 Task: Find connections with filter location Girón with filter topic #Inspirationwith filter profile language German with filter current company Engineering Brasil with filter school Sandip University with filter industry Cosmetology and Barber Schools with filter service category Mobile Marketing with filter keywords title Customer Service
Action: Mouse moved to (171, 264)
Screenshot: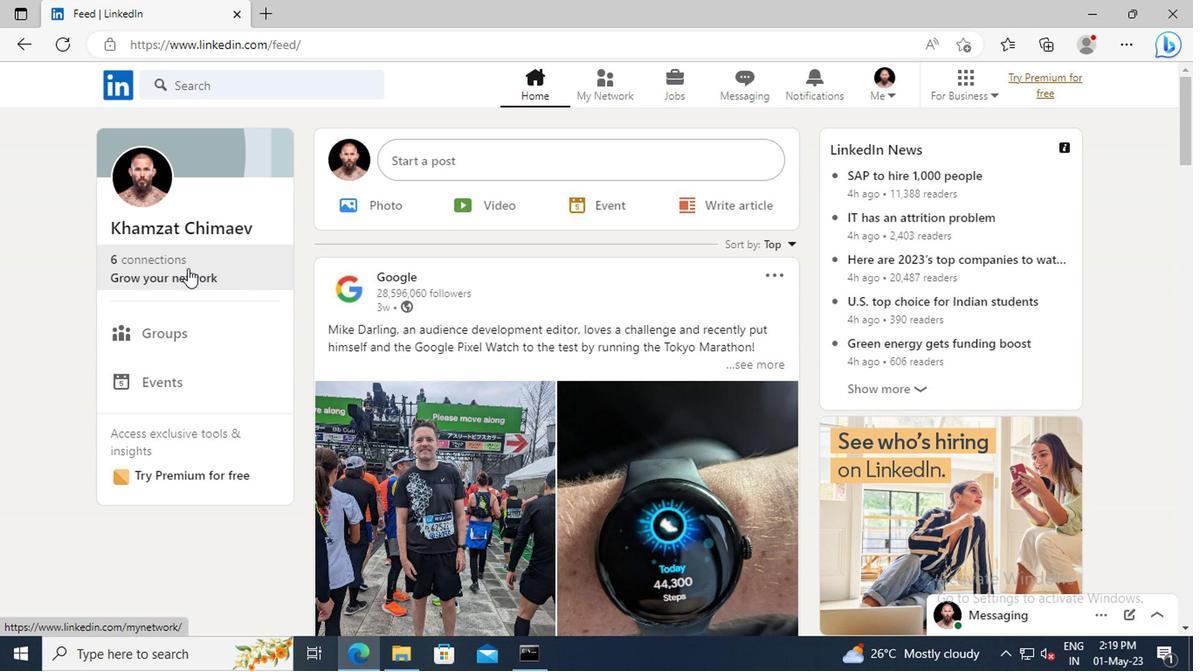 
Action: Mouse pressed left at (171, 264)
Screenshot: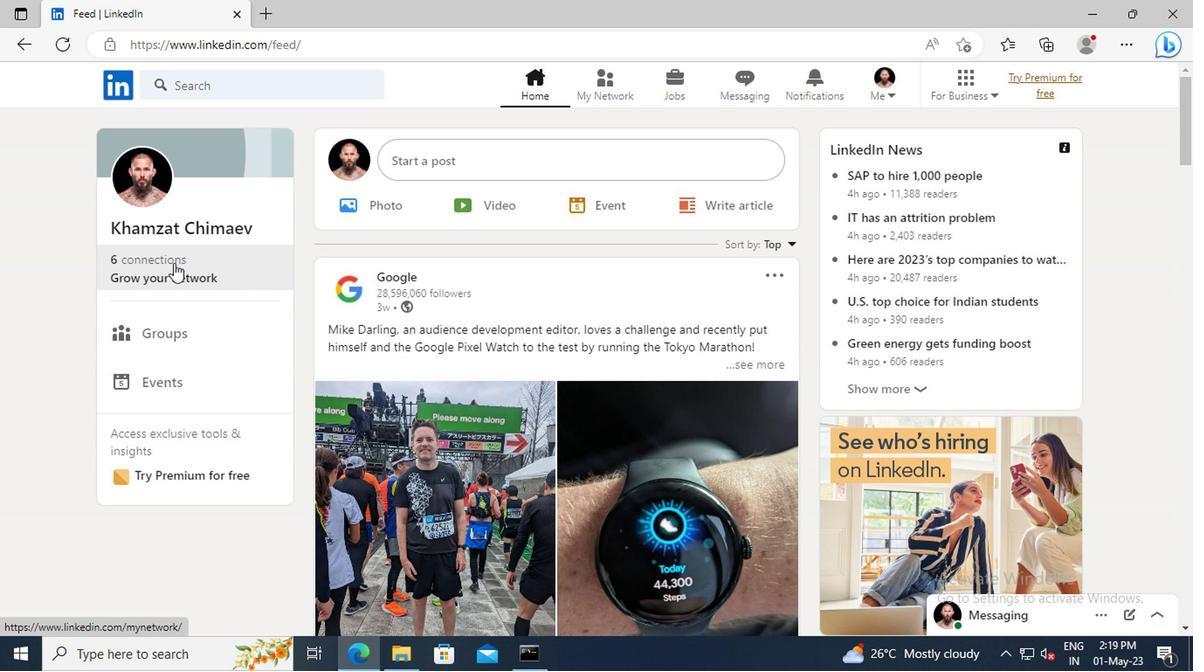 
Action: Mouse moved to (172, 182)
Screenshot: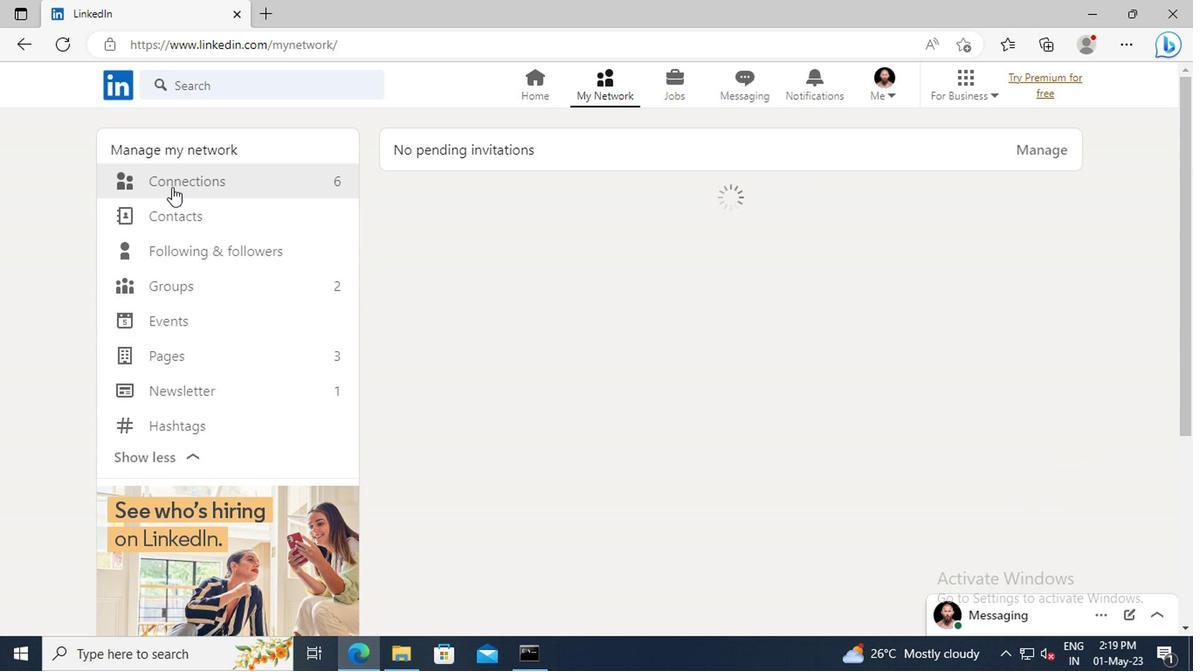 
Action: Mouse pressed left at (172, 182)
Screenshot: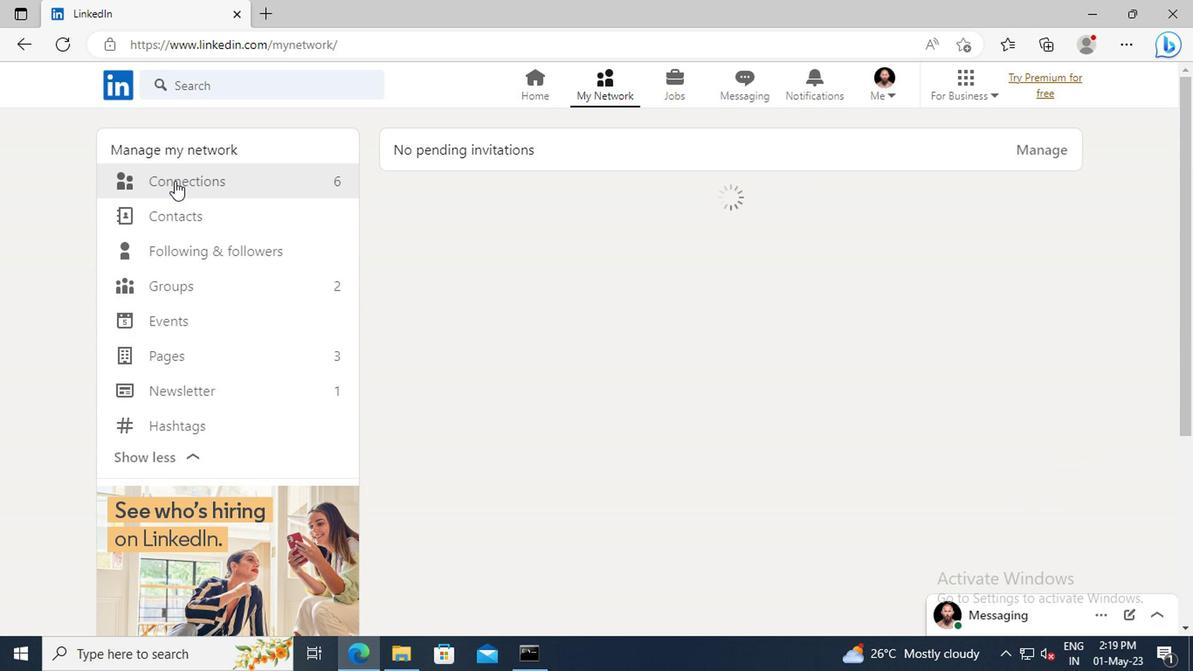 
Action: Mouse moved to (713, 187)
Screenshot: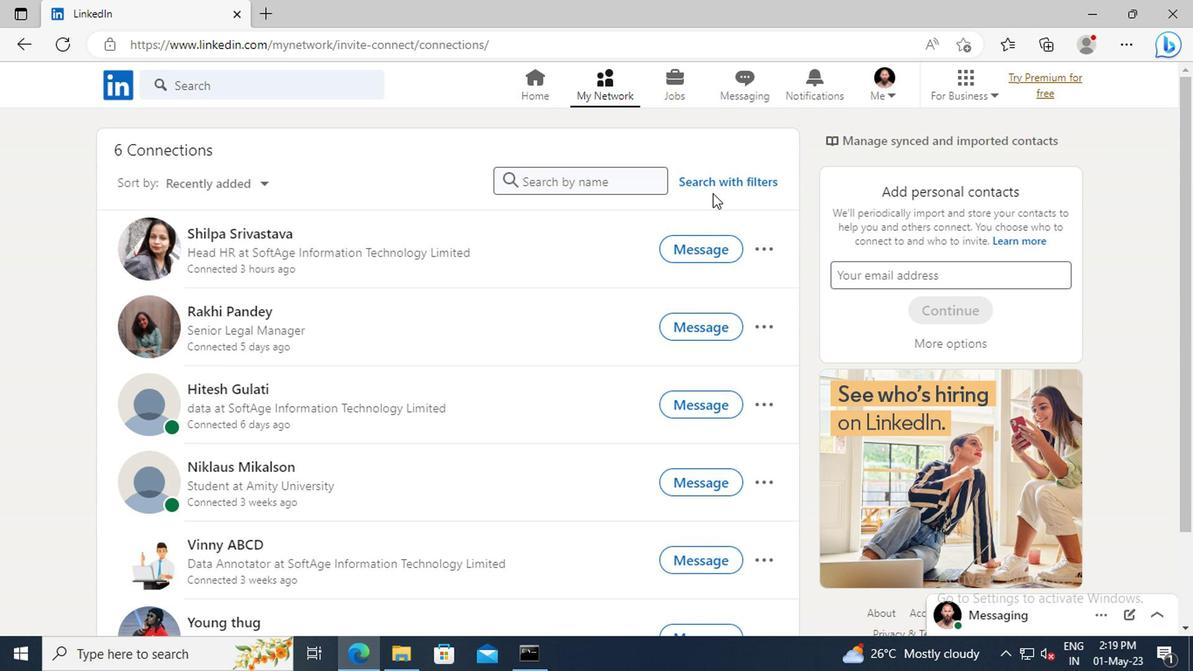 
Action: Mouse pressed left at (713, 187)
Screenshot: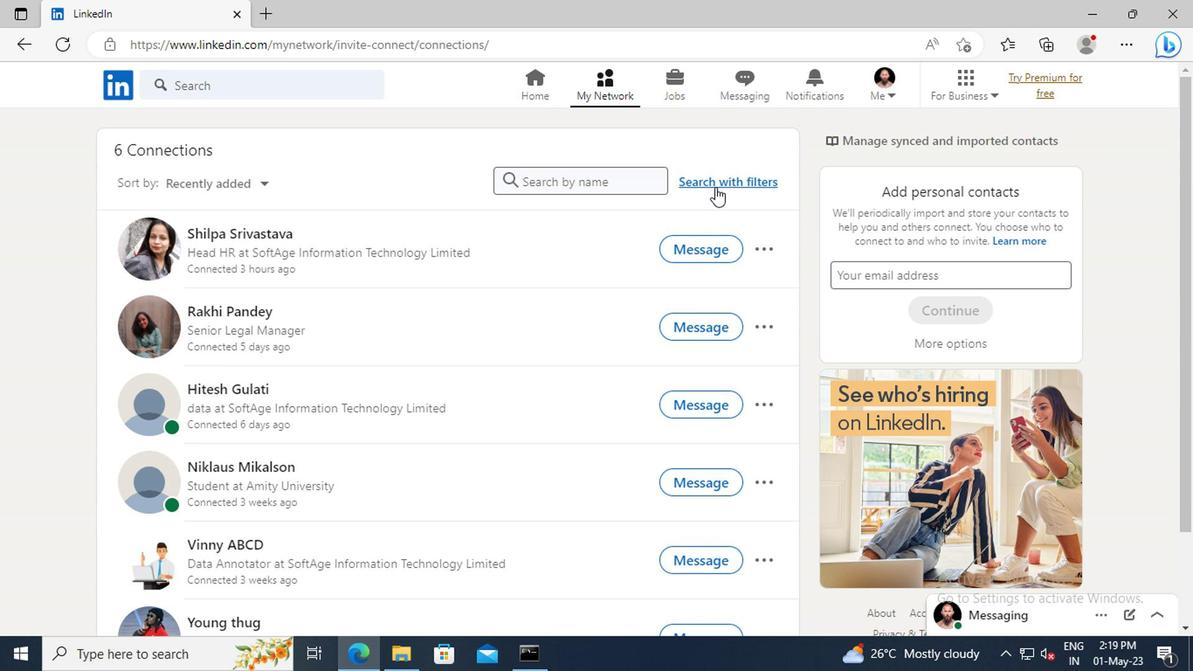 
Action: Mouse moved to (655, 138)
Screenshot: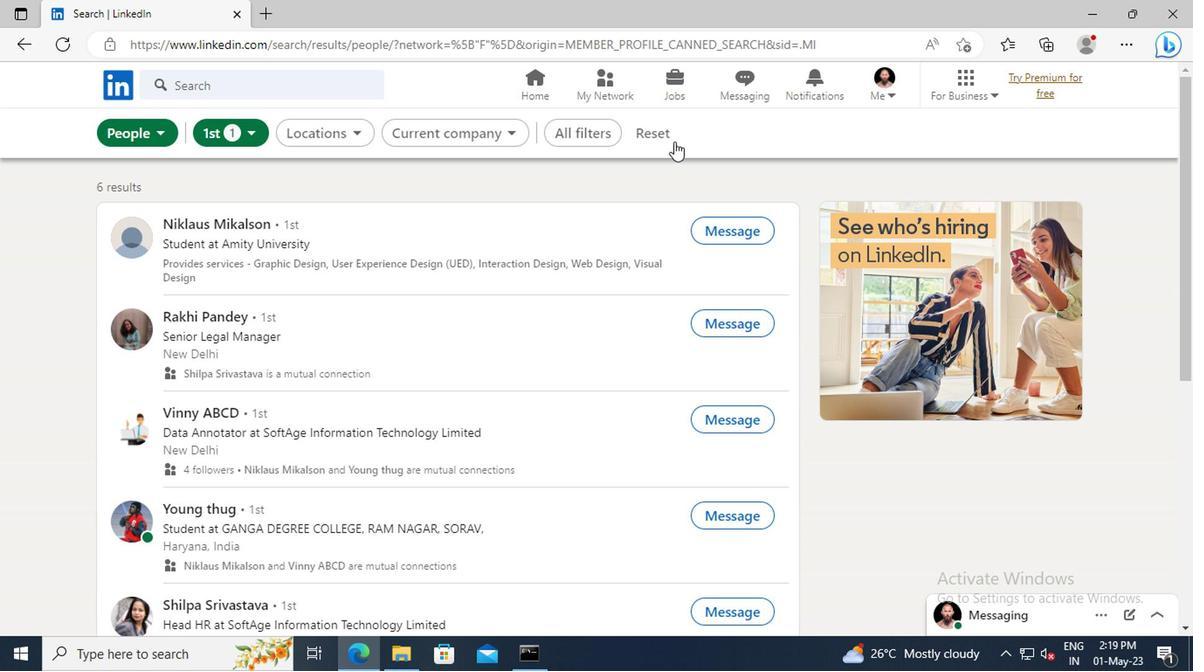 
Action: Mouse pressed left at (655, 138)
Screenshot: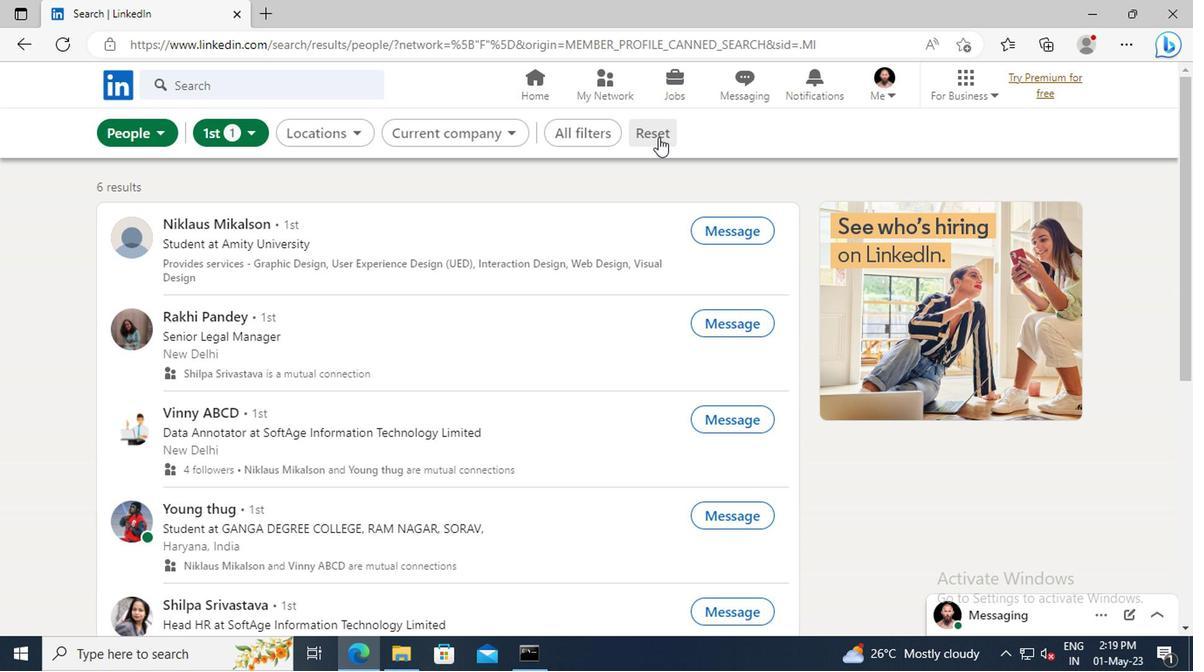 
Action: Mouse moved to (622, 138)
Screenshot: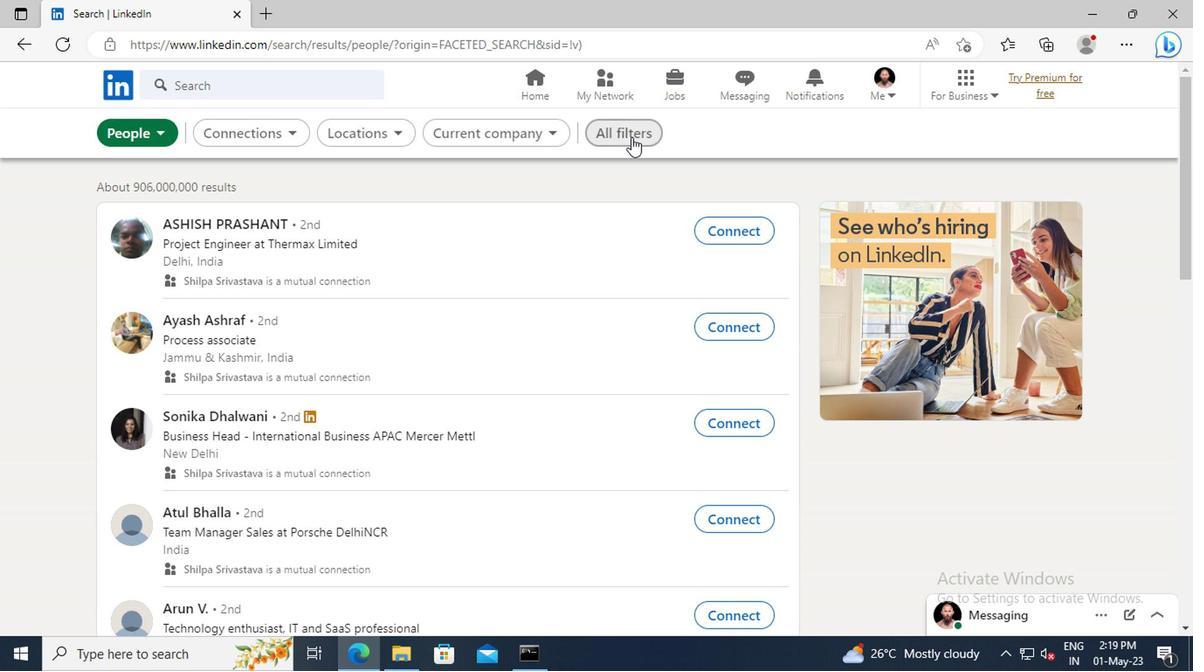
Action: Mouse pressed left at (622, 138)
Screenshot: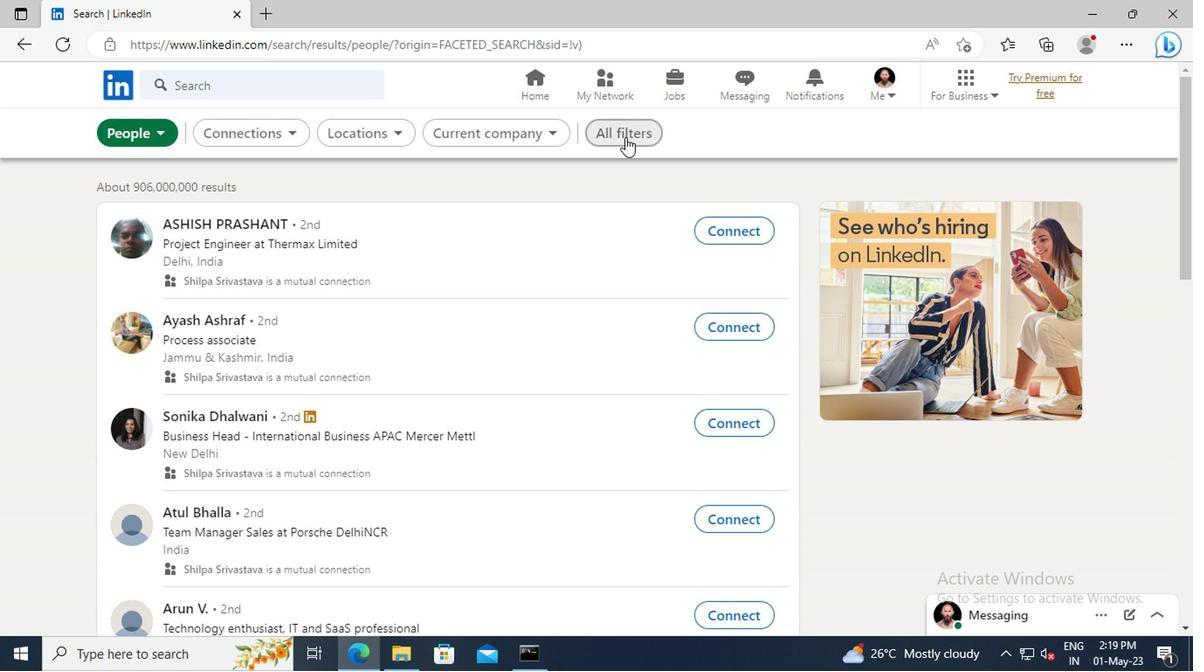 
Action: Mouse moved to (1020, 295)
Screenshot: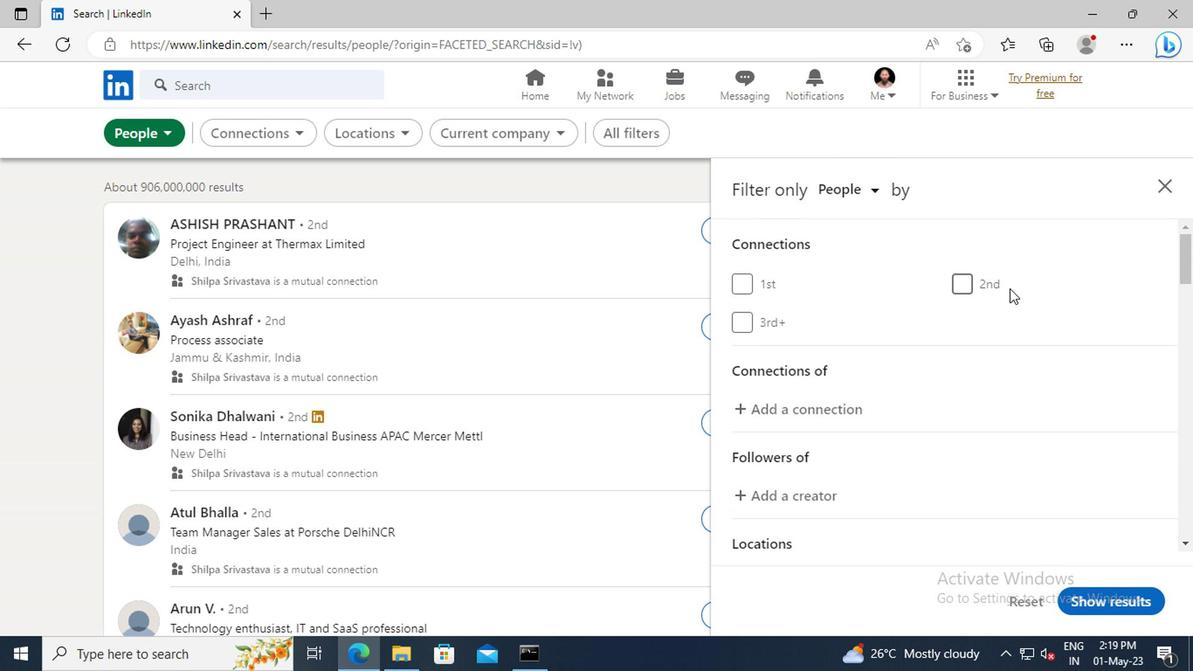 
Action: Mouse scrolled (1020, 294) with delta (0, 0)
Screenshot: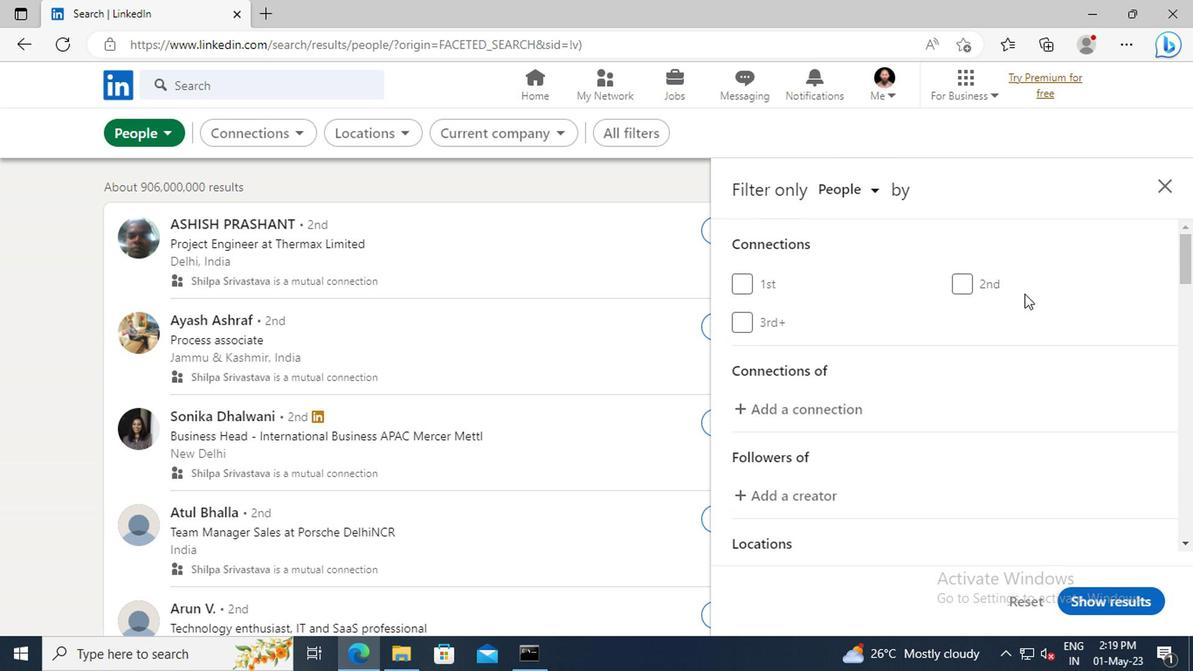 
Action: Mouse scrolled (1020, 294) with delta (0, 0)
Screenshot: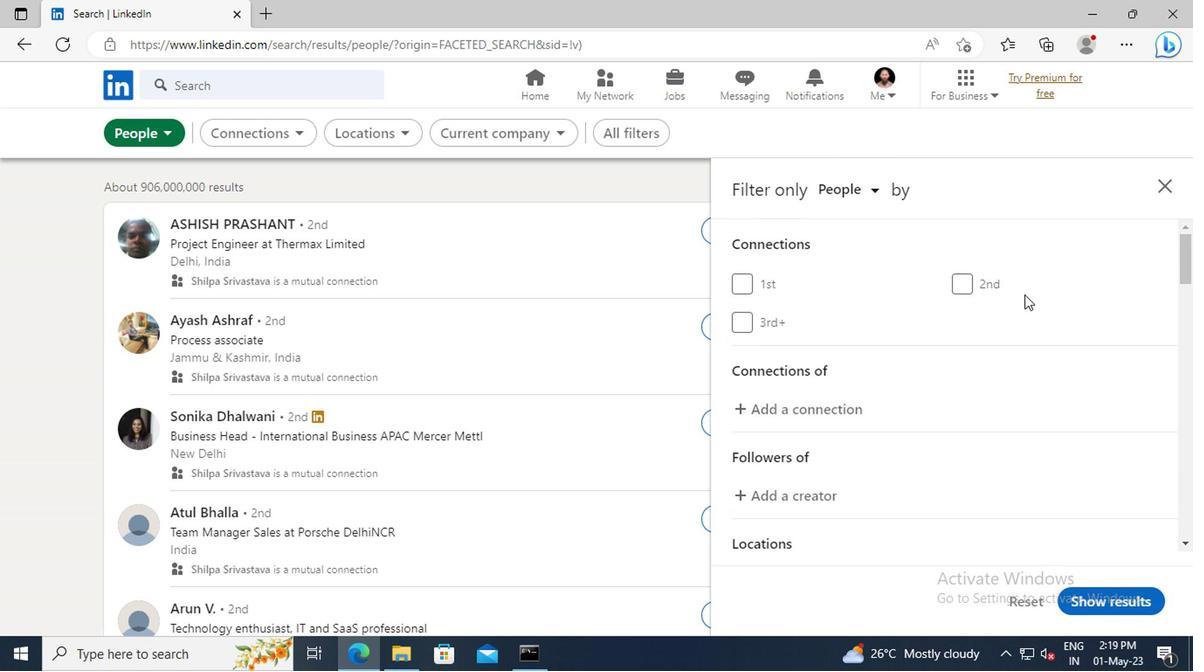 
Action: Mouse scrolled (1020, 294) with delta (0, 0)
Screenshot: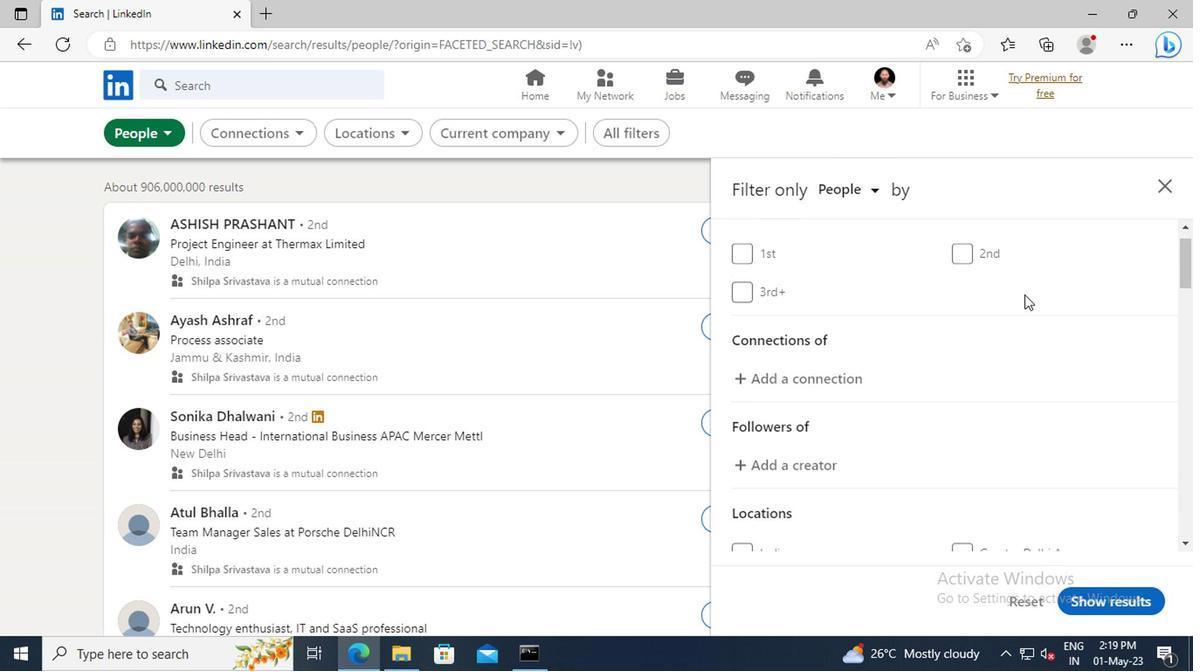 
Action: Mouse scrolled (1020, 294) with delta (0, 0)
Screenshot: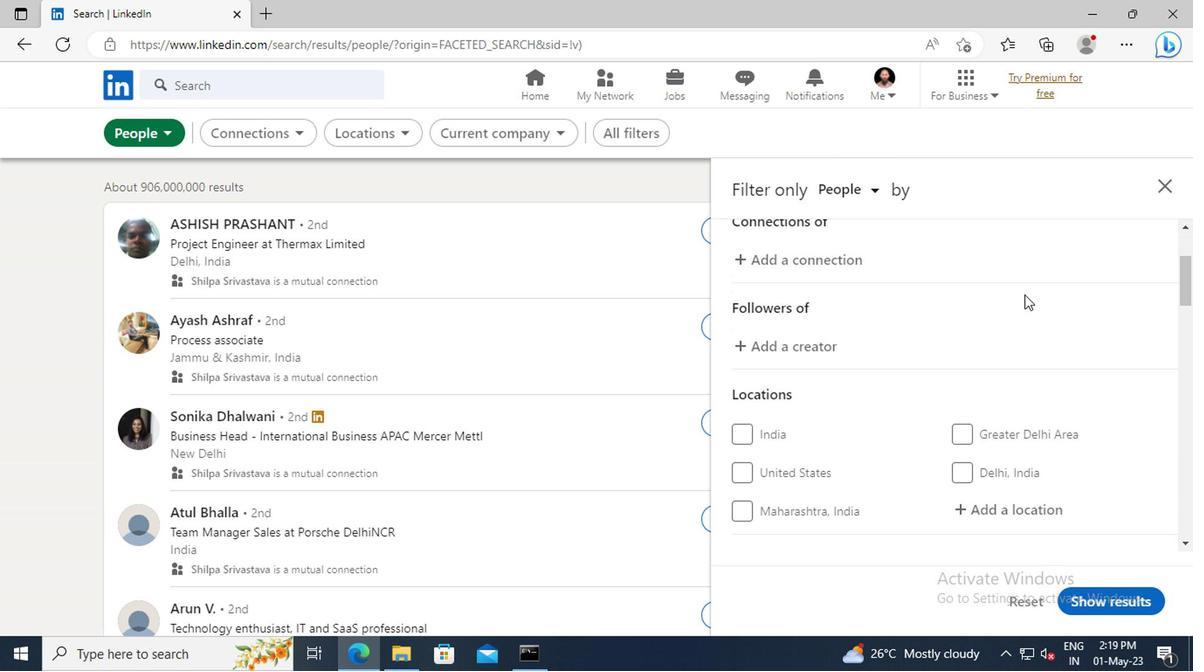 
Action: Mouse scrolled (1020, 294) with delta (0, 0)
Screenshot: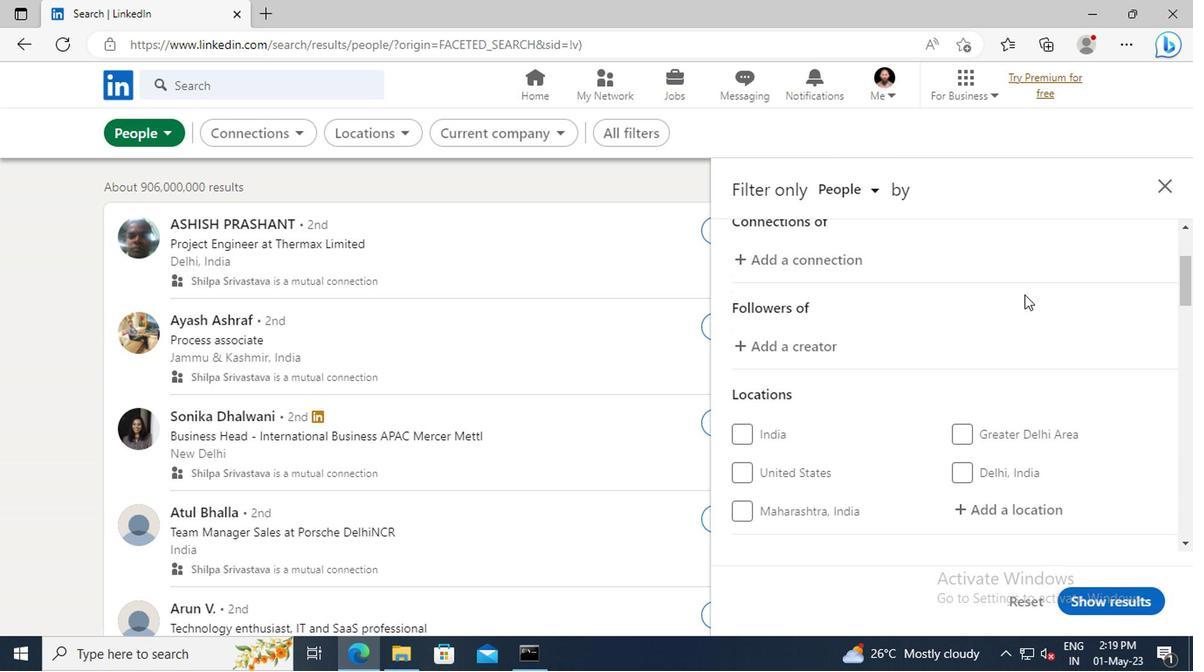 
Action: Mouse scrolled (1020, 294) with delta (0, 0)
Screenshot: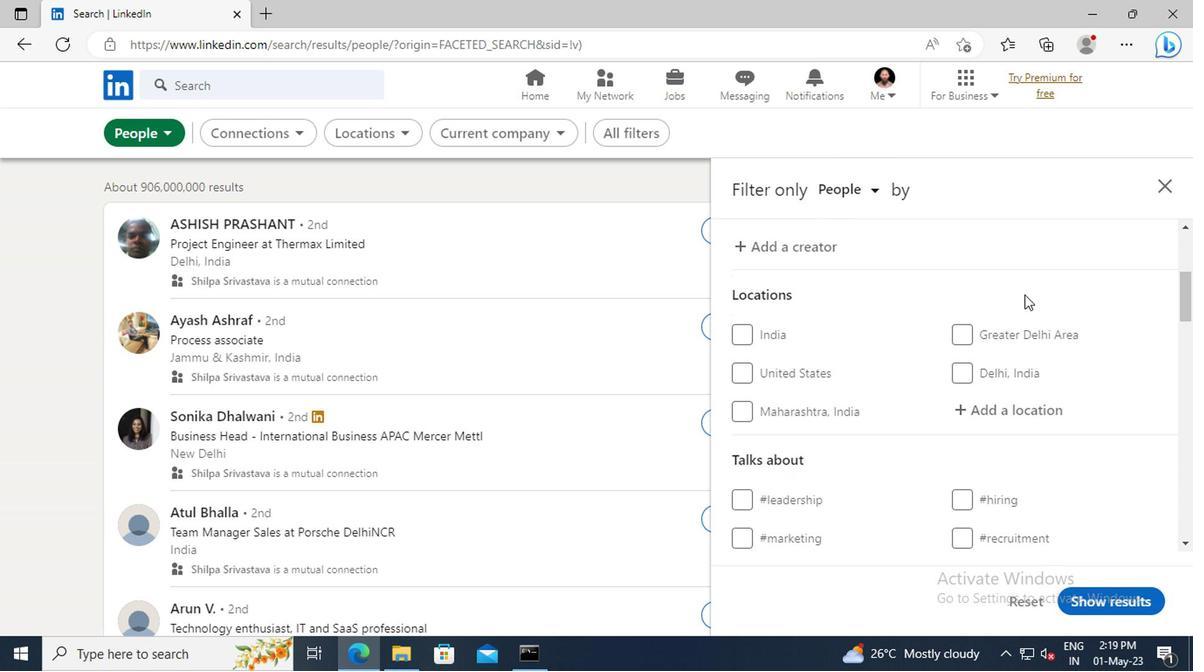 
Action: Mouse moved to (996, 356)
Screenshot: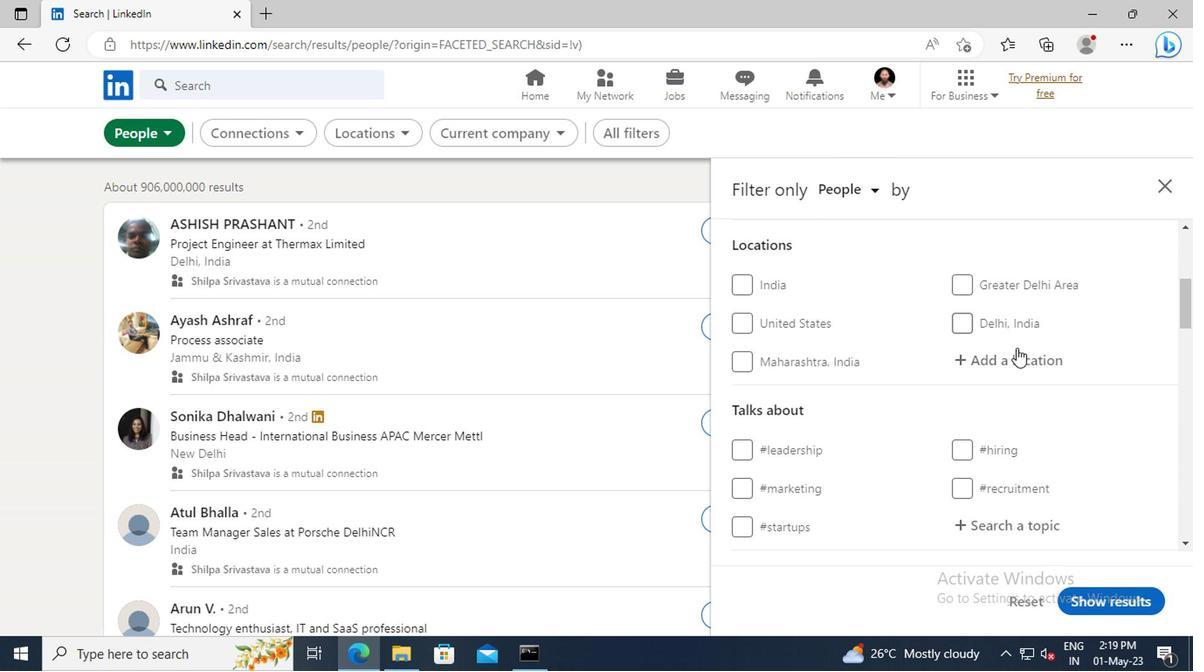 
Action: Mouse pressed left at (996, 356)
Screenshot: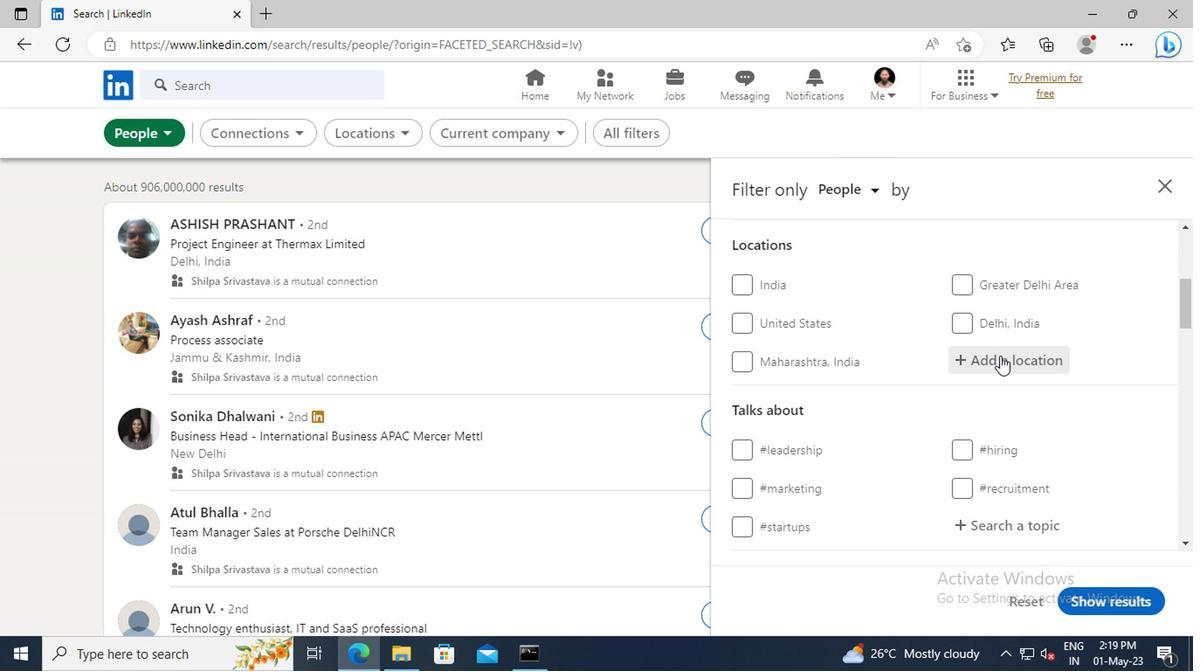 
Action: Key pressed <Key.shift>GIRON
Screenshot: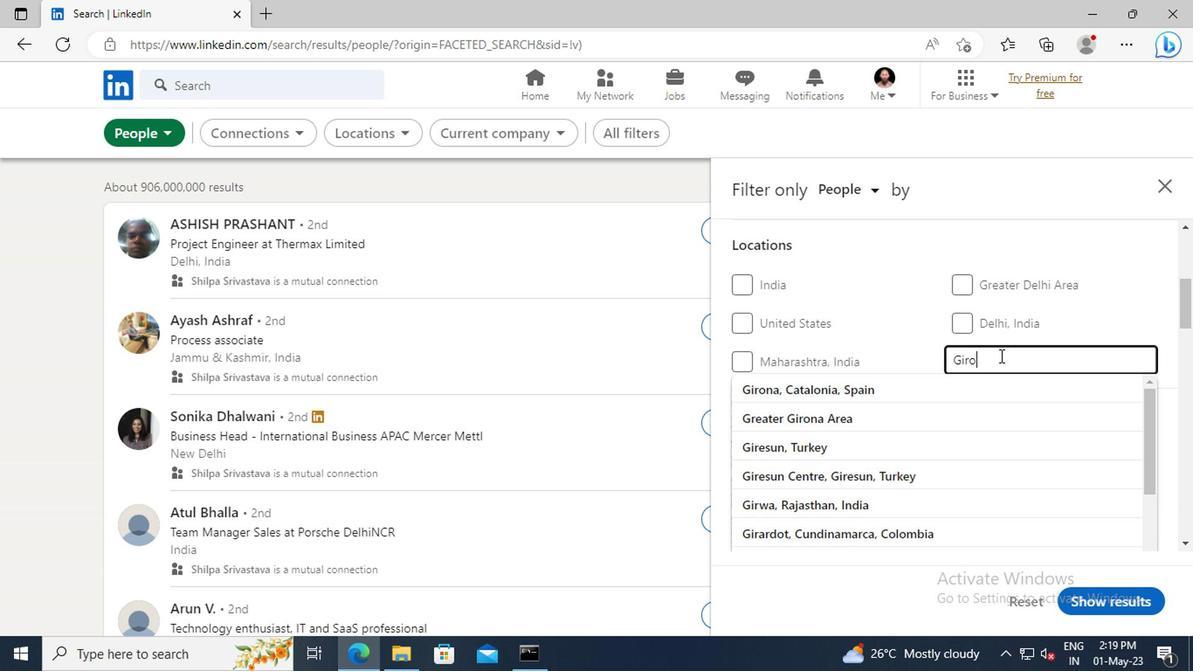
Action: Mouse moved to (991, 441)
Screenshot: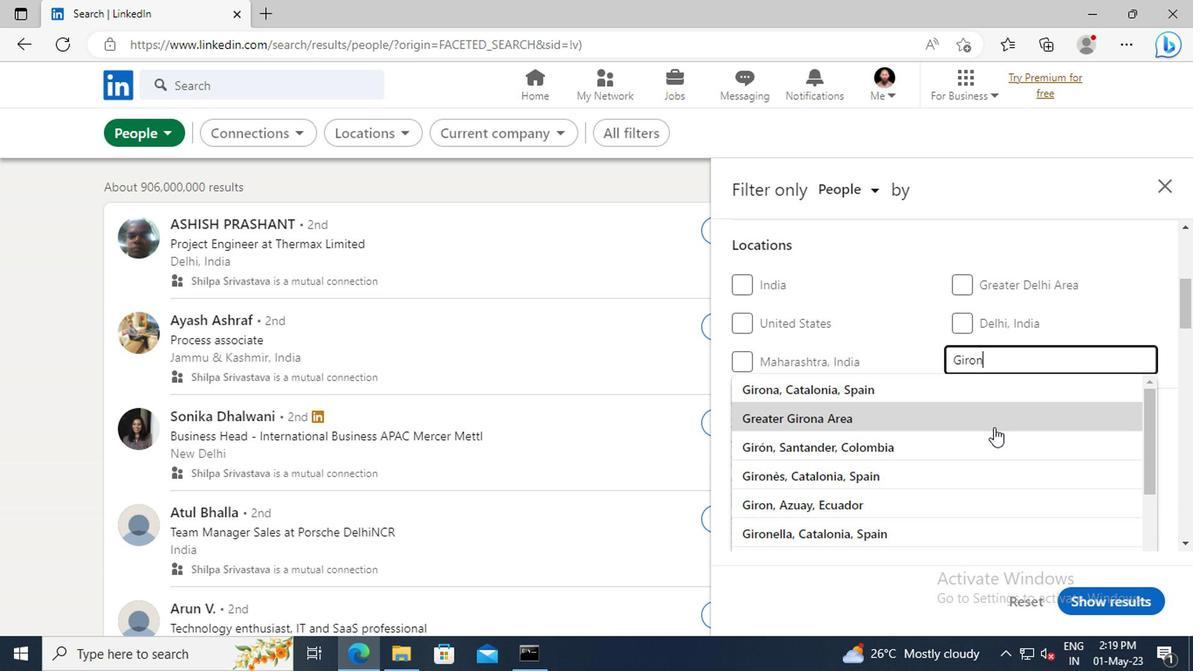 
Action: Mouse pressed left at (991, 441)
Screenshot: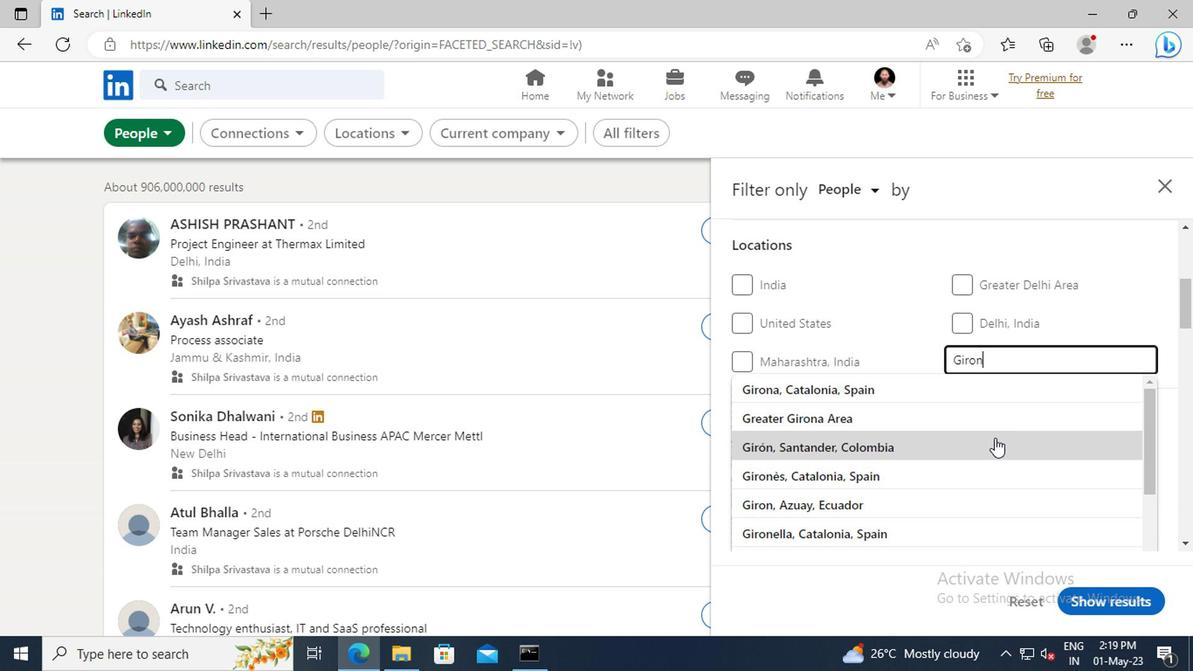 
Action: Mouse scrolled (991, 440) with delta (0, 0)
Screenshot: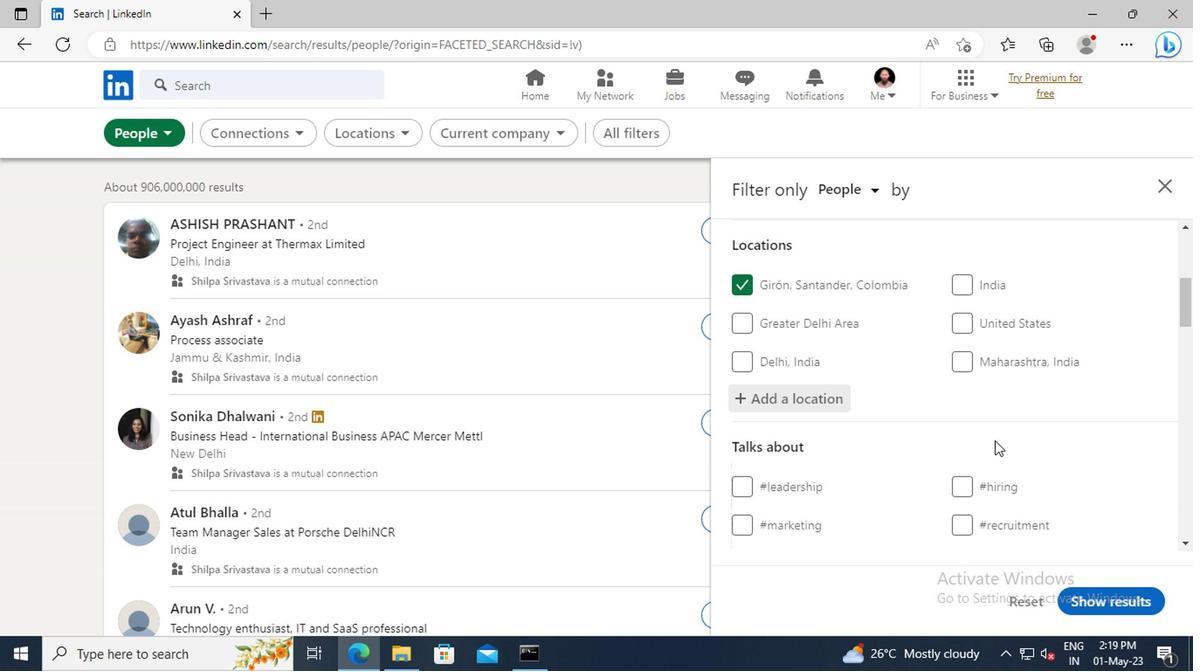 
Action: Mouse moved to (988, 397)
Screenshot: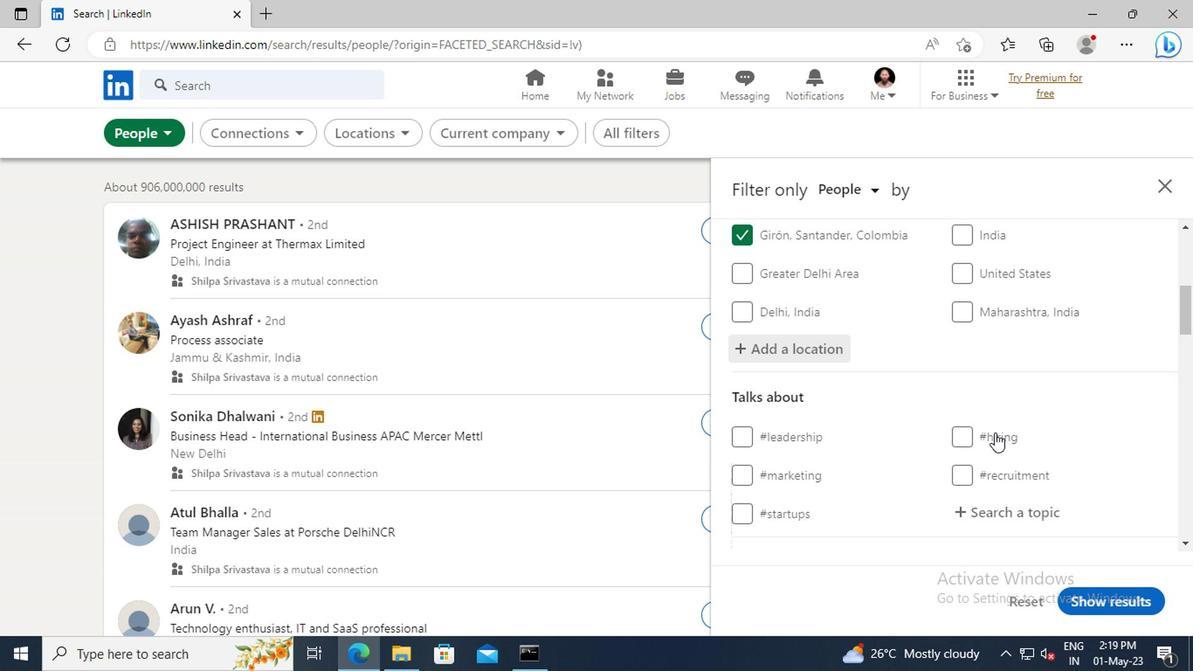 
Action: Mouse scrolled (988, 396) with delta (0, -1)
Screenshot: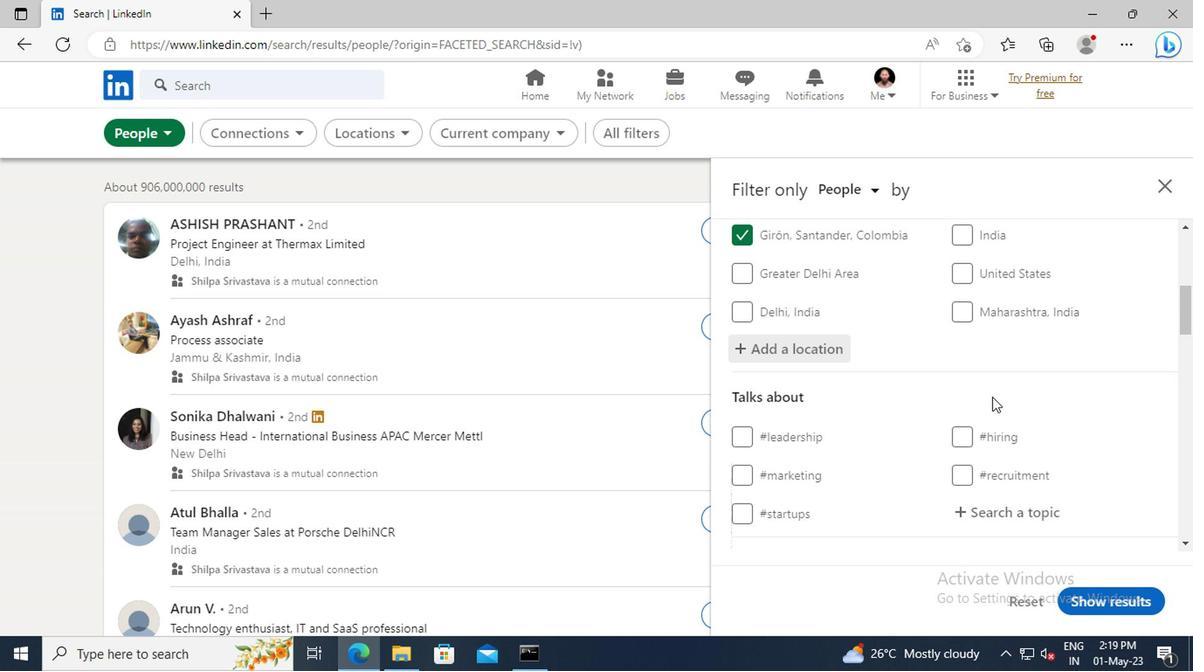
Action: Mouse scrolled (988, 396) with delta (0, -1)
Screenshot: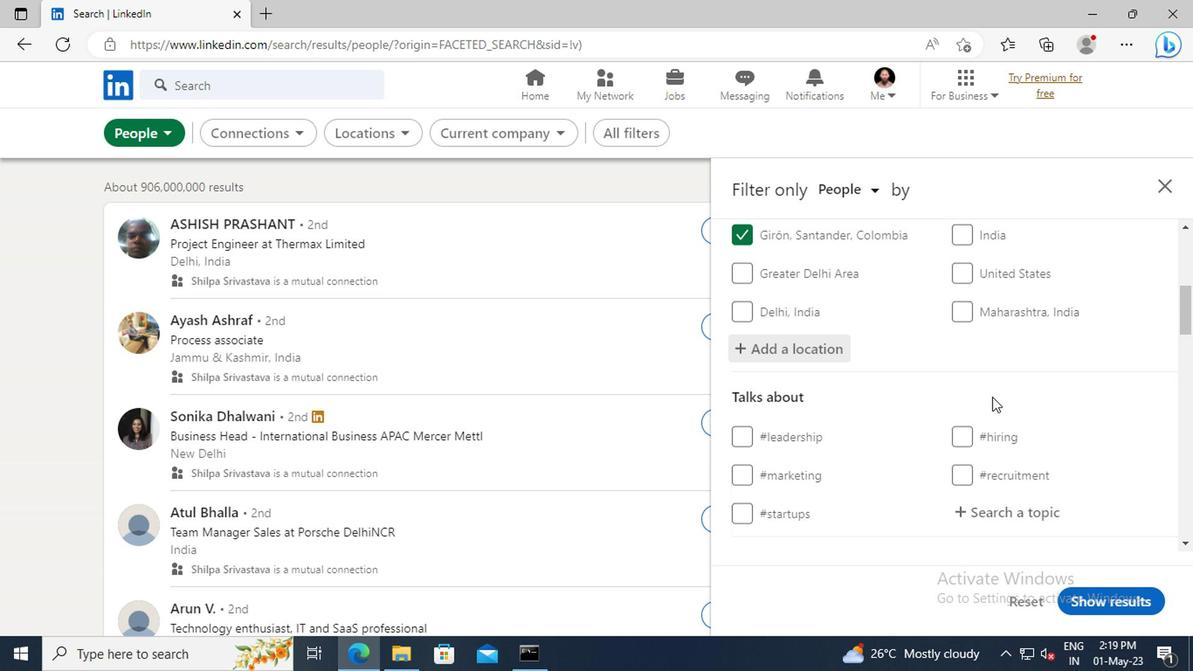 
Action: Mouse moved to (990, 411)
Screenshot: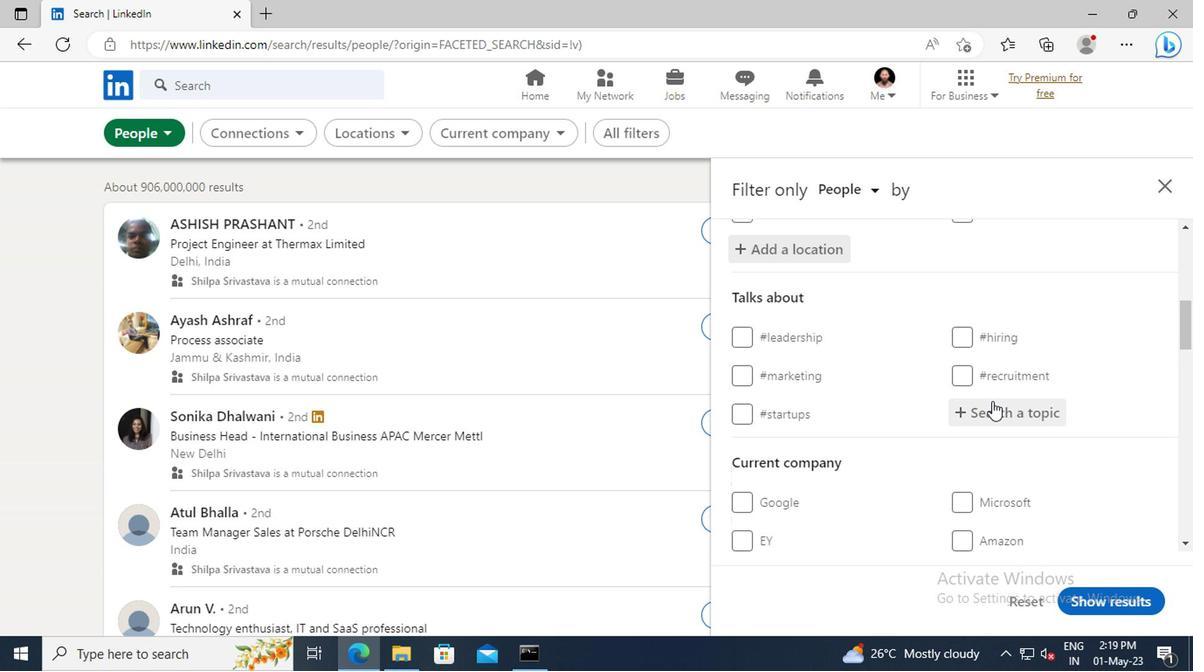 
Action: Mouse pressed left at (990, 411)
Screenshot: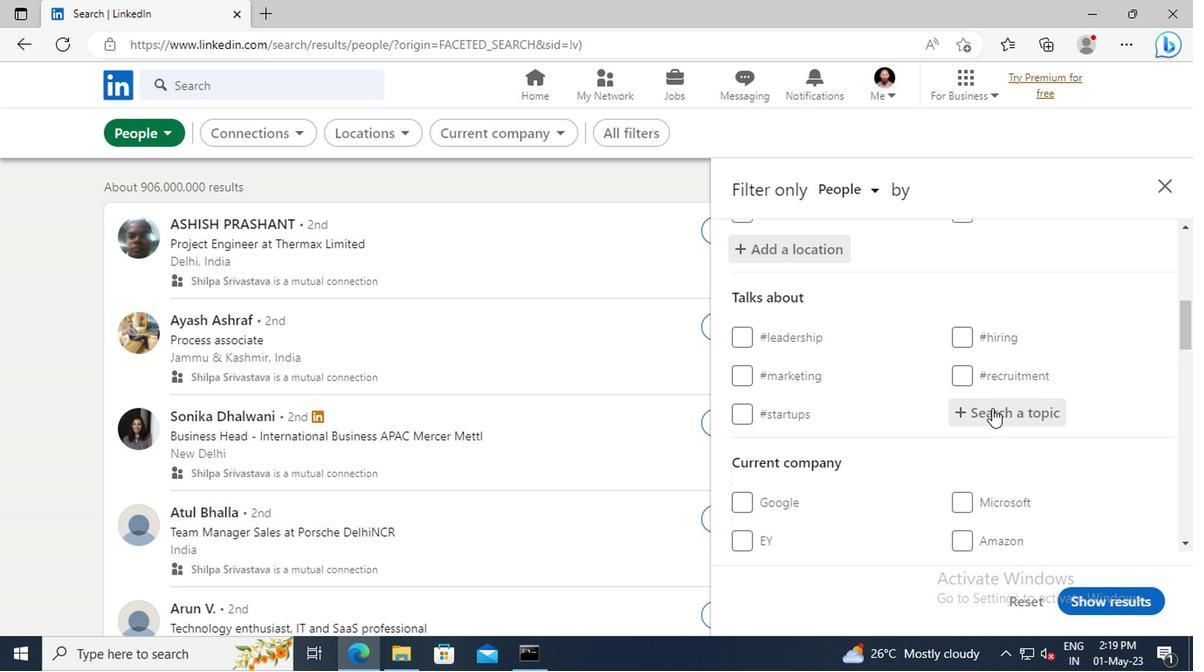 
Action: Key pressed <Key.shift>INSPIRATION
Screenshot: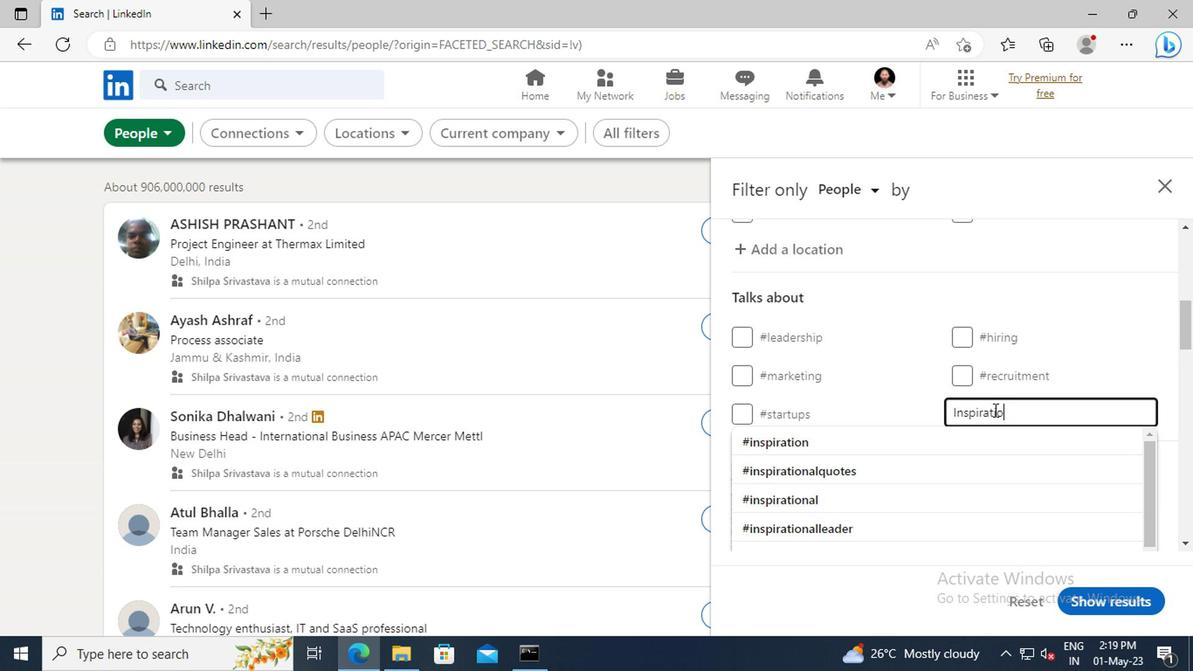 
Action: Mouse moved to (972, 440)
Screenshot: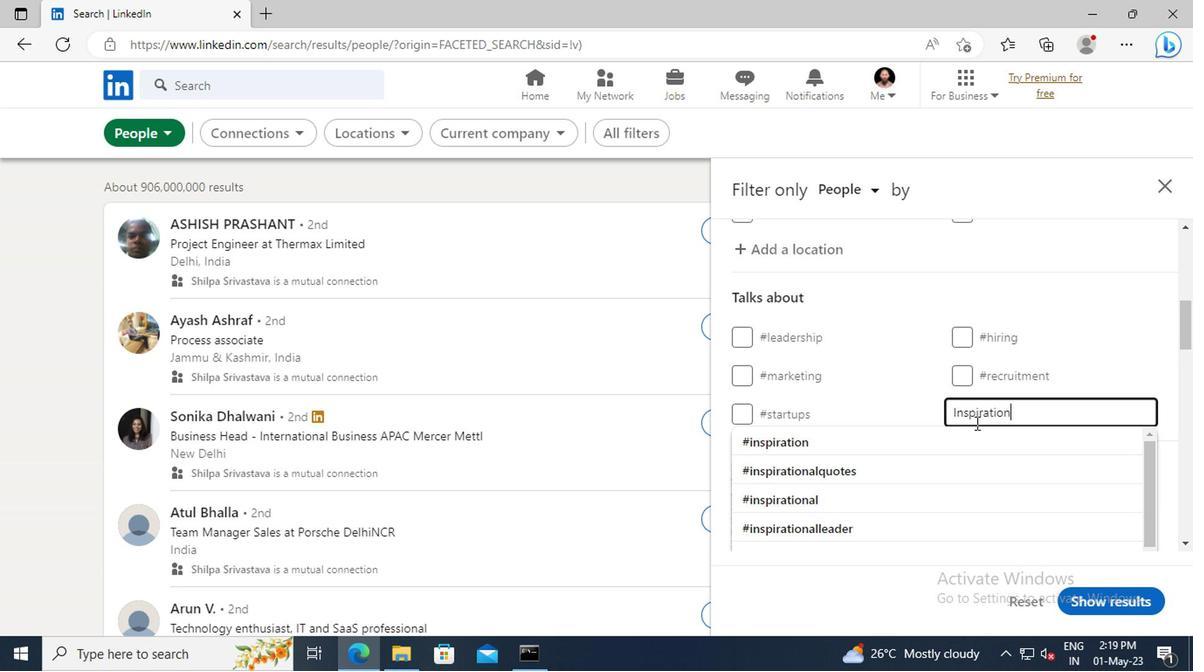 
Action: Mouse pressed left at (972, 440)
Screenshot: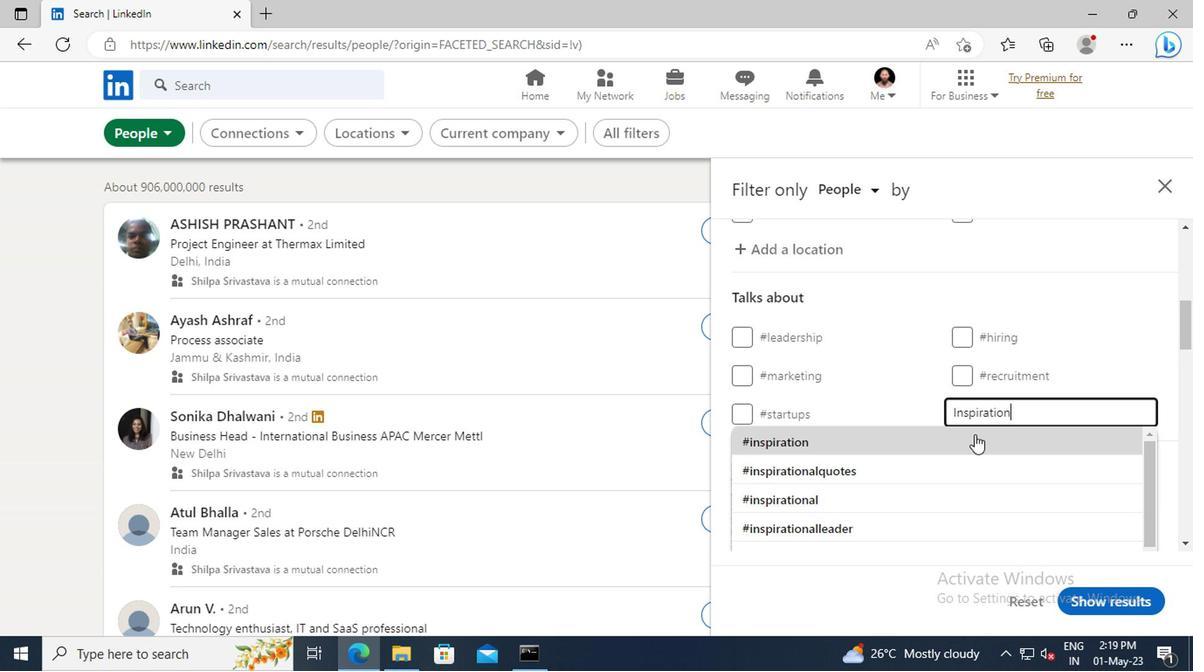 
Action: Mouse scrolled (972, 439) with delta (0, -1)
Screenshot: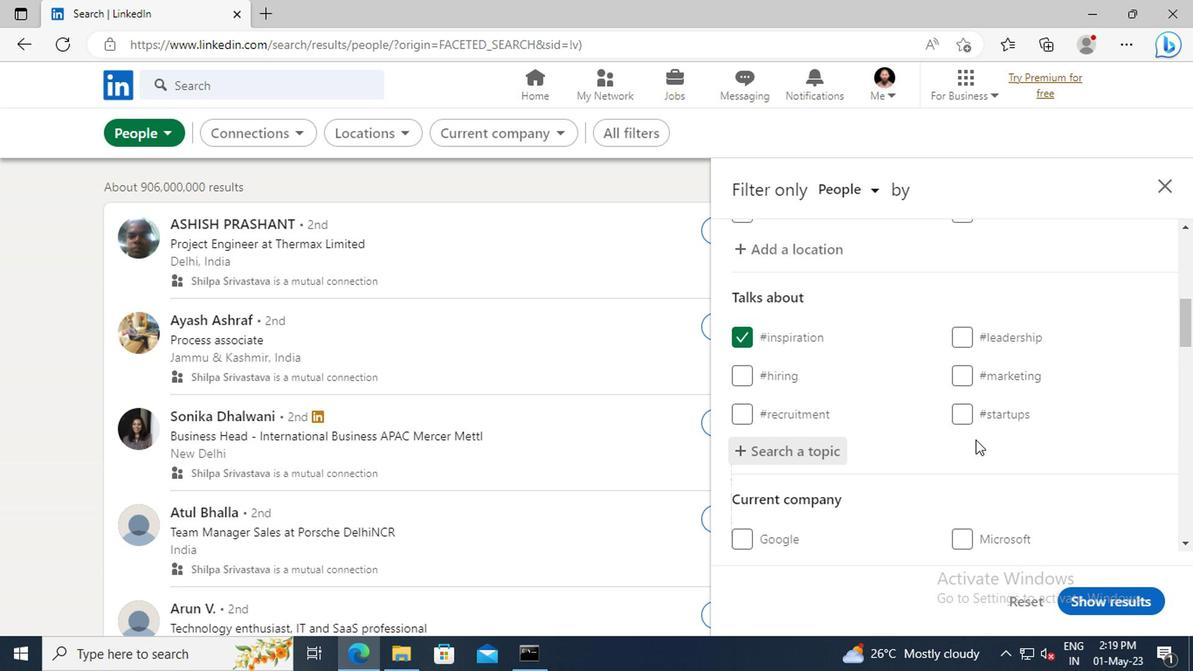 
Action: Mouse scrolled (972, 439) with delta (0, -1)
Screenshot: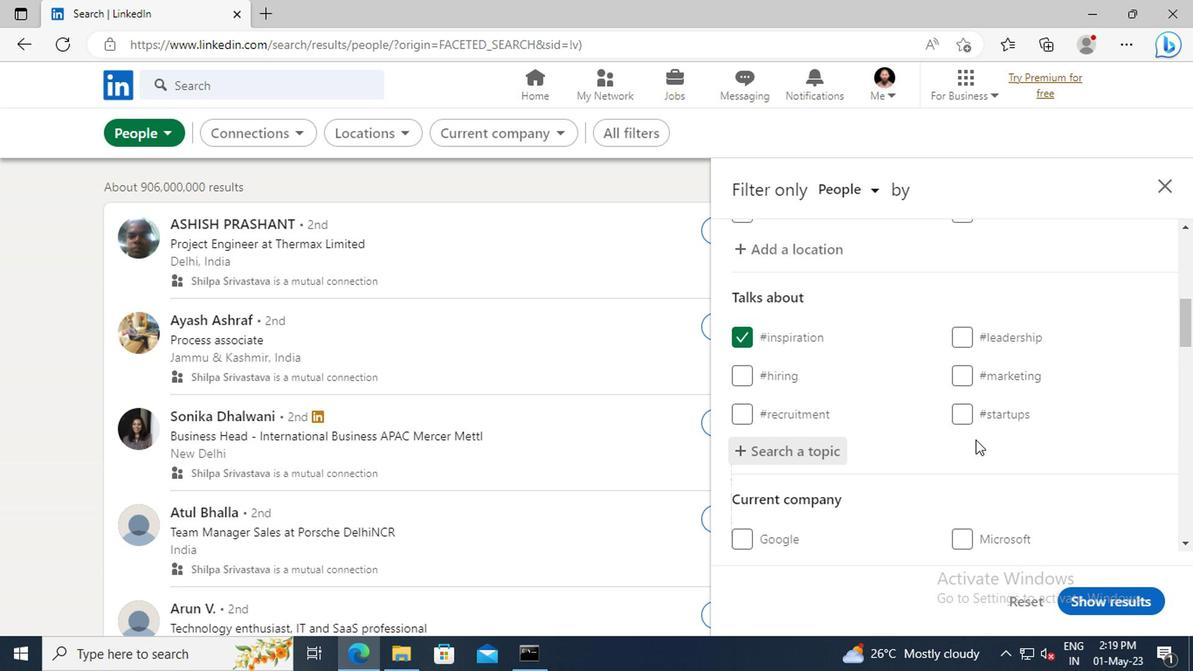 
Action: Mouse moved to (972, 439)
Screenshot: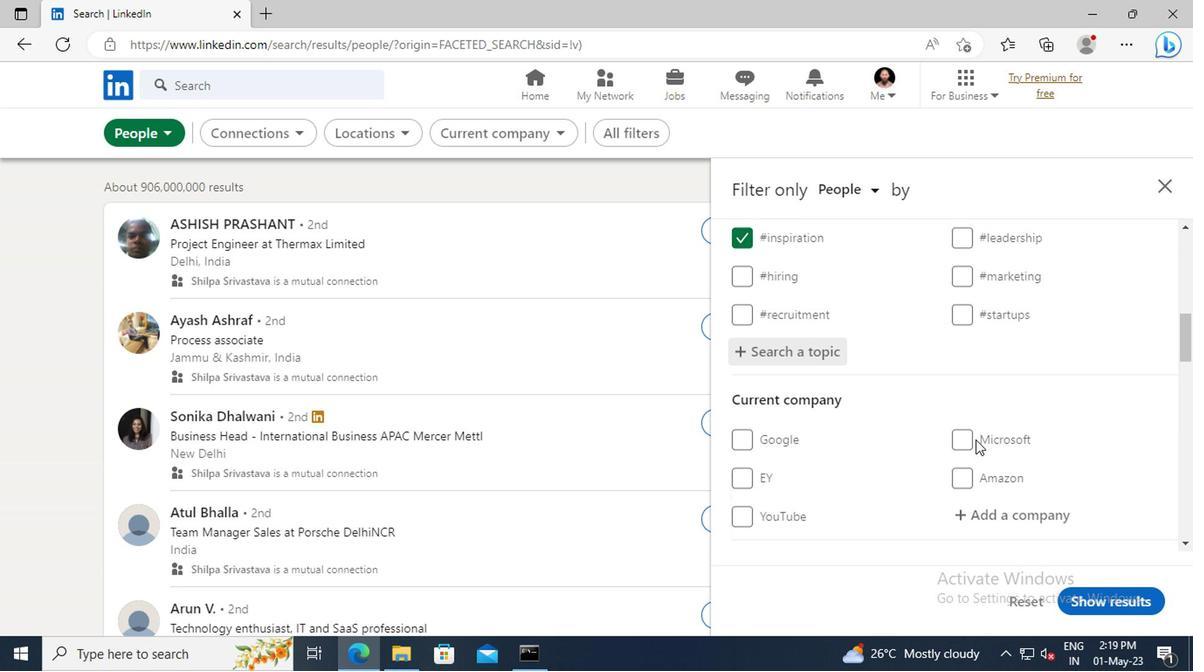 
Action: Mouse scrolled (972, 438) with delta (0, 0)
Screenshot: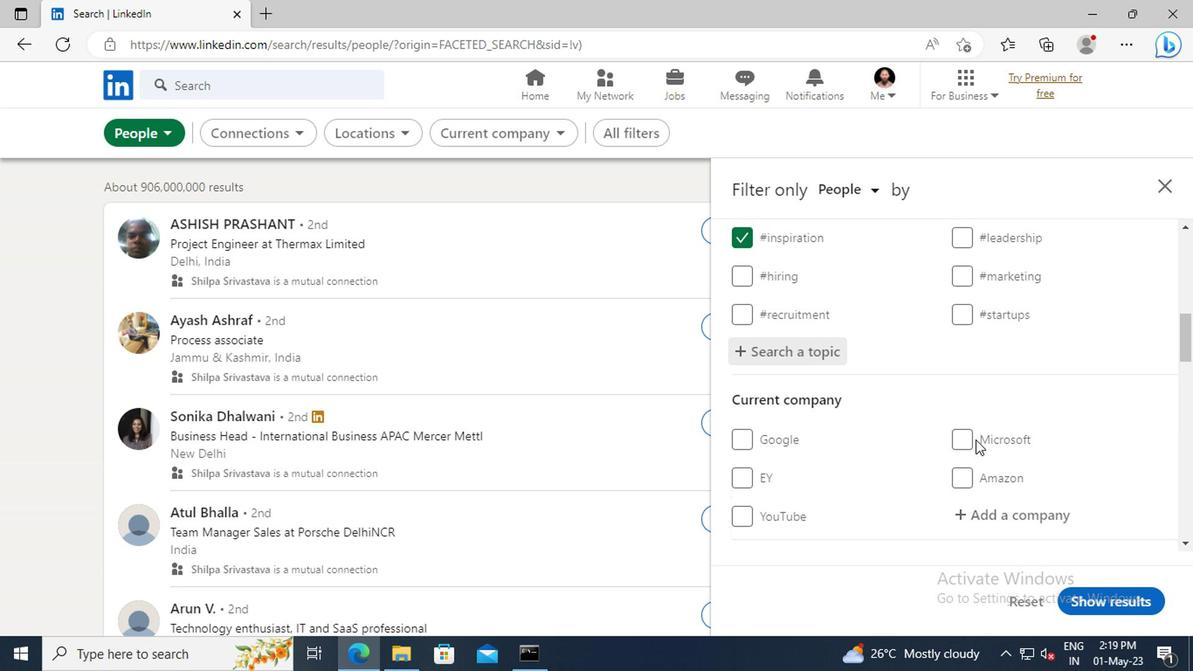 
Action: Mouse scrolled (972, 438) with delta (0, 0)
Screenshot: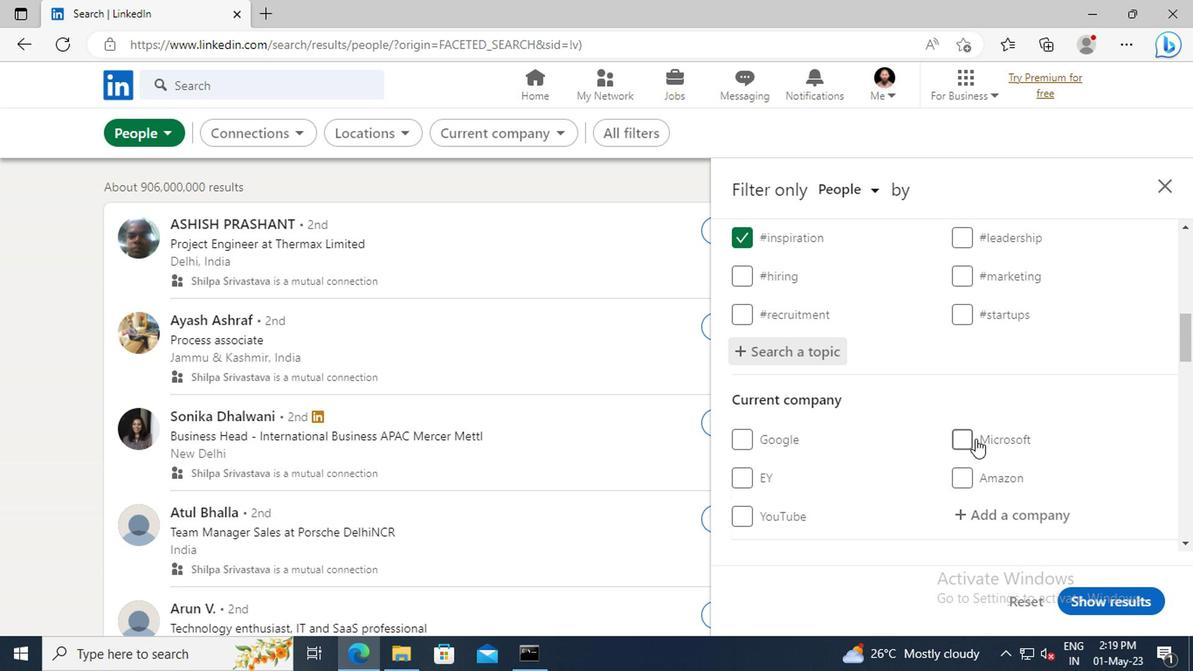 
Action: Mouse scrolled (972, 438) with delta (0, 0)
Screenshot: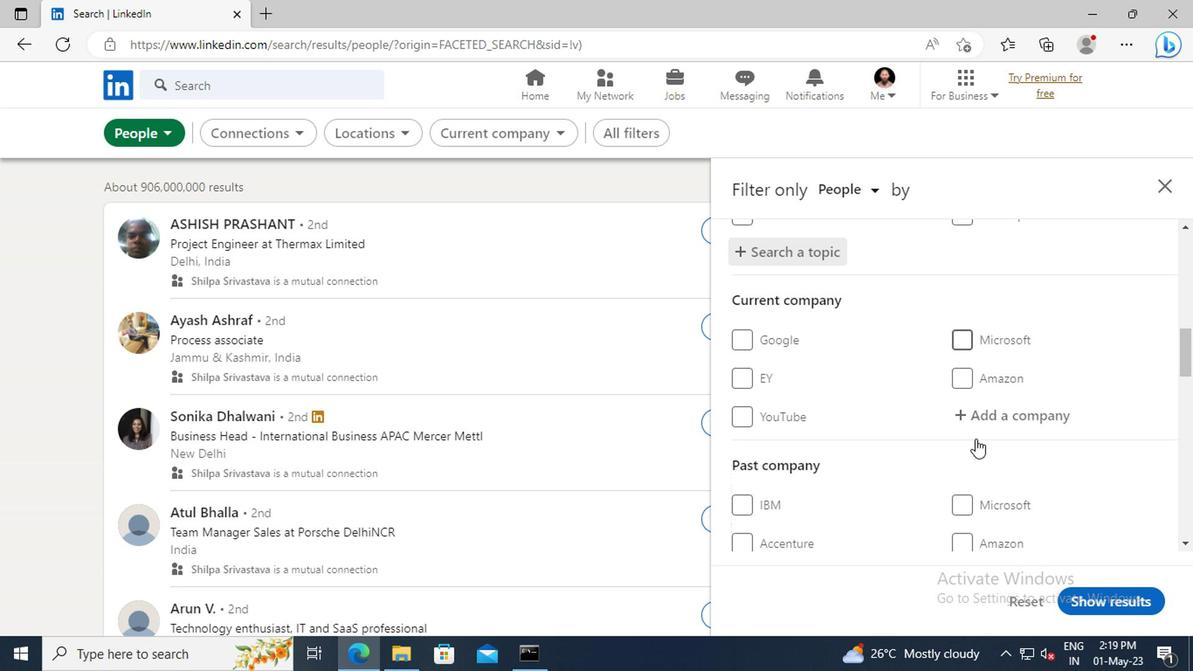 
Action: Mouse scrolled (972, 438) with delta (0, 0)
Screenshot: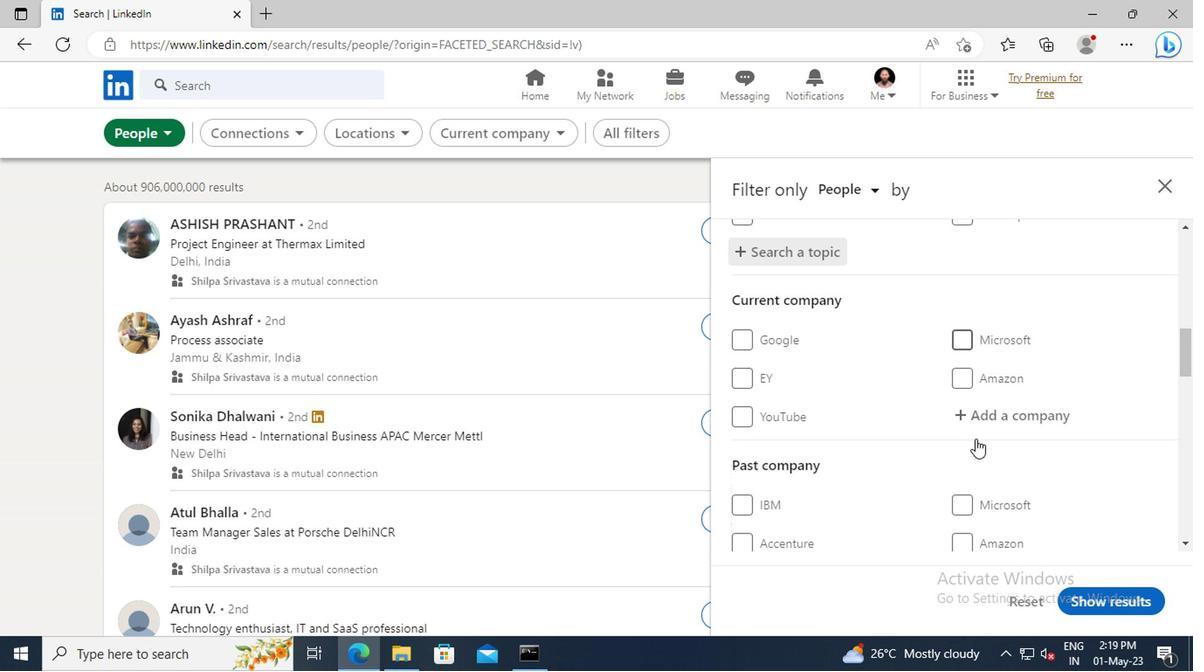 
Action: Mouse scrolled (972, 438) with delta (0, 0)
Screenshot: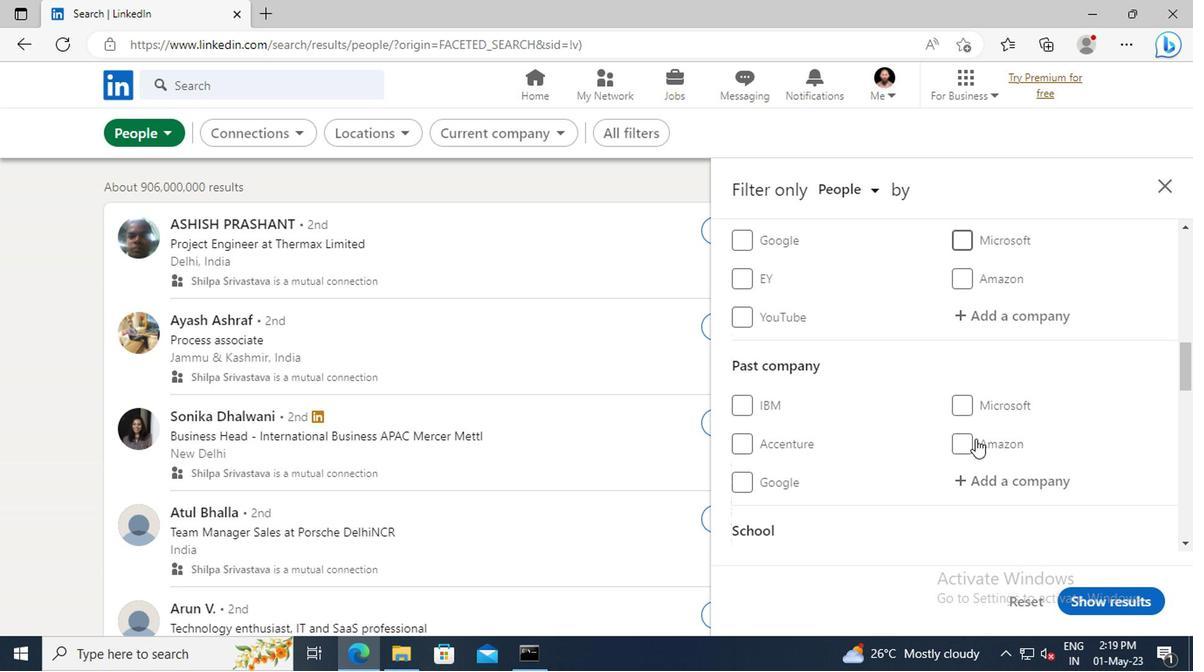 
Action: Mouse scrolled (972, 438) with delta (0, 0)
Screenshot: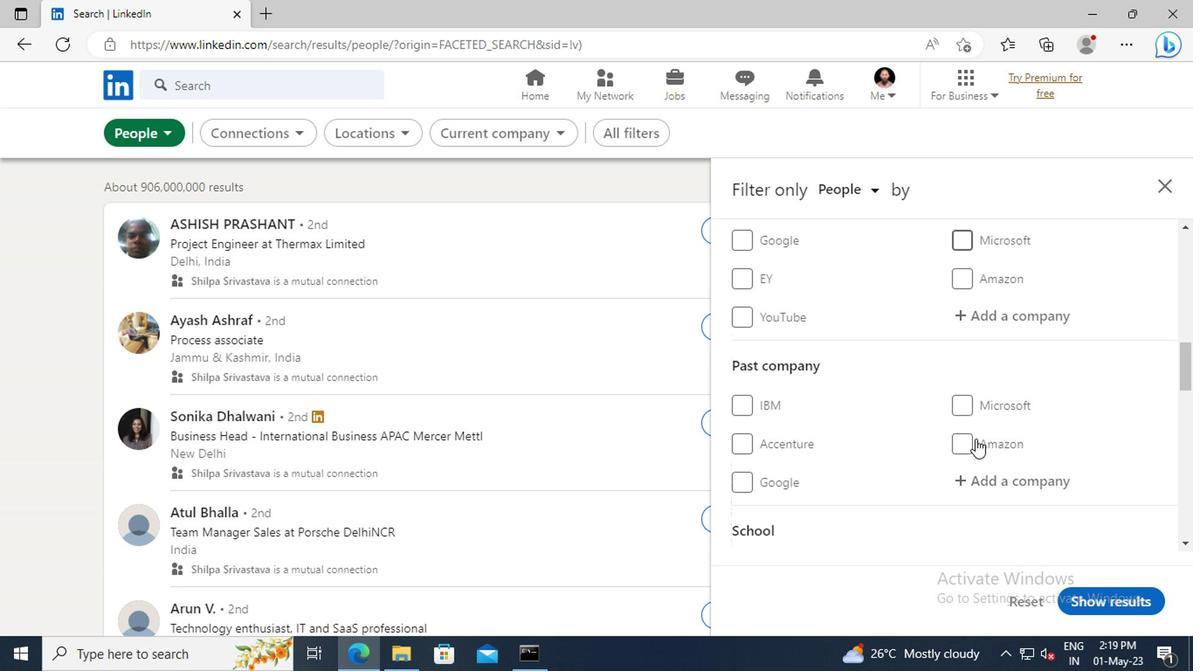 
Action: Mouse scrolled (972, 438) with delta (0, 0)
Screenshot: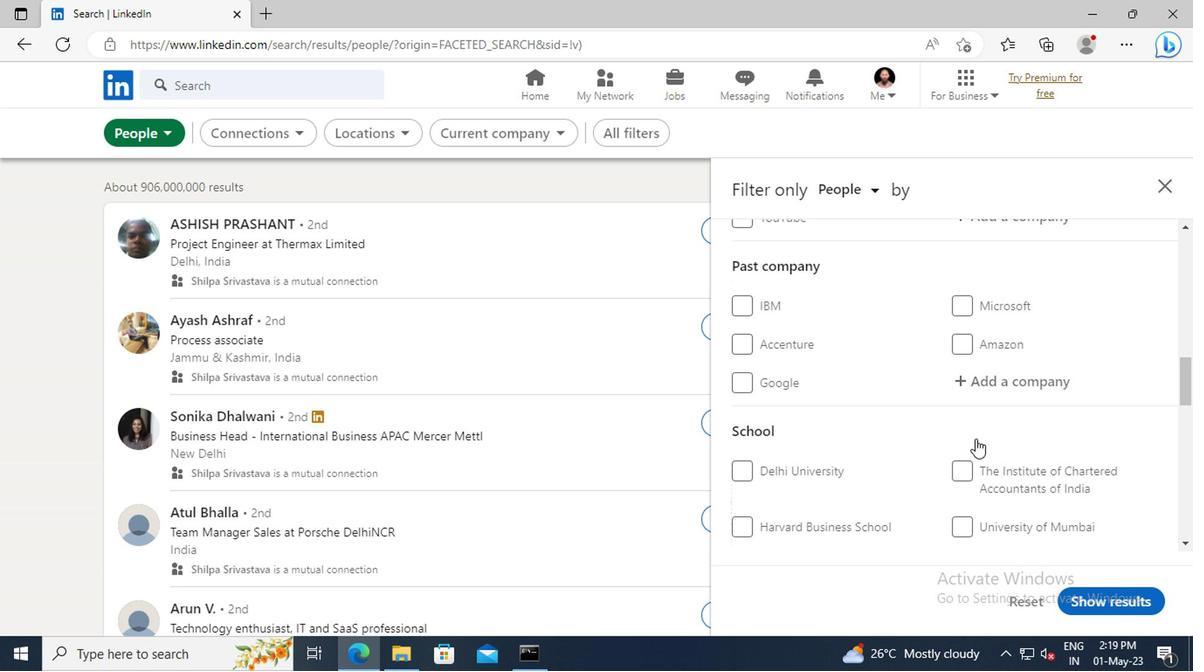 
Action: Mouse scrolled (972, 438) with delta (0, 0)
Screenshot: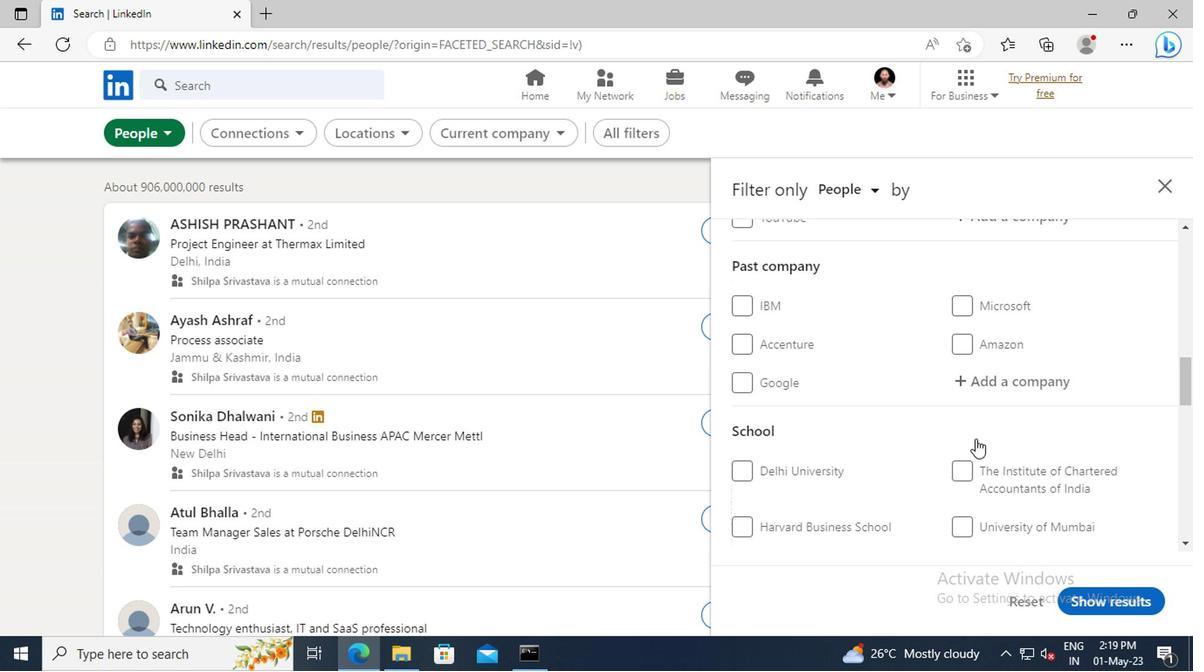 
Action: Mouse scrolled (972, 438) with delta (0, 0)
Screenshot: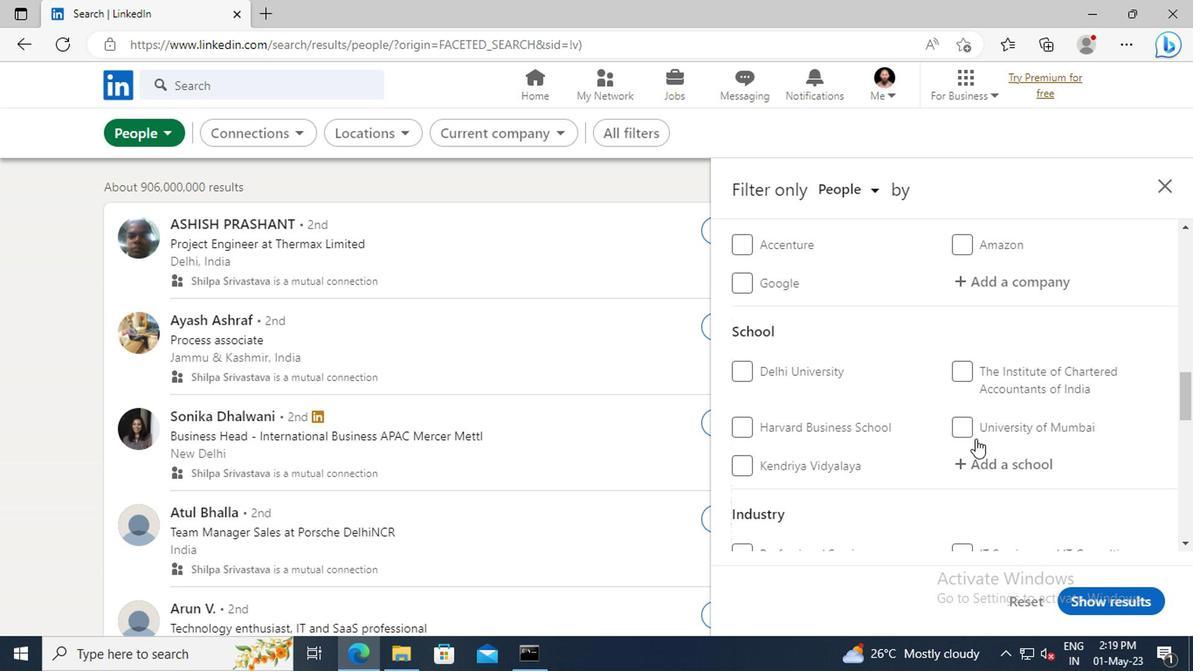 
Action: Mouse scrolled (972, 438) with delta (0, 0)
Screenshot: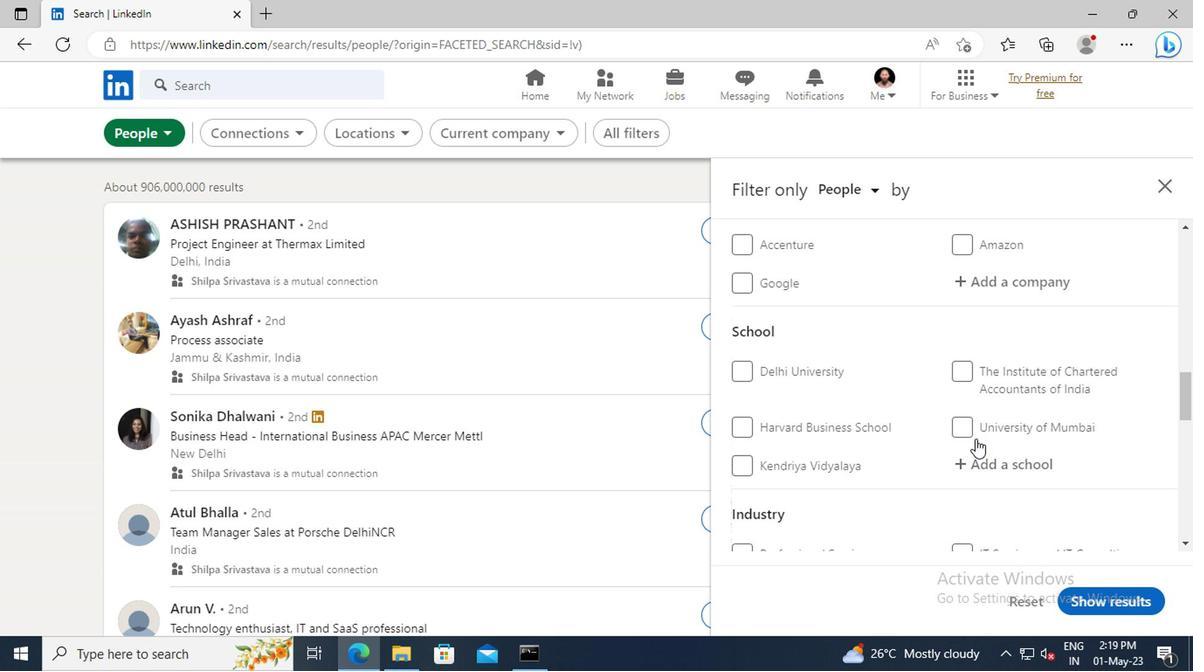 
Action: Mouse scrolled (972, 438) with delta (0, 0)
Screenshot: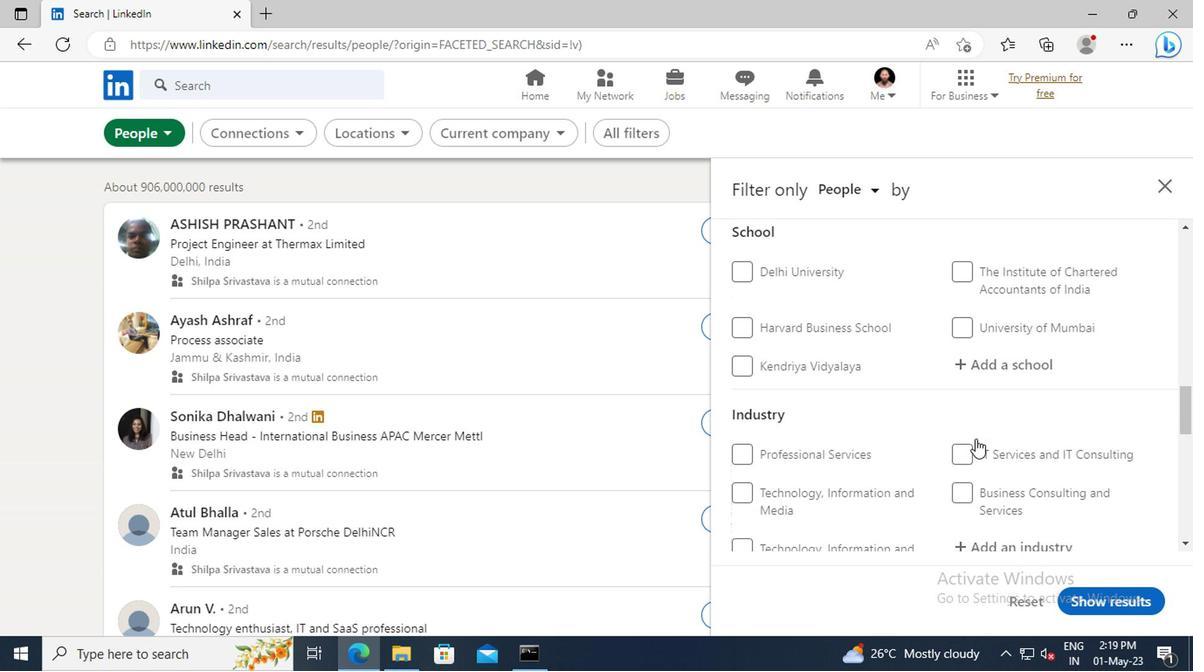 
Action: Mouse scrolled (972, 438) with delta (0, 0)
Screenshot: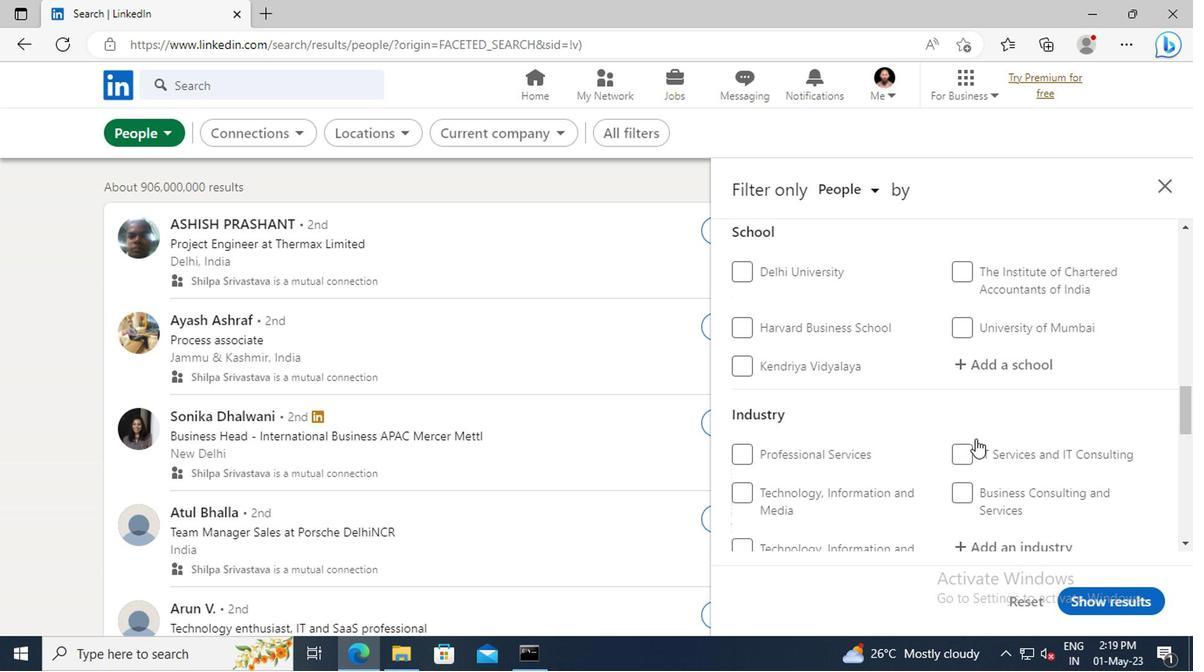 
Action: Mouse scrolled (972, 438) with delta (0, 0)
Screenshot: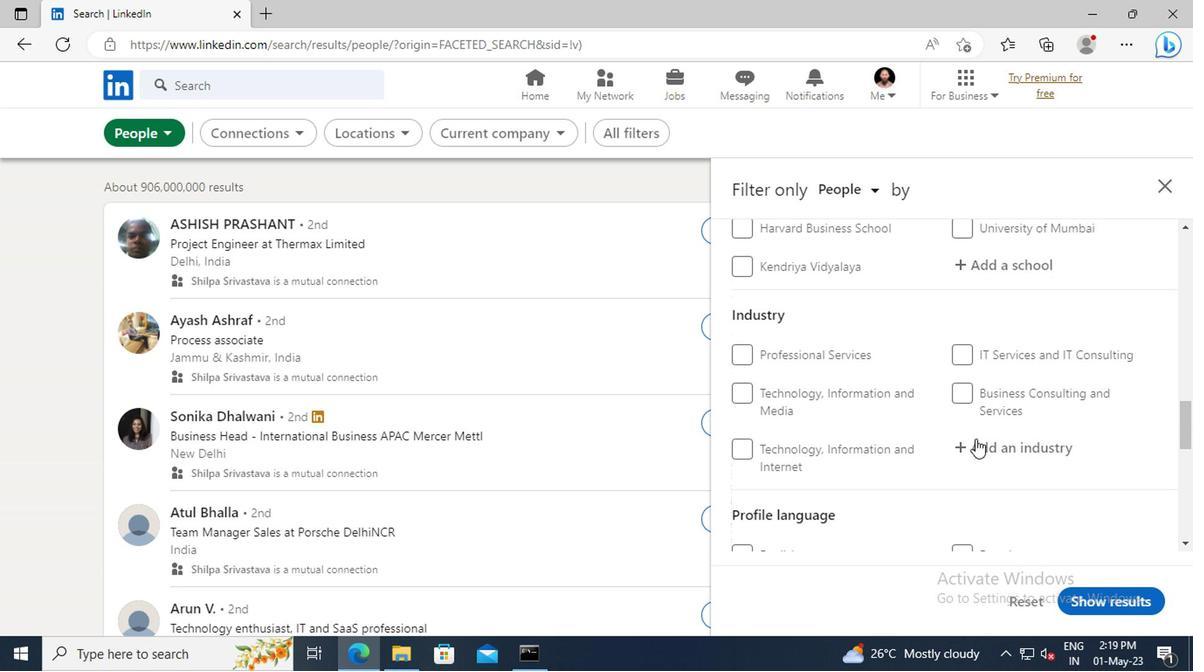 
Action: Mouse scrolled (972, 438) with delta (0, 0)
Screenshot: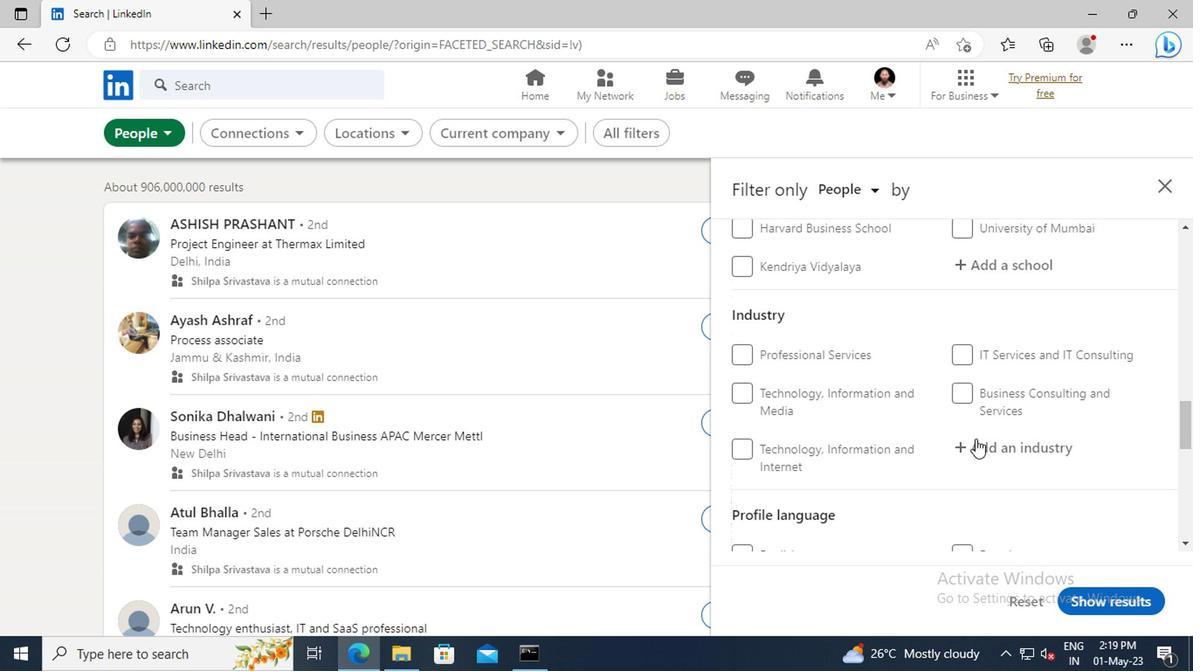 
Action: Mouse scrolled (972, 438) with delta (0, 0)
Screenshot: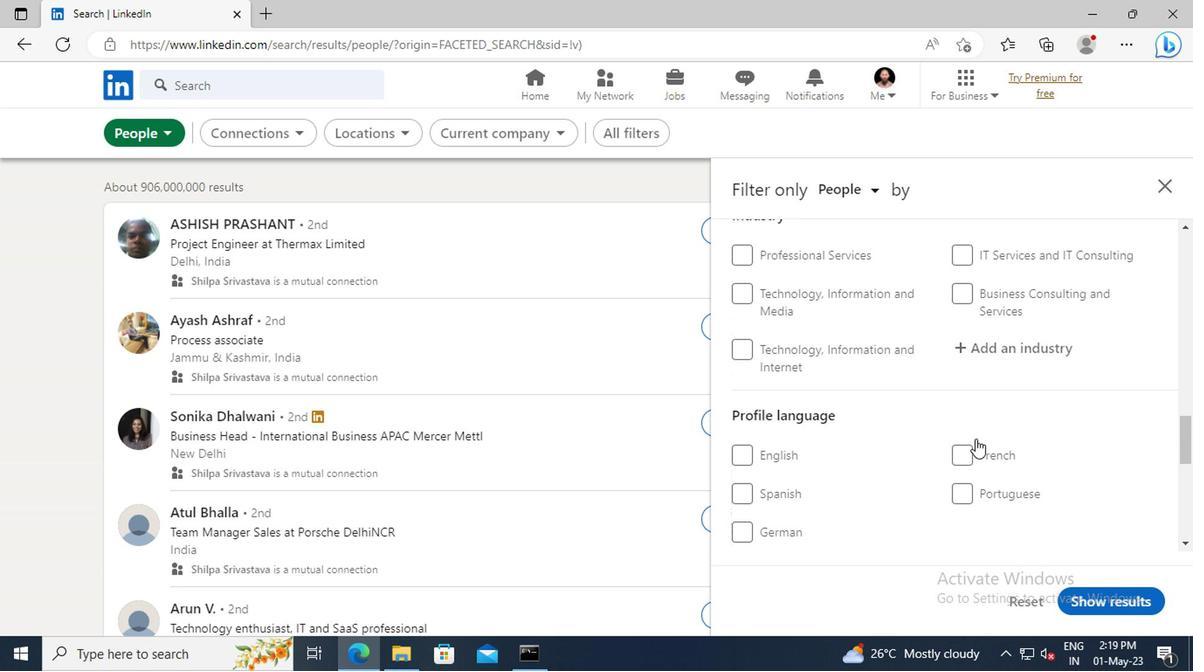 
Action: Mouse scrolled (972, 438) with delta (0, 0)
Screenshot: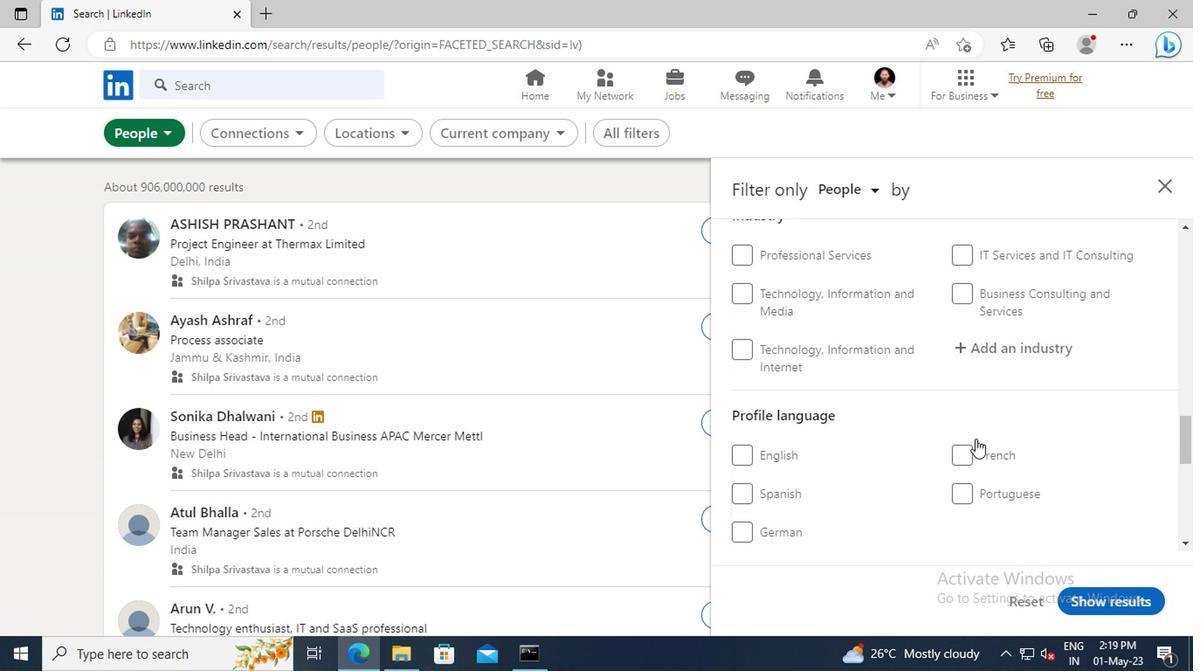 
Action: Mouse moved to (740, 433)
Screenshot: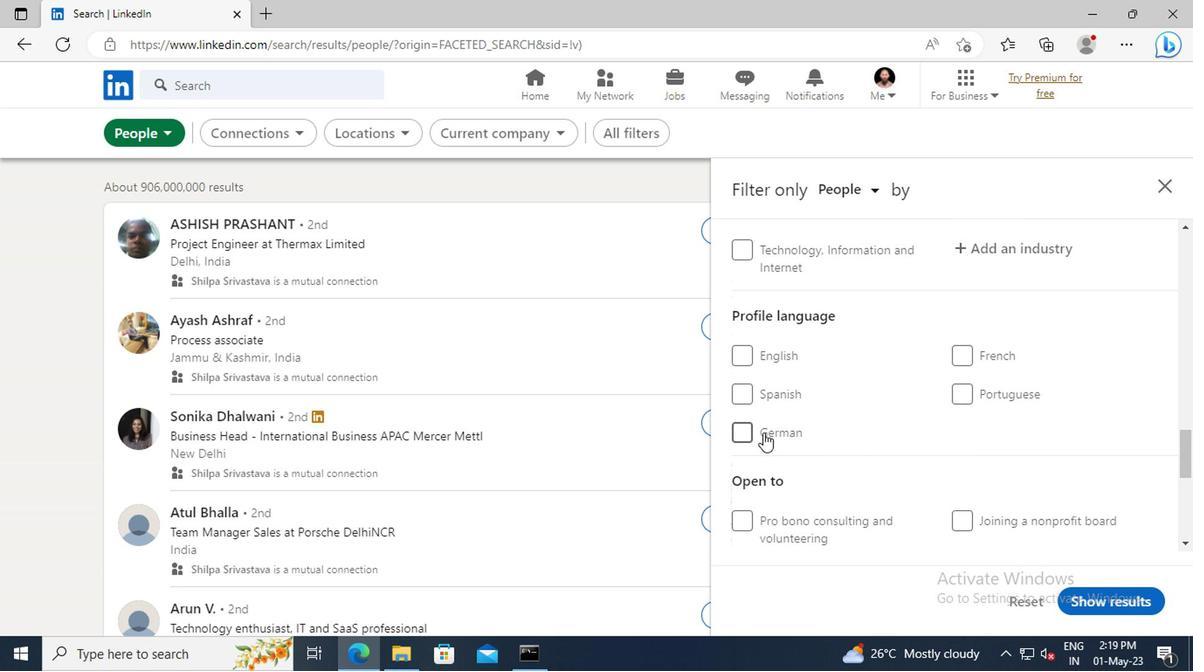 
Action: Mouse pressed left at (740, 433)
Screenshot: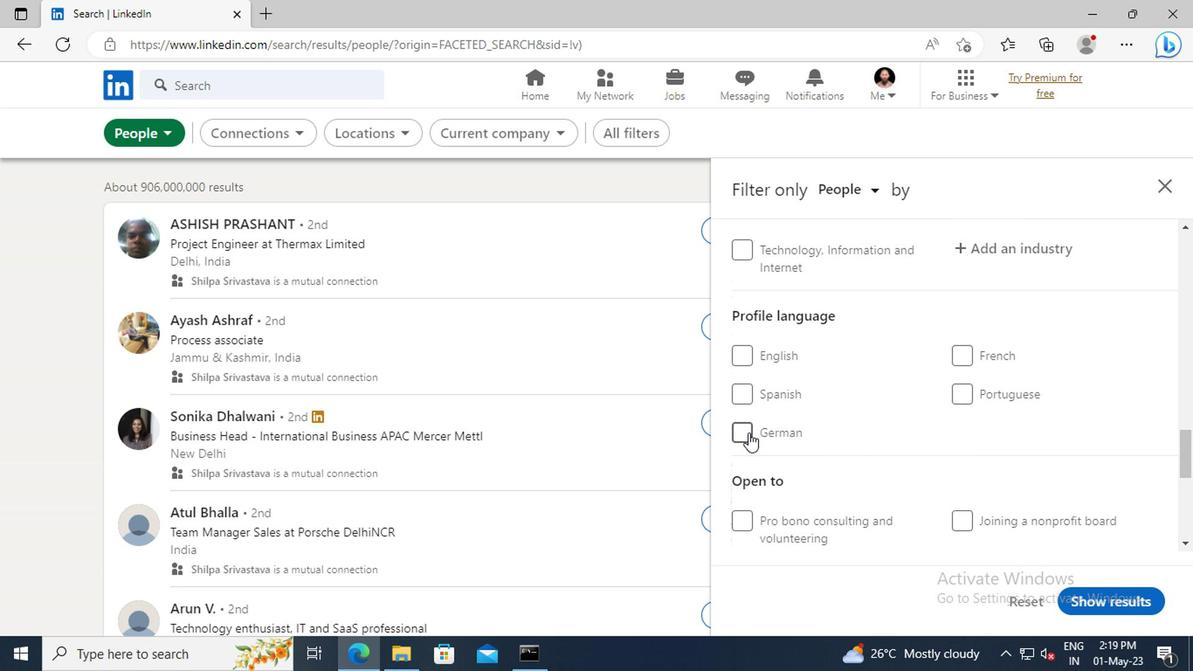 
Action: Mouse moved to (1020, 407)
Screenshot: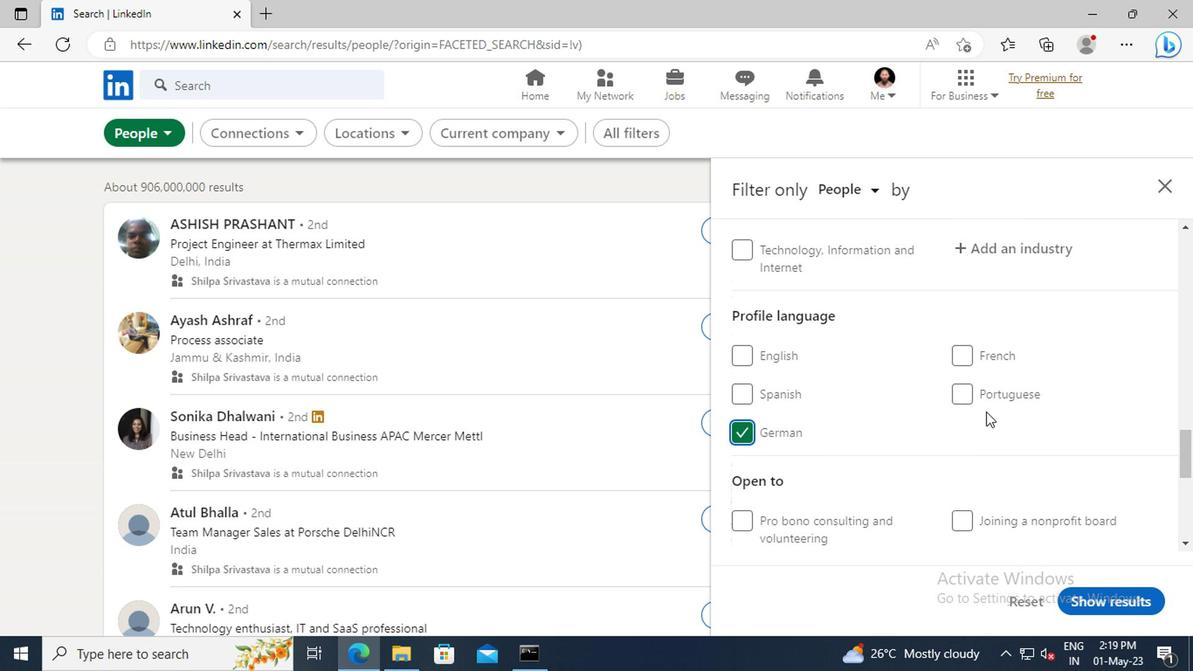 
Action: Mouse scrolled (1020, 408) with delta (0, 1)
Screenshot: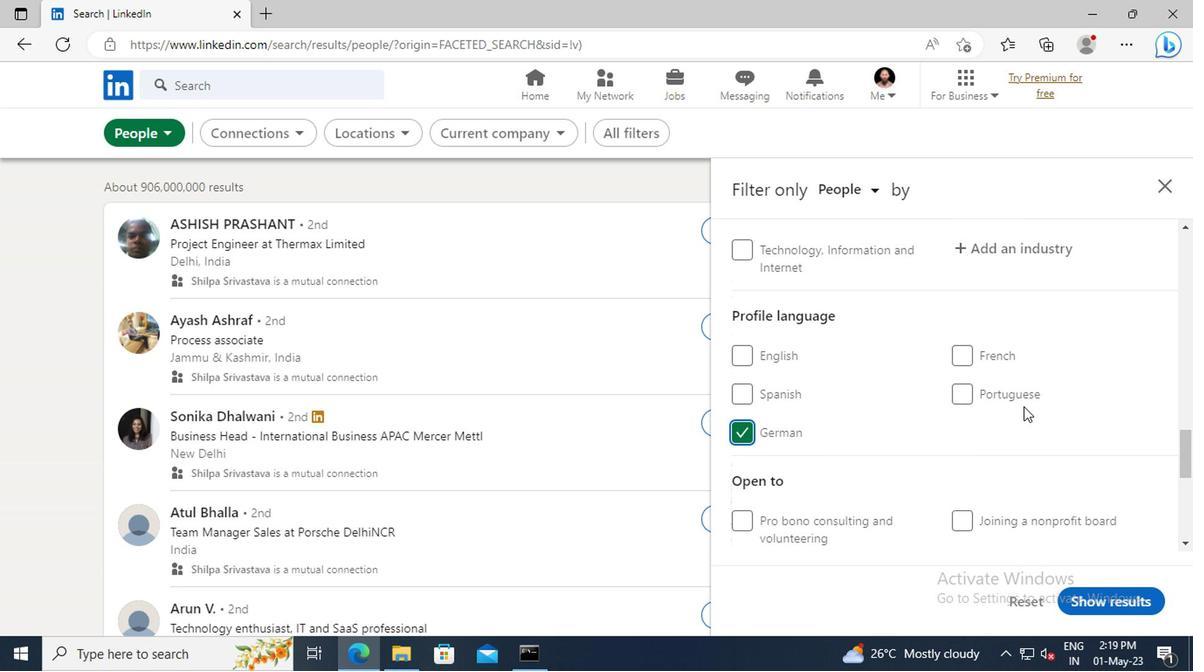 
Action: Mouse scrolled (1020, 408) with delta (0, 1)
Screenshot: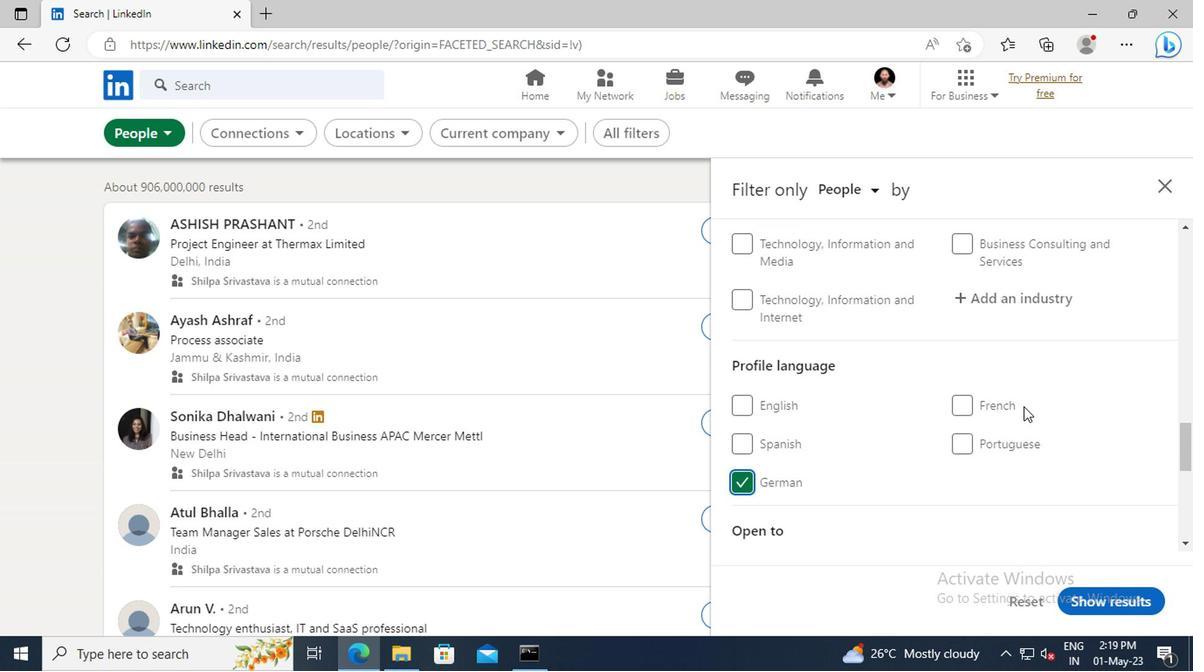 
Action: Mouse scrolled (1020, 408) with delta (0, 1)
Screenshot: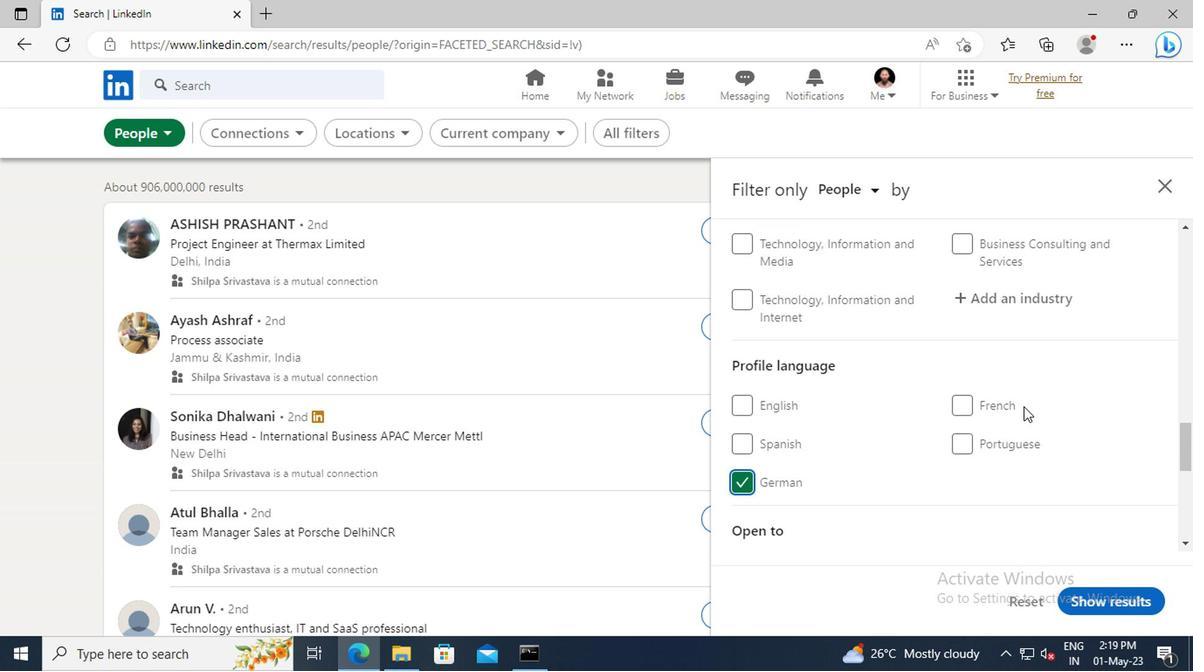 
Action: Mouse scrolled (1020, 408) with delta (0, 1)
Screenshot: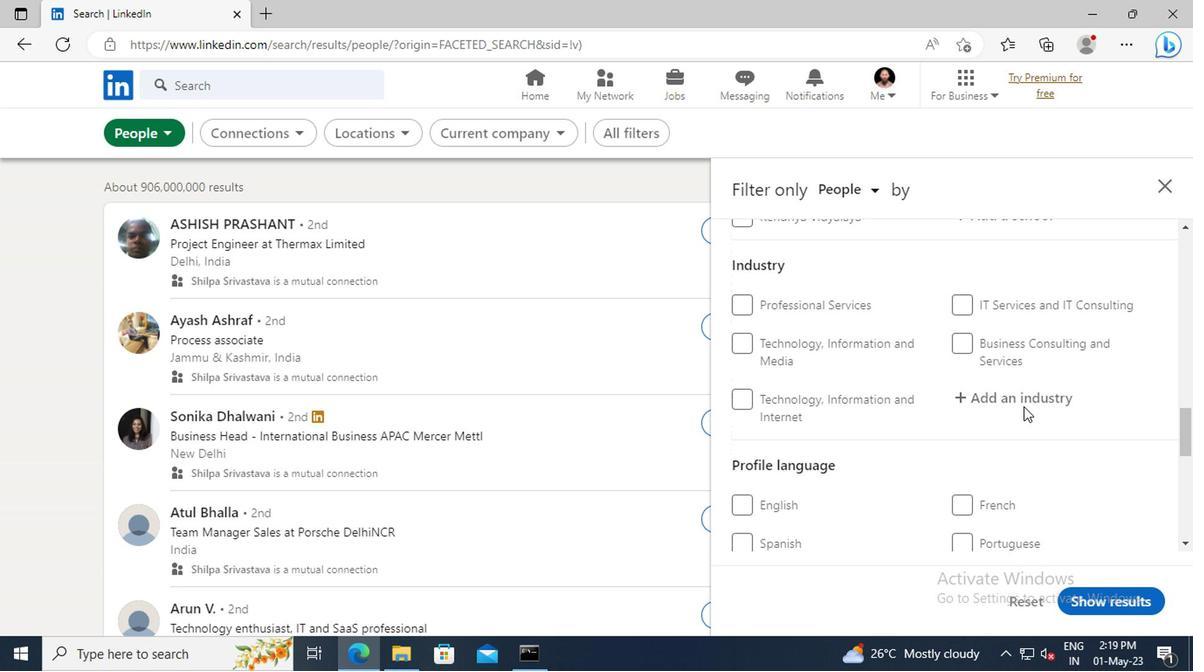 
Action: Mouse scrolled (1020, 408) with delta (0, 1)
Screenshot: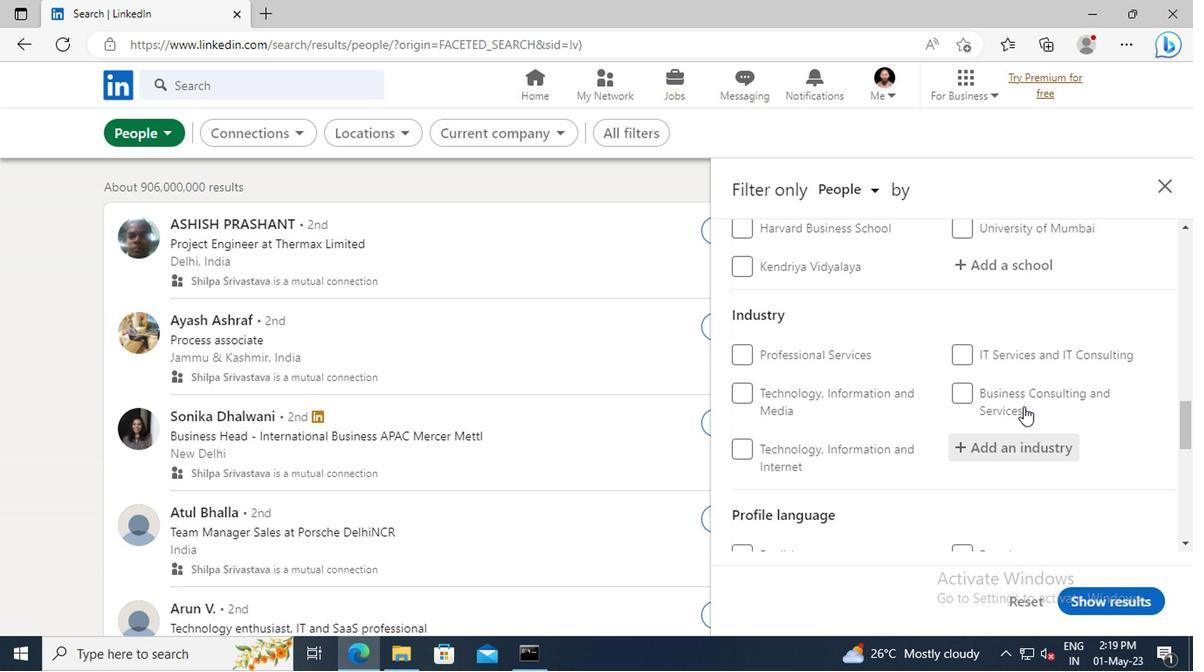 
Action: Mouse scrolled (1020, 408) with delta (0, 1)
Screenshot: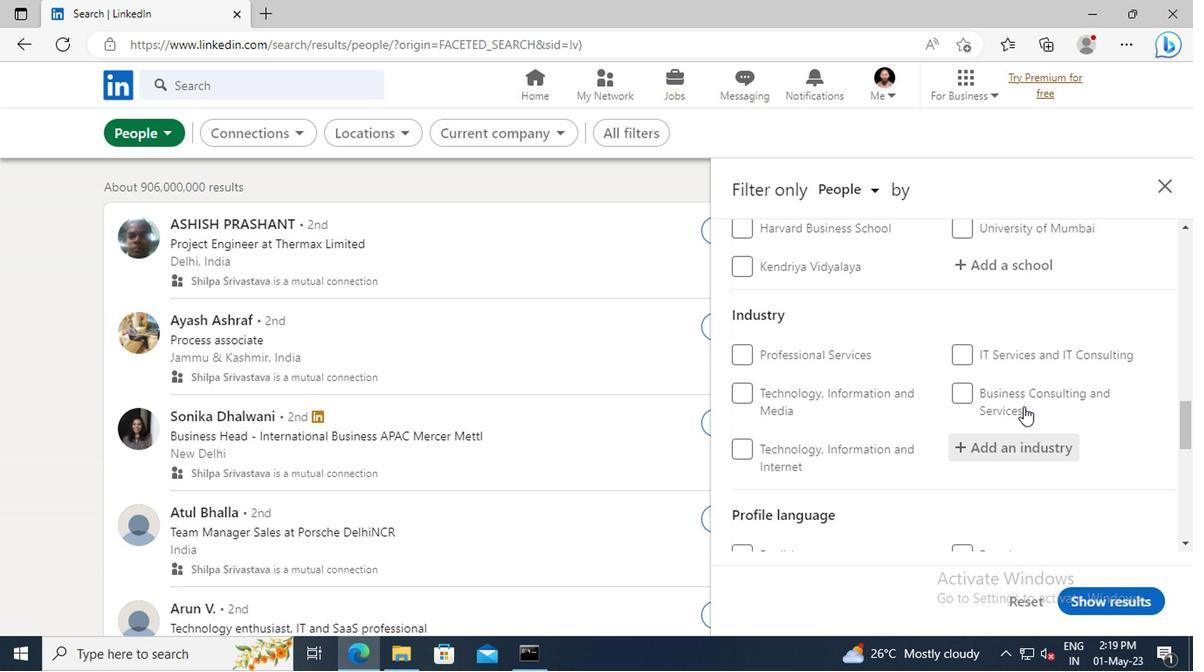 
Action: Mouse scrolled (1020, 408) with delta (0, 1)
Screenshot: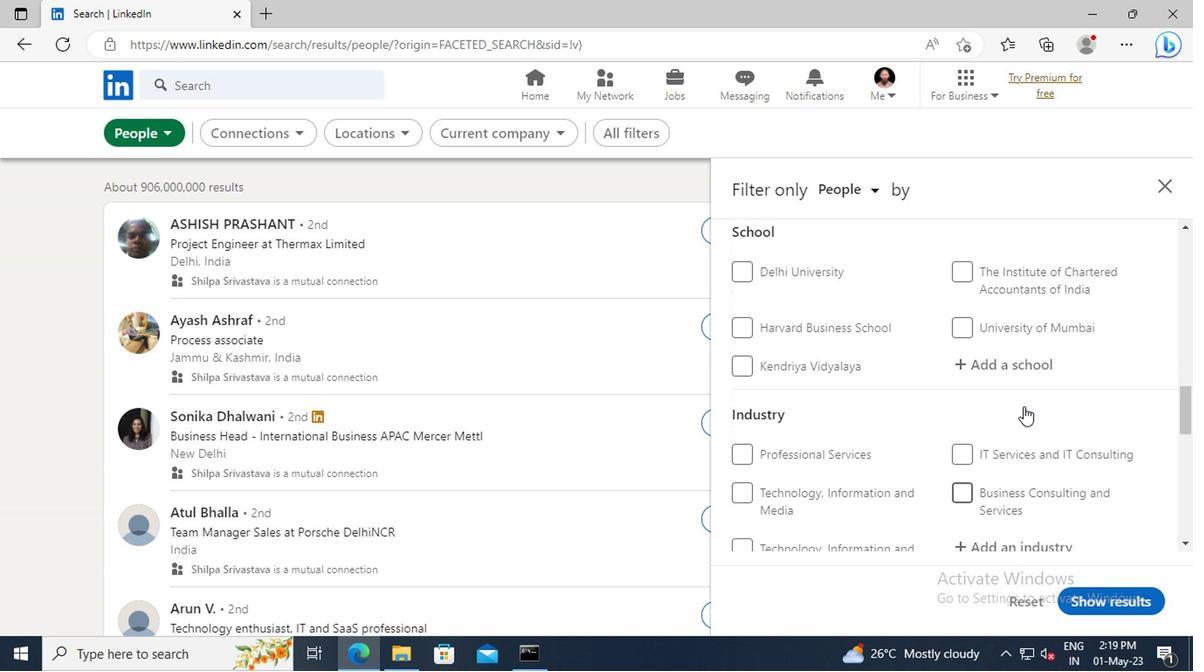 
Action: Mouse scrolled (1020, 408) with delta (0, 1)
Screenshot: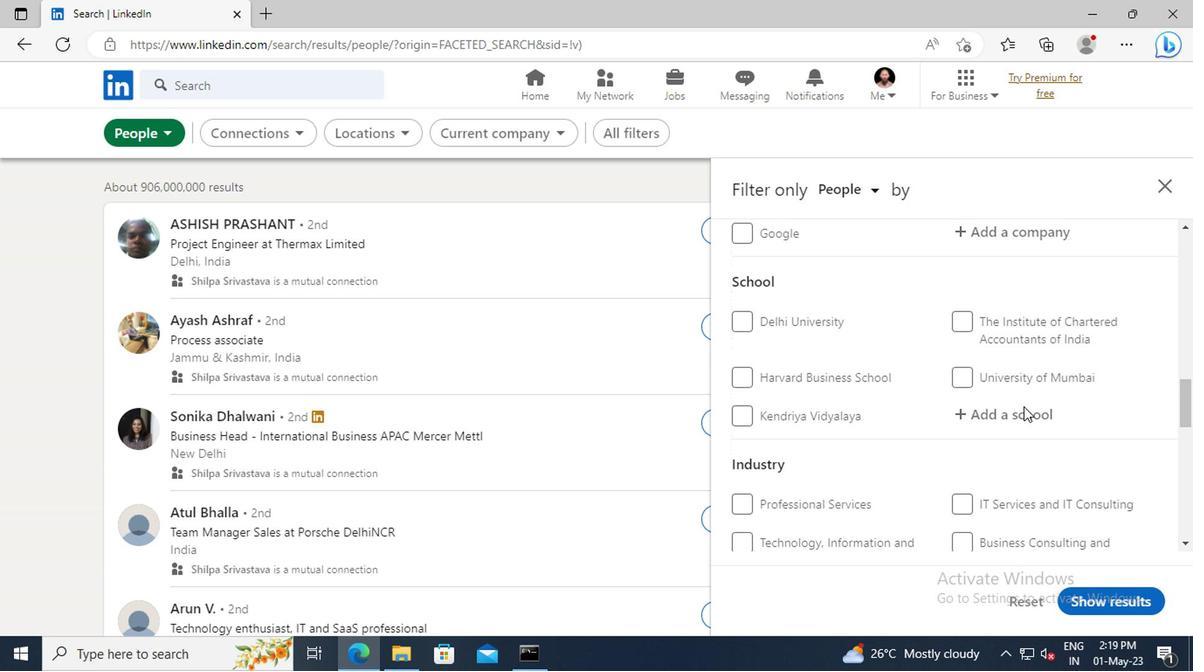 
Action: Mouse scrolled (1020, 408) with delta (0, 1)
Screenshot: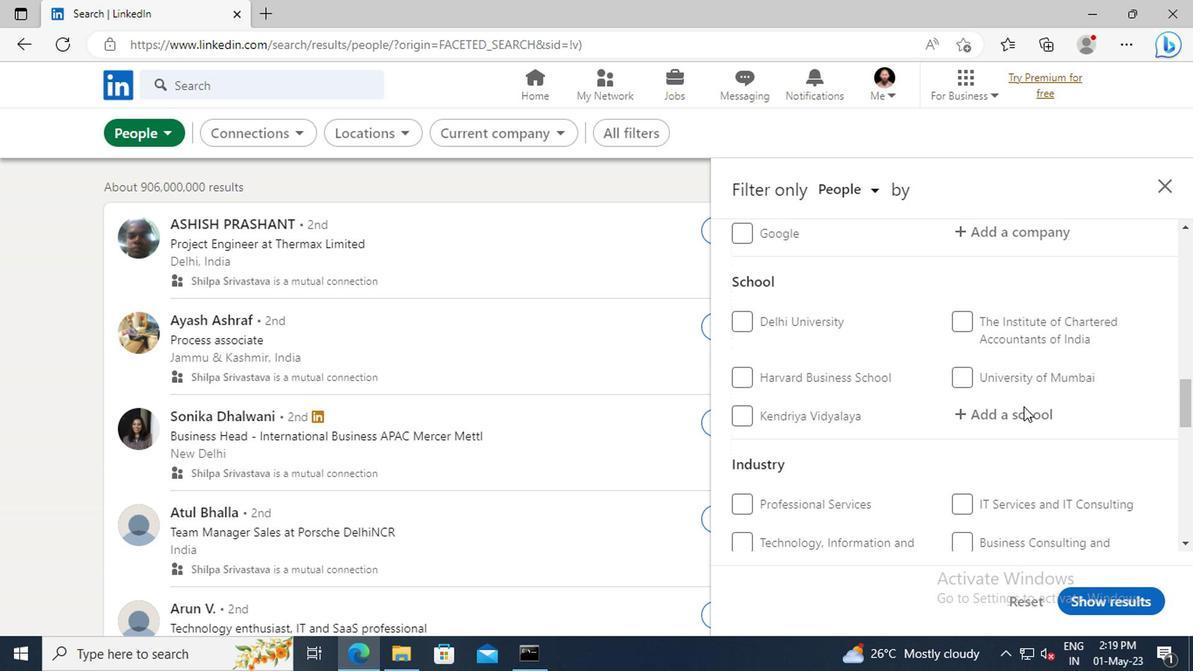 
Action: Mouse scrolled (1020, 408) with delta (0, 1)
Screenshot: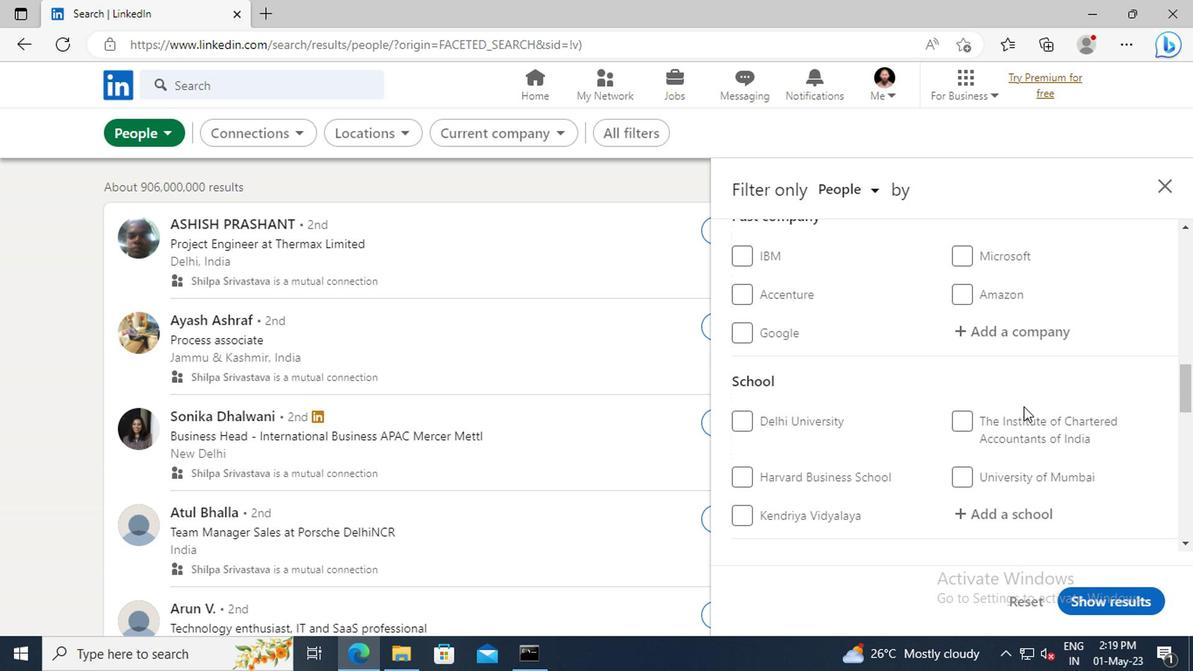 
Action: Mouse scrolled (1020, 408) with delta (0, 1)
Screenshot: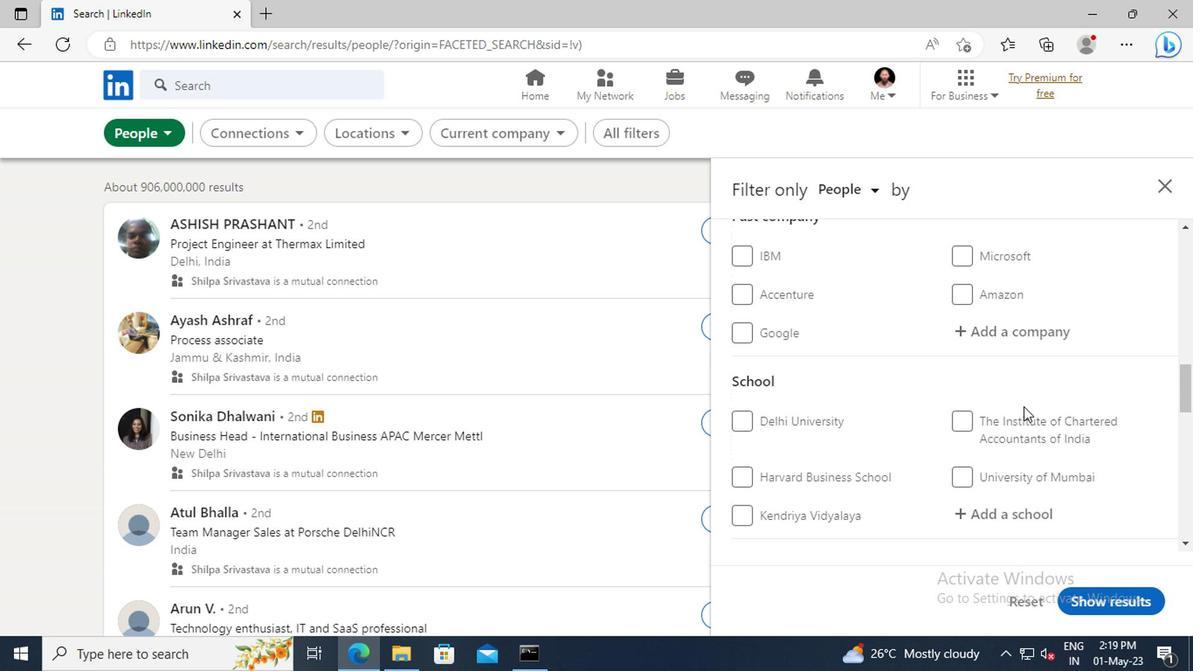
Action: Mouse scrolled (1020, 408) with delta (0, 1)
Screenshot: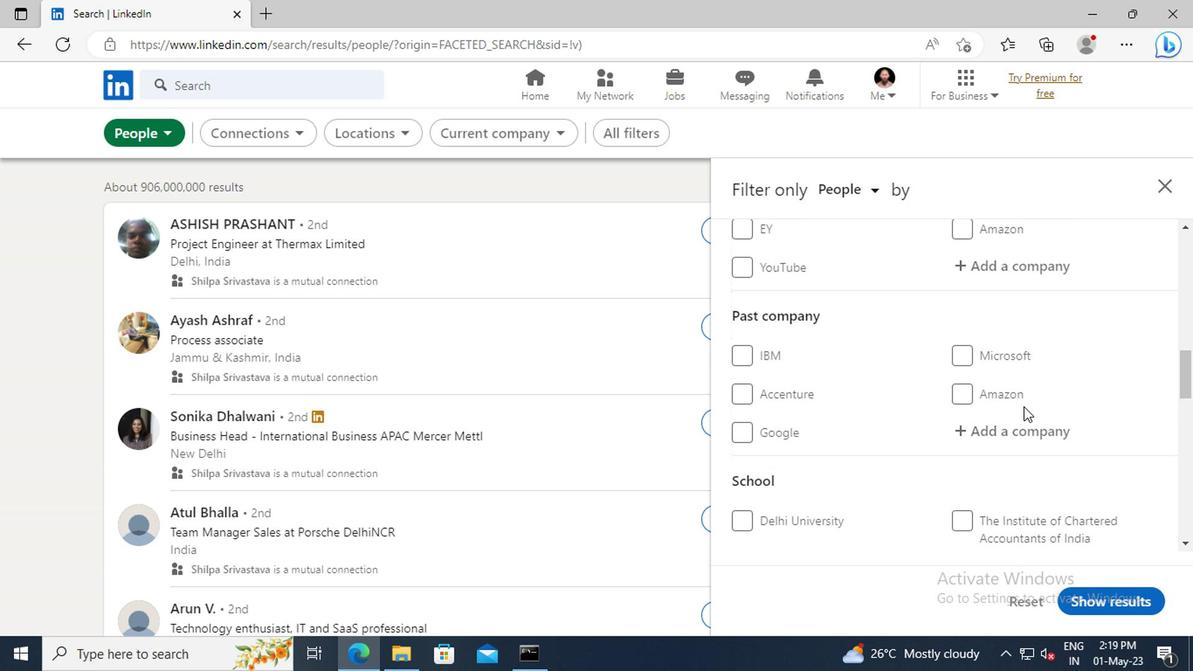 
Action: Mouse scrolled (1020, 408) with delta (0, 1)
Screenshot: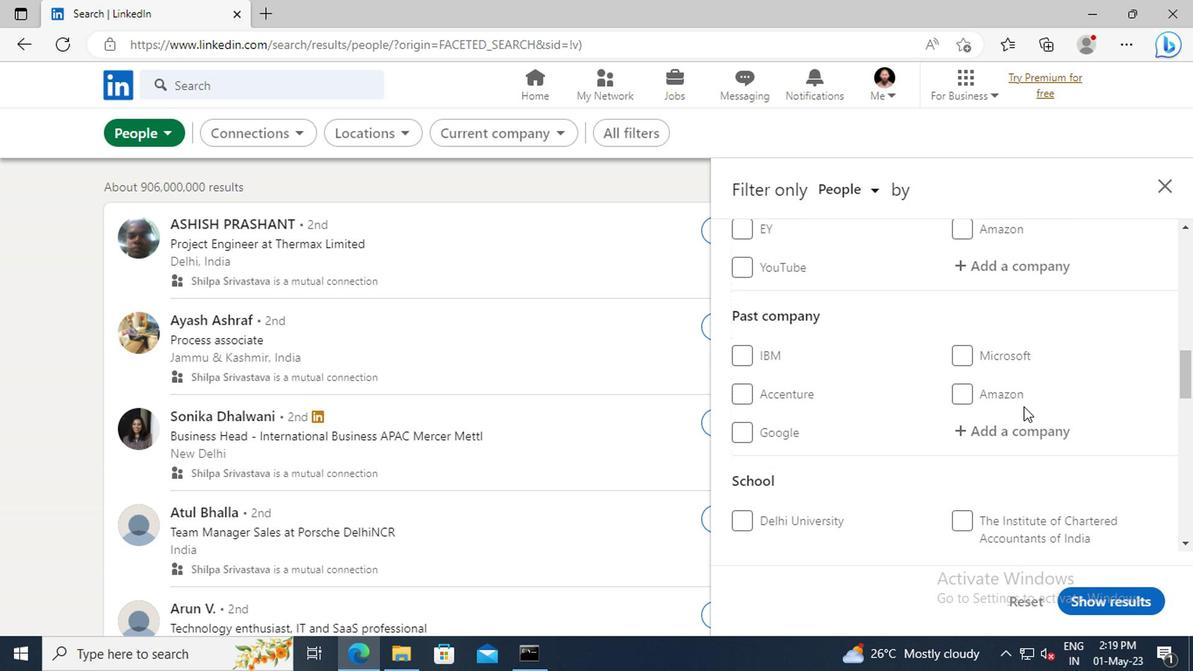 
Action: Mouse moved to (996, 372)
Screenshot: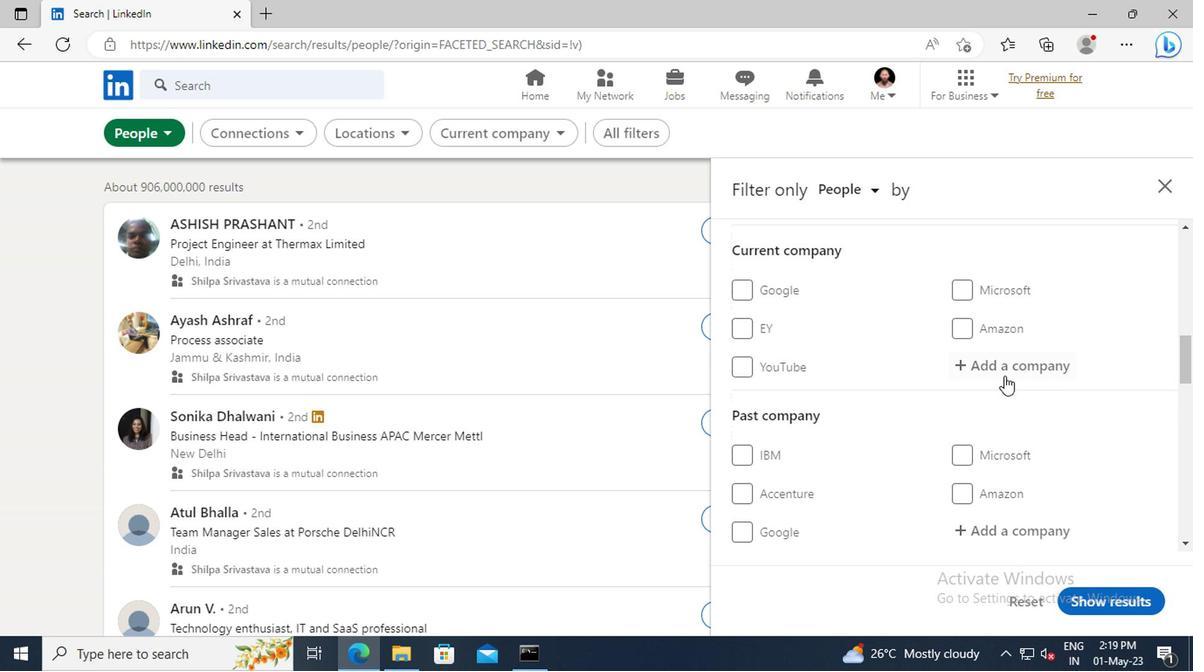 
Action: Mouse pressed left at (996, 372)
Screenshot: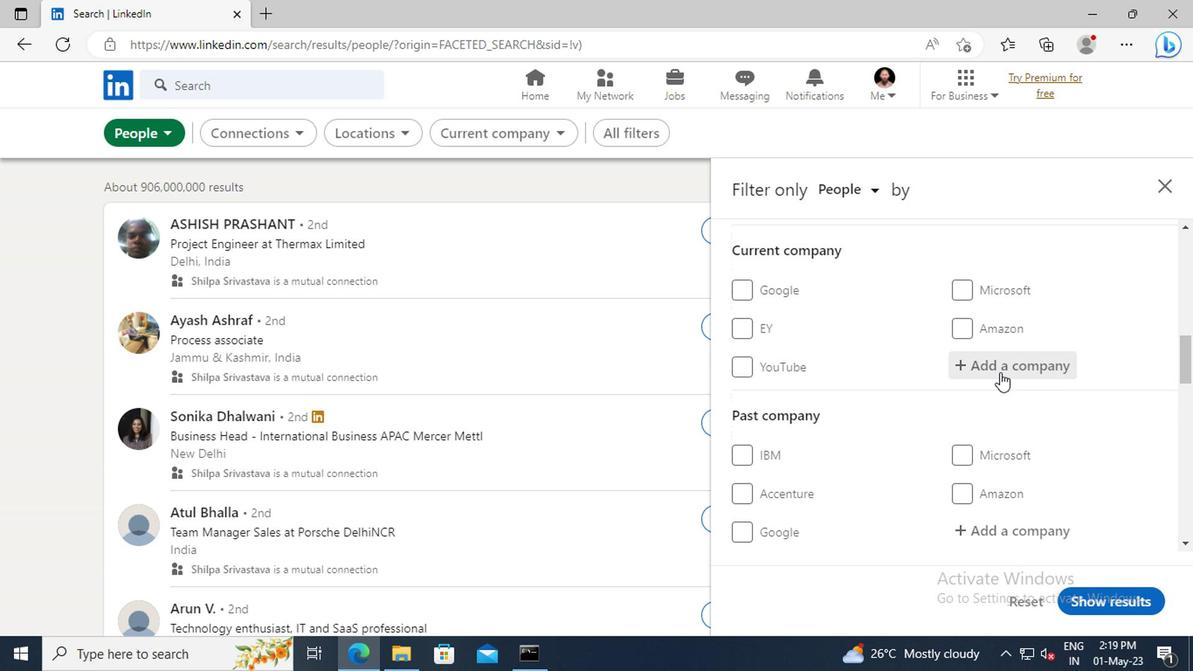 
Action: Key pressed <Key.shift>ENGINEERING<Key.space><Key.shift>BR
Screenshot: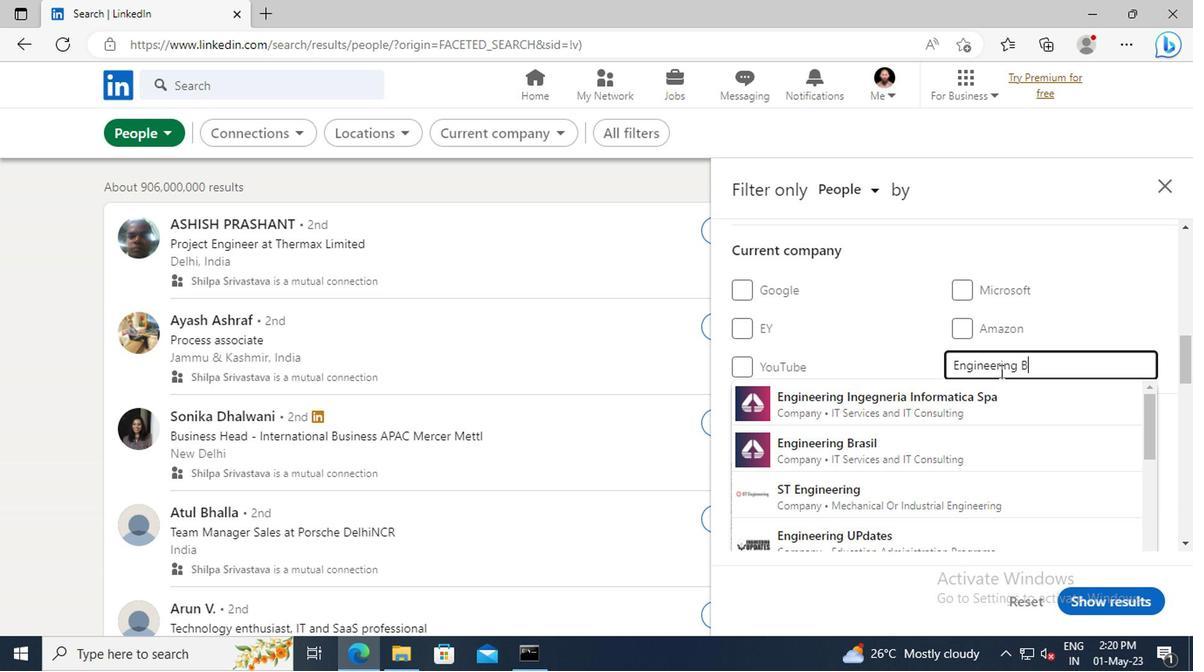 
Action: Mouse moved to (991, 404)
Screenshot: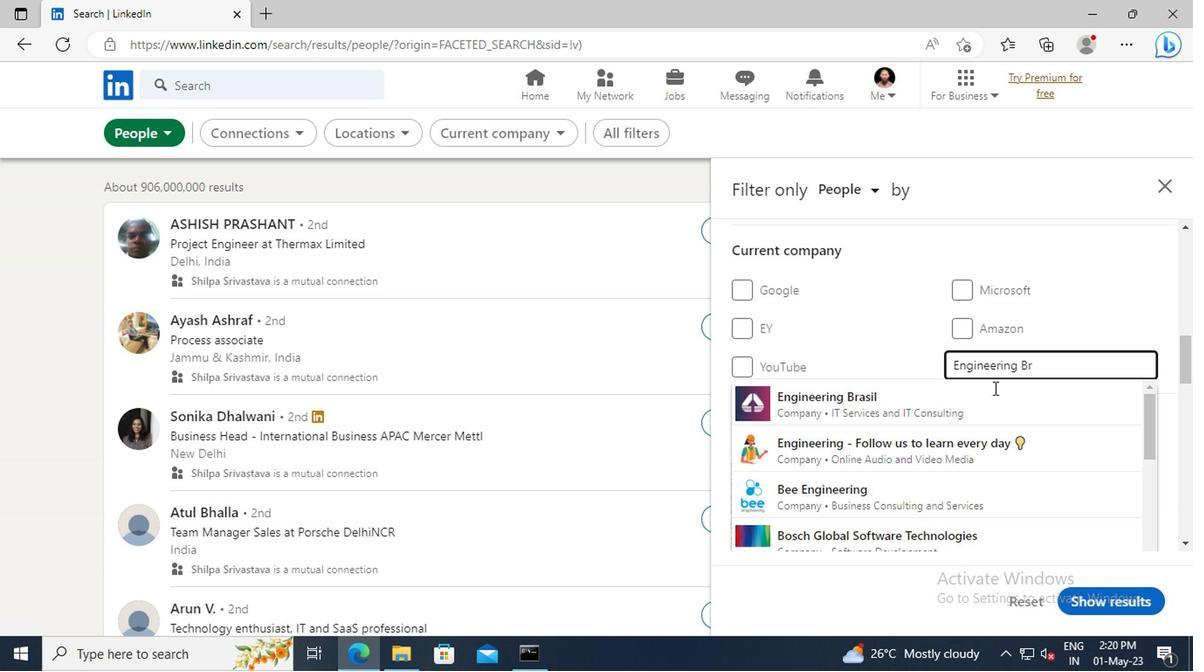 
Action: Mouse pressed left at (991, 404)
Screenshot: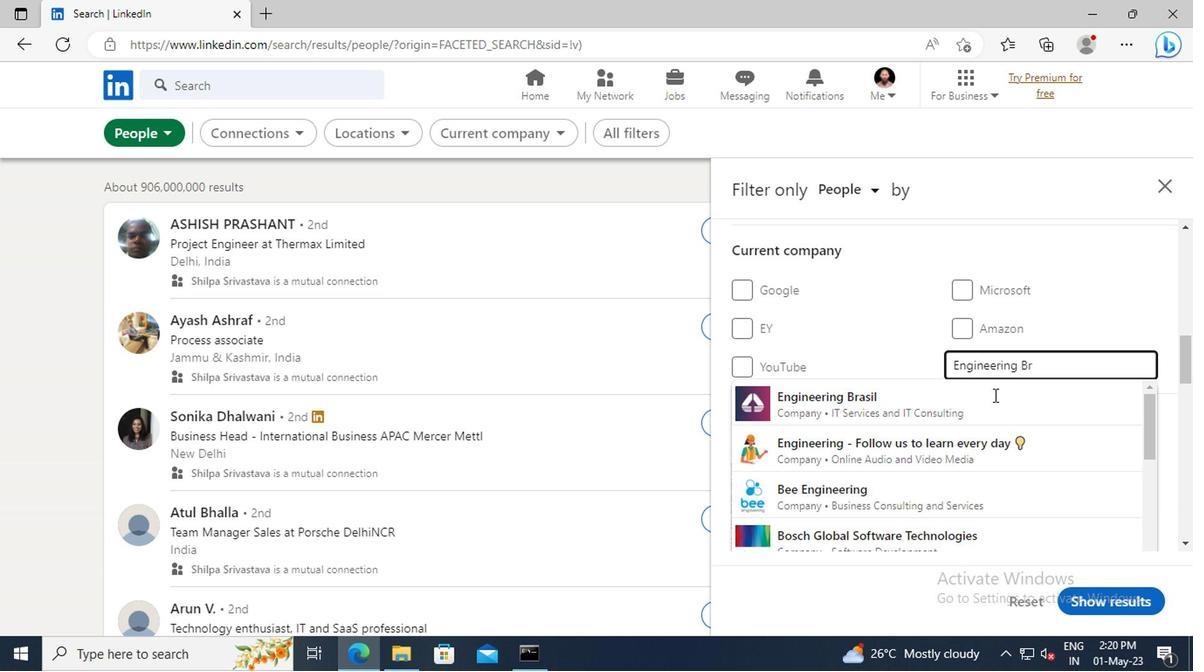 
Action: Mouse scrolled (991, 404) with delta (0, 0)
Screenshot: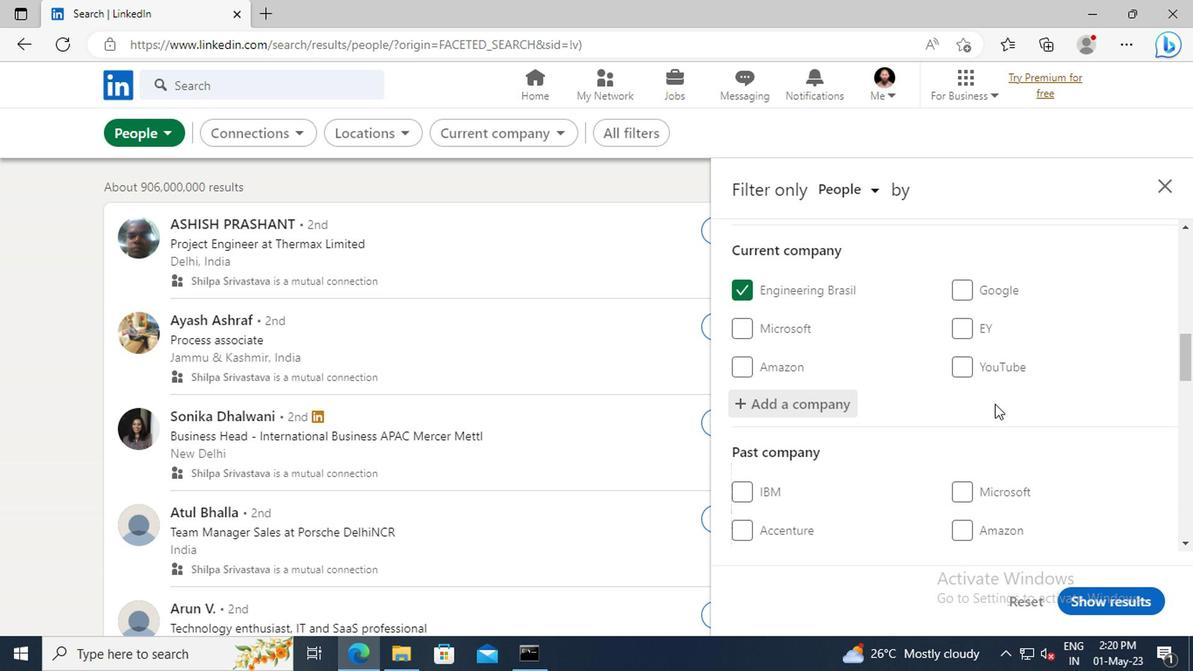 
Action: Mouse scrolled (991, 404) with delta (0, 0)
Screenshot: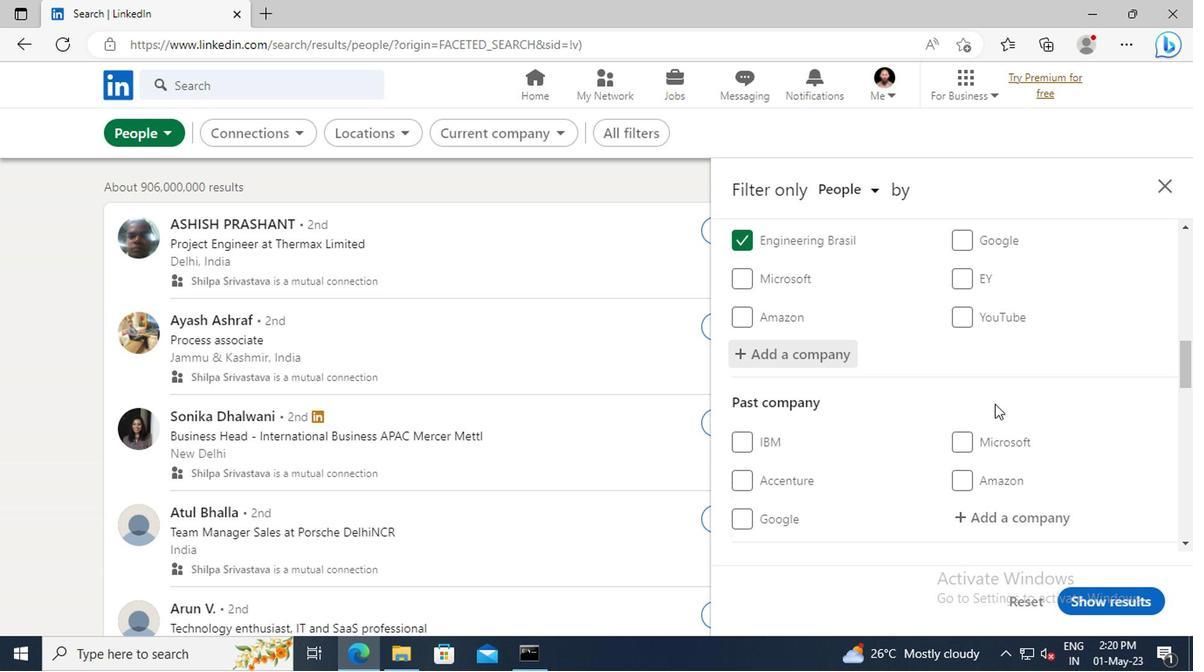 
Action: Mouse scrolled (991, 404) with delta (0, 0)
Screenshot: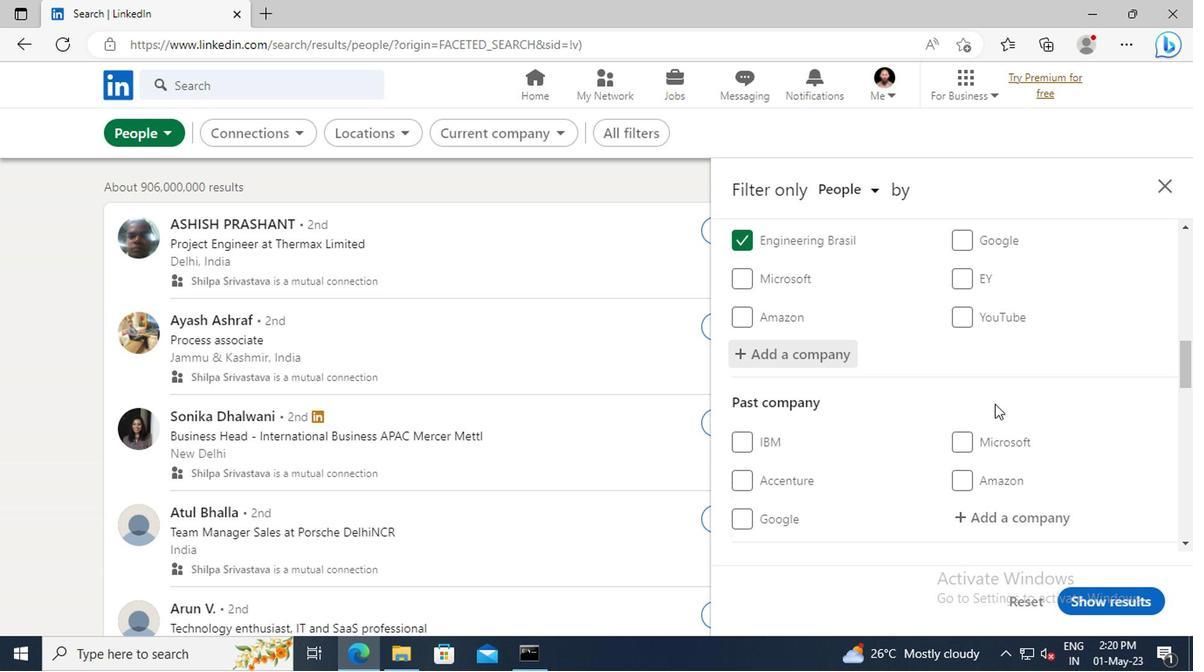 
Action: Mouse scrolled (991, 404) with delta (0, 0)
Screenshot: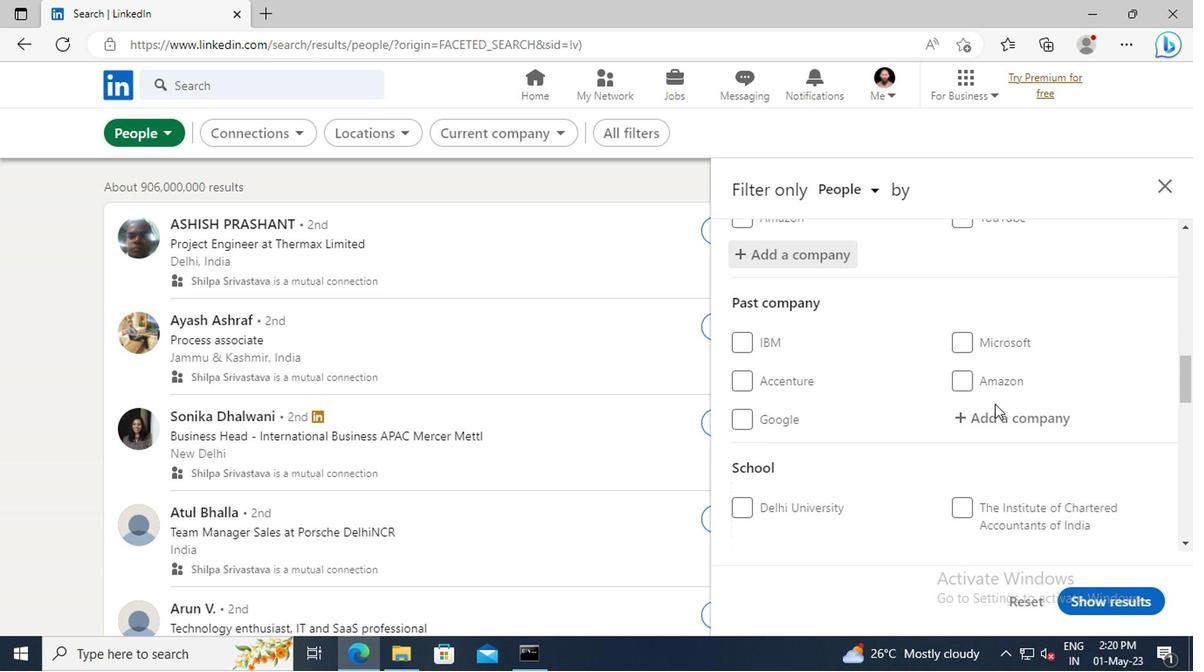 
Action: Mouse scrolled (991, 404) with delta (0, 0)
Screenshot: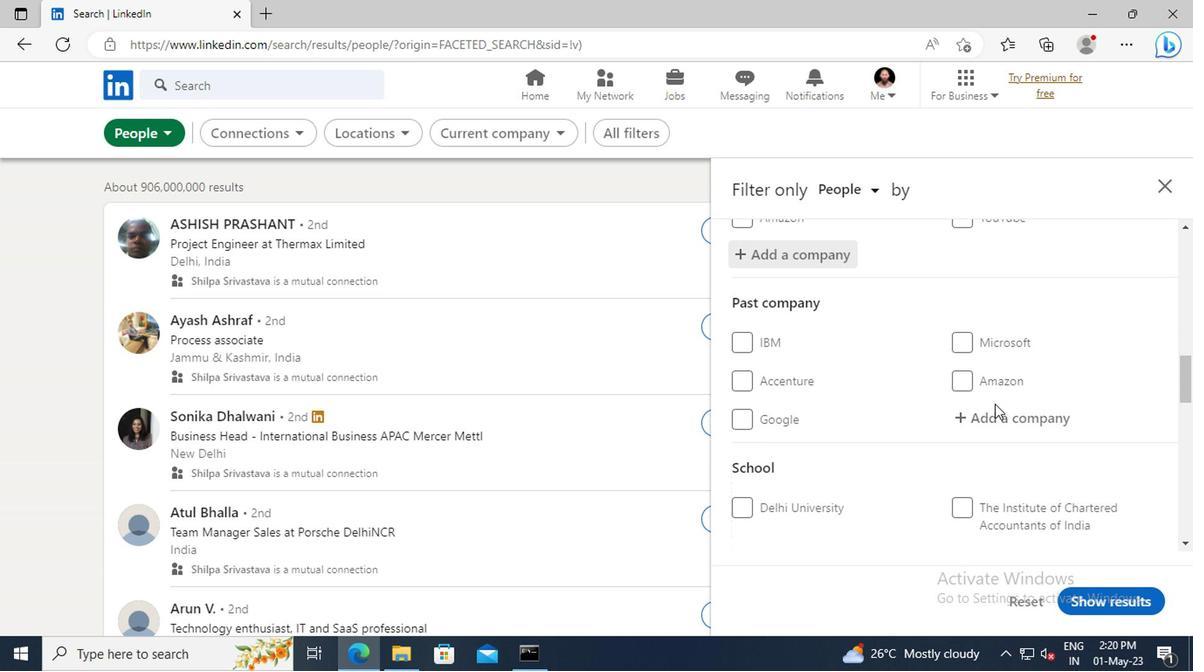 
Action: Mouse scrolled (991, 404) with delta (0, 0)
Screenshot: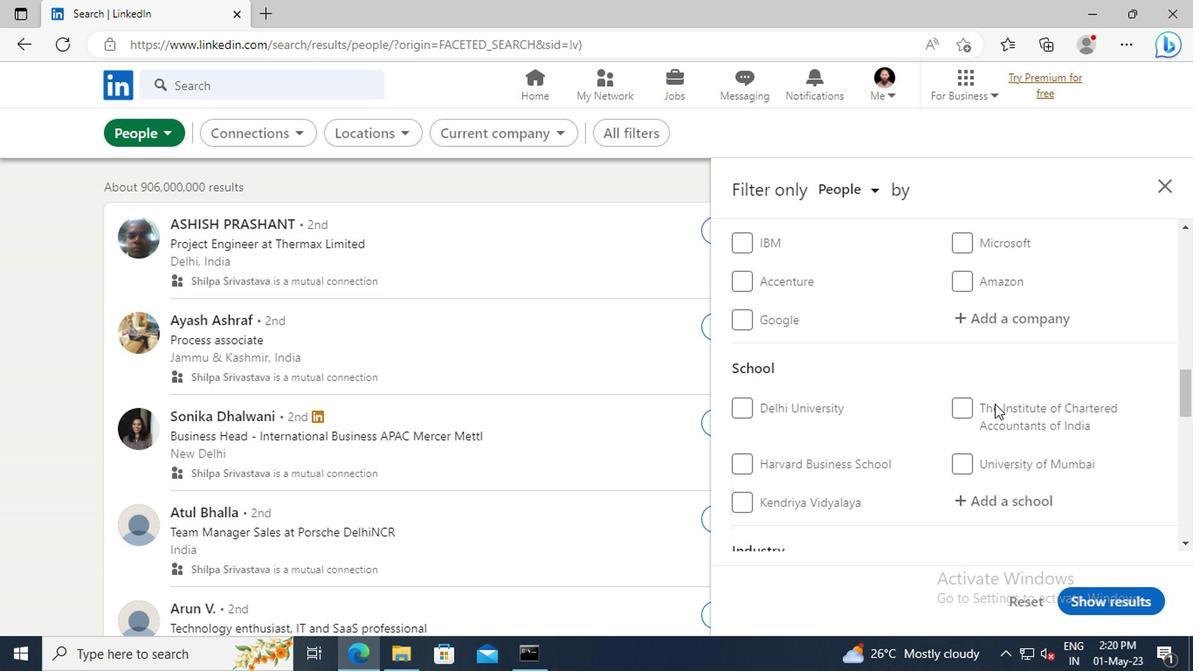 
Action: Mouse moved to (981, 443)
Screenshot: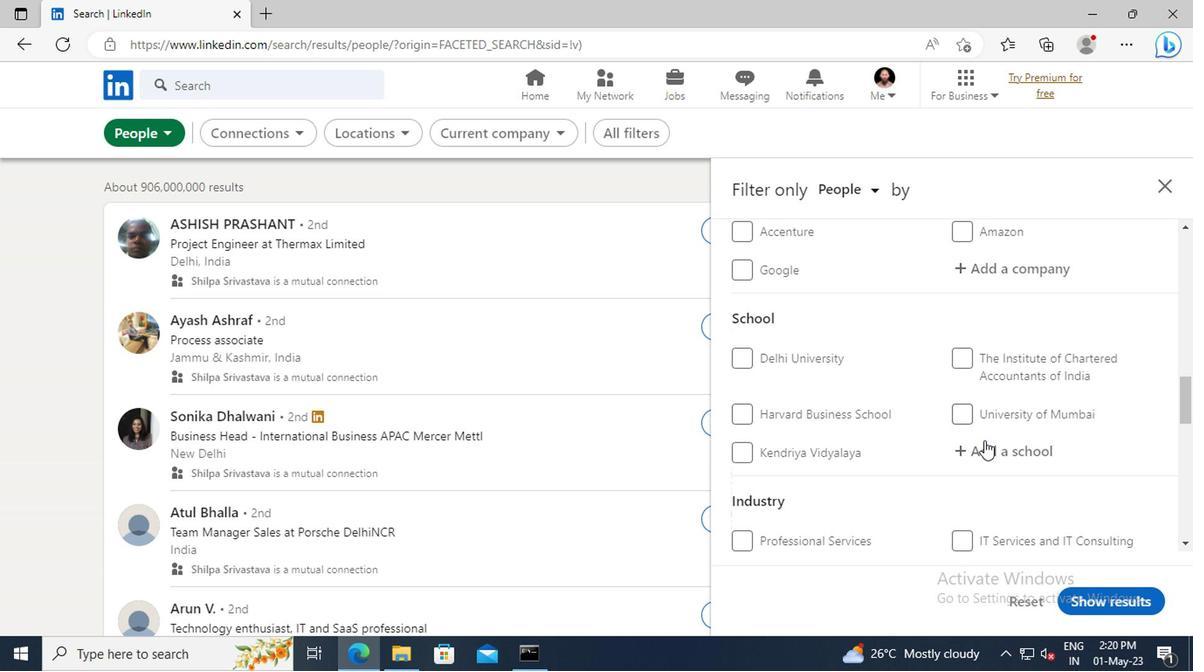 
Action: Mouse pressed left at (981, 443)
Screenshot: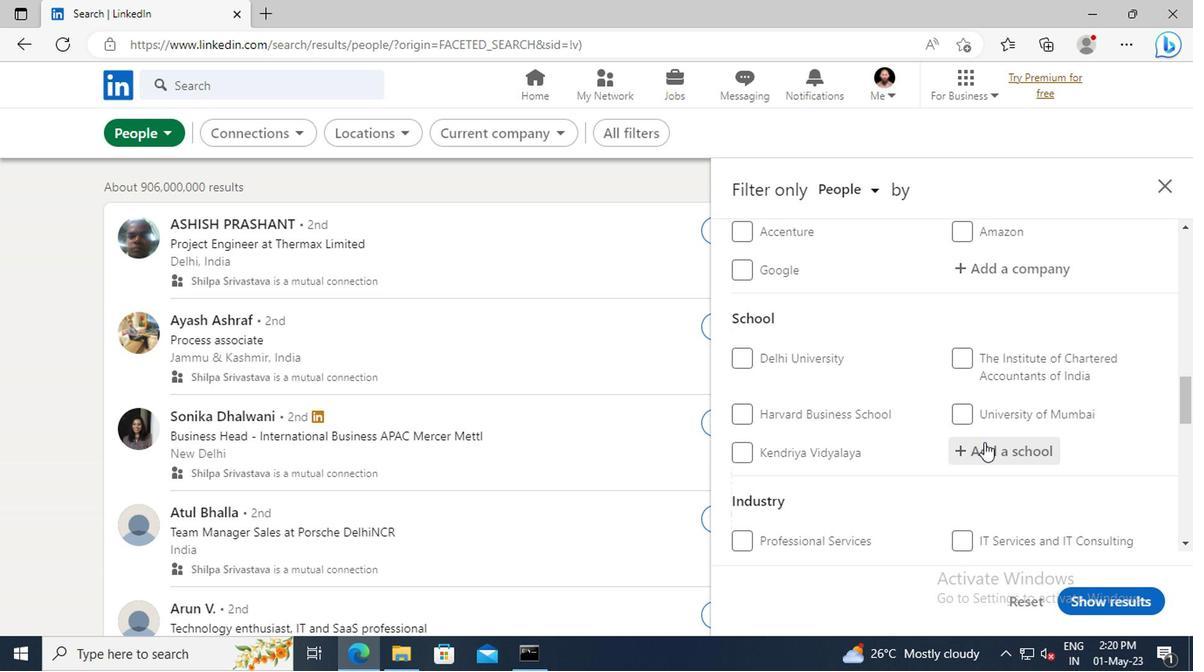 
Action: Key pressed <Key.shift>SANDIP<Key.space><Key.shift>U
Screenshot: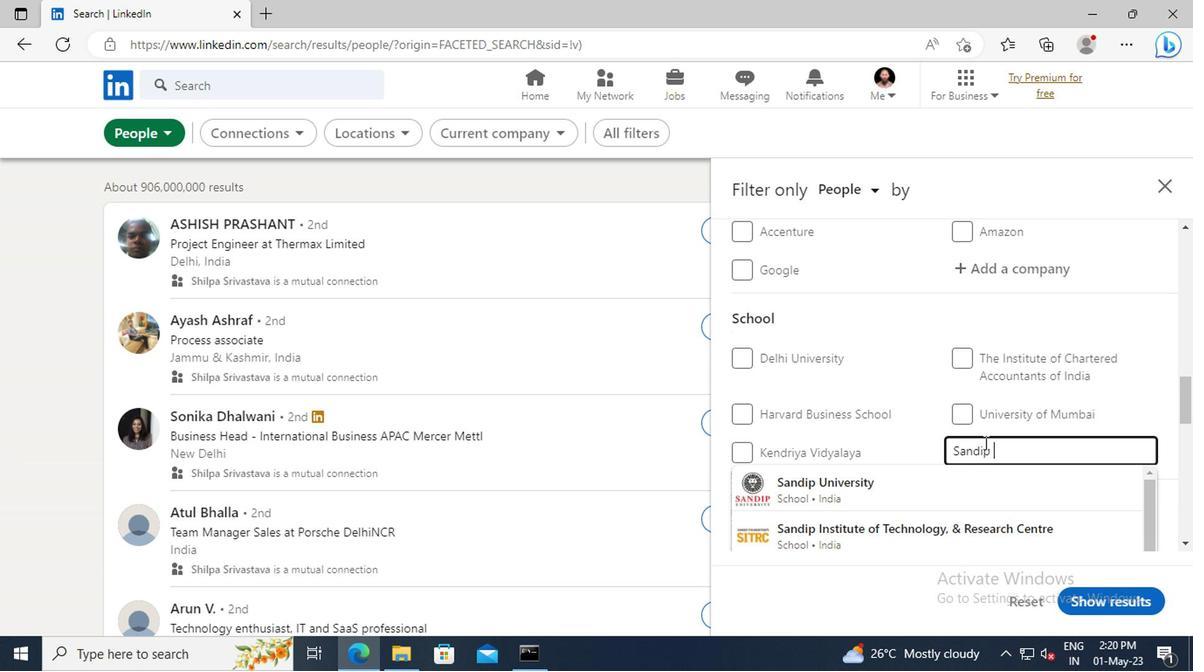 
Action: Mouse moved to (897, 475)
Screenshot: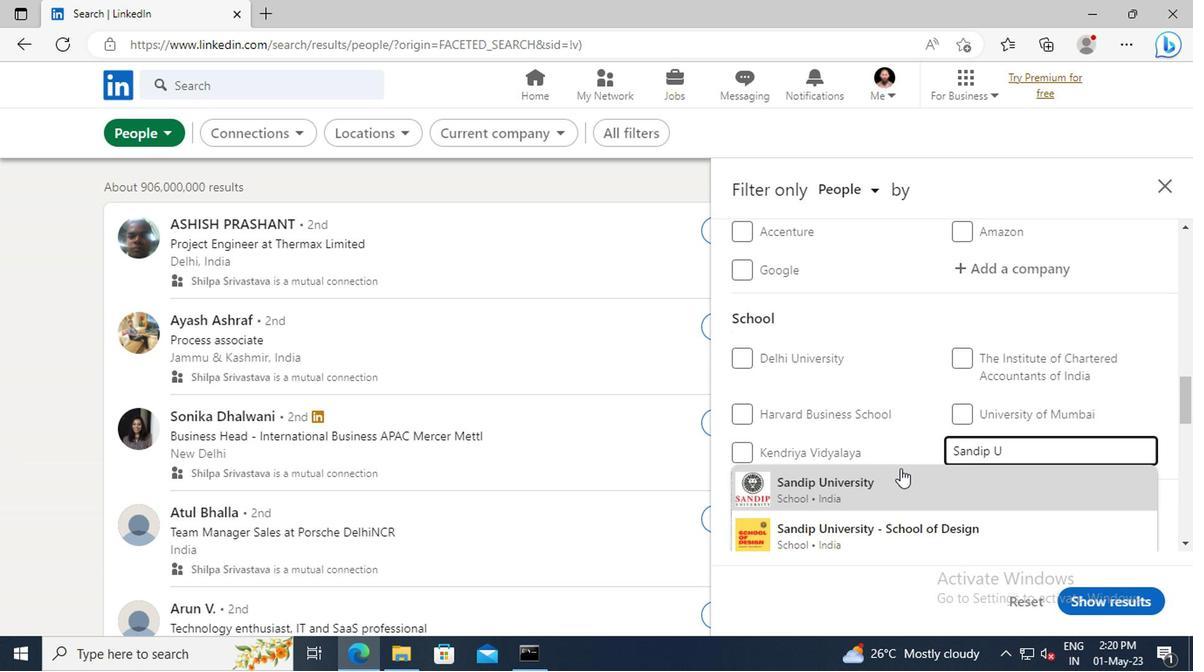 
Action: Mouse pressed left at (897, 475)
Screenshot: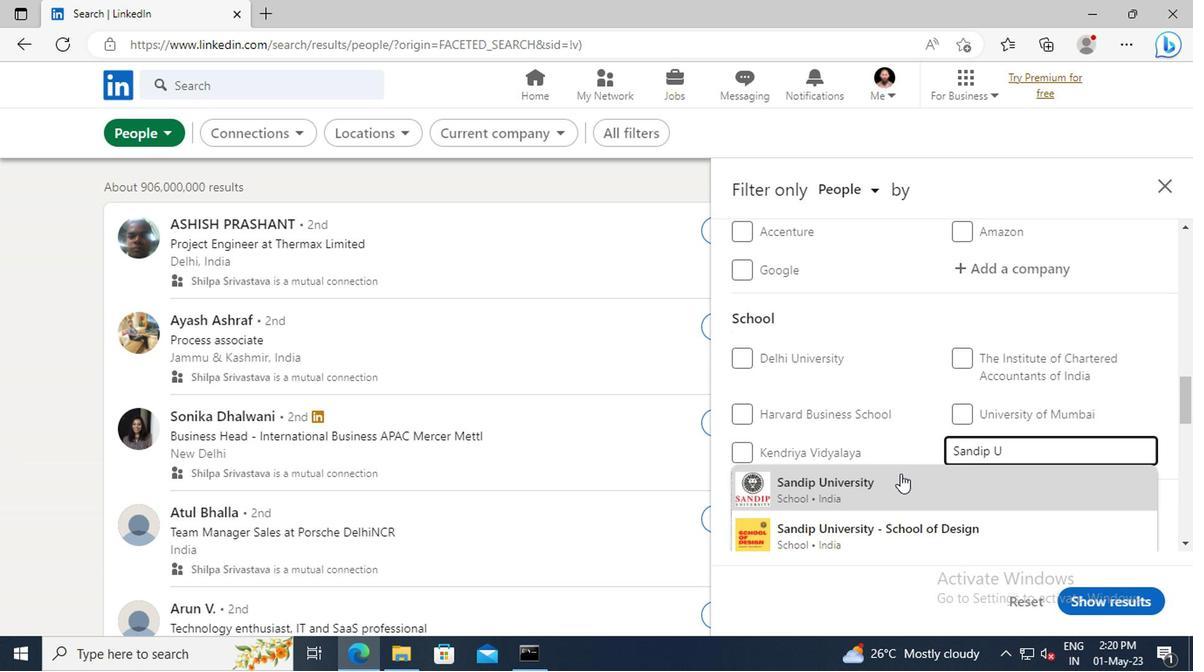 
Action: Mouse scrolled (897, 474) with delta (0, -1)
Screenshot: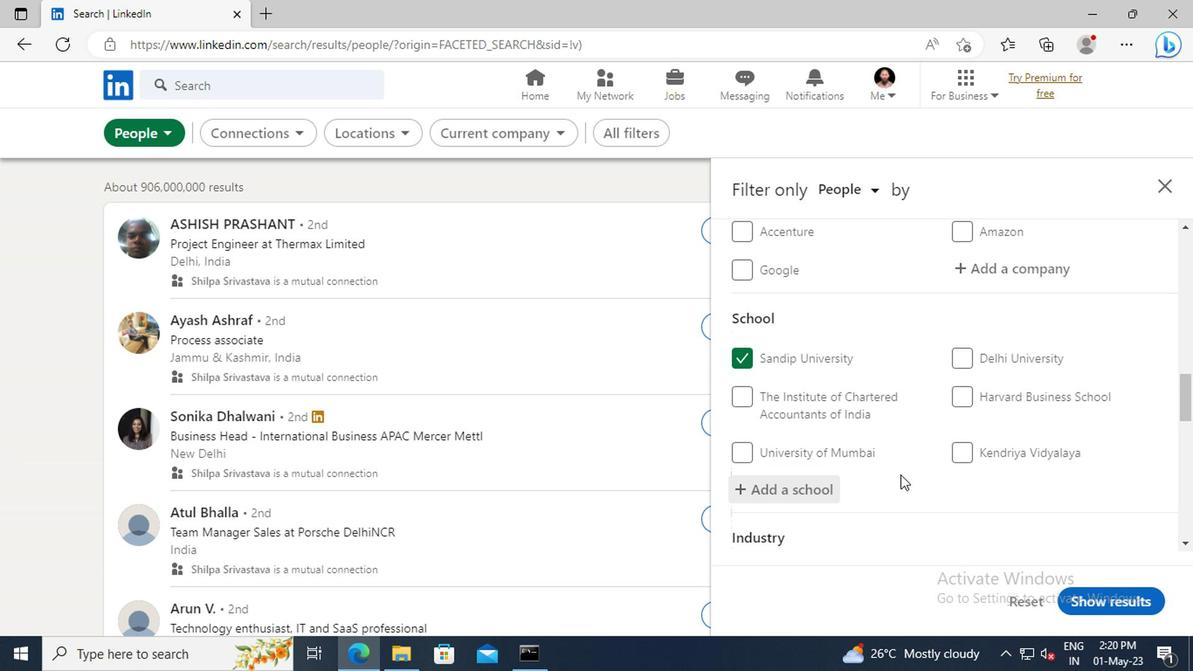 
Action: Mouse scrolled (897, 474) with delta (0, -1)
Screenshot: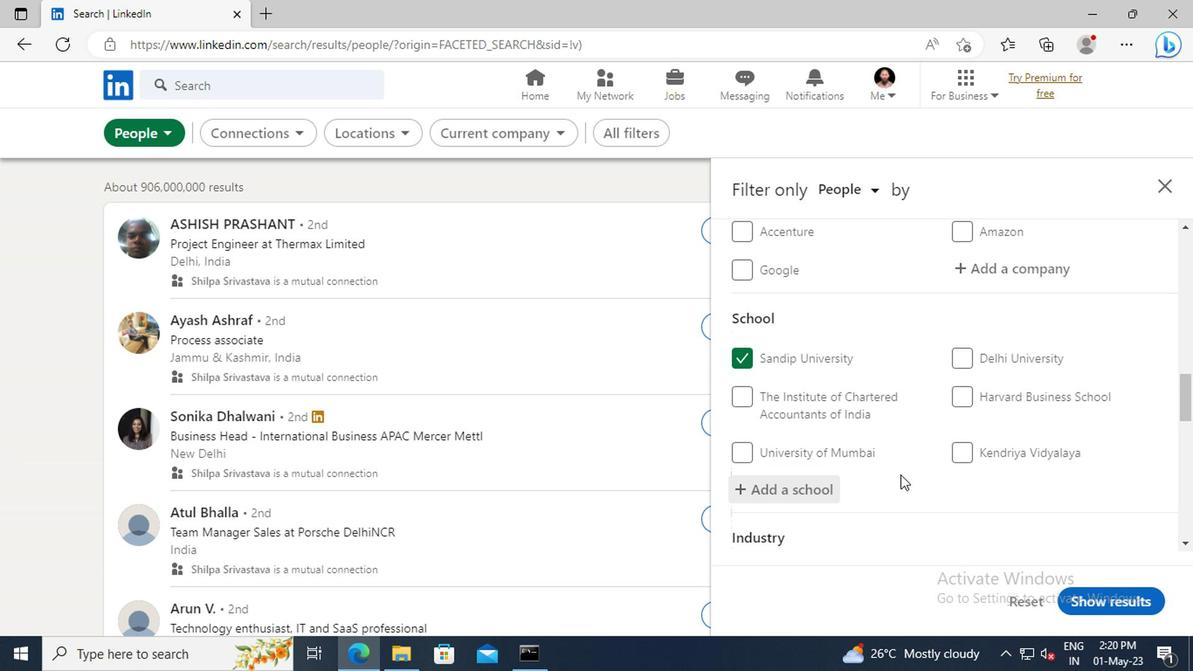 
Action: Mouse moved to (892, 395)
Screenshot: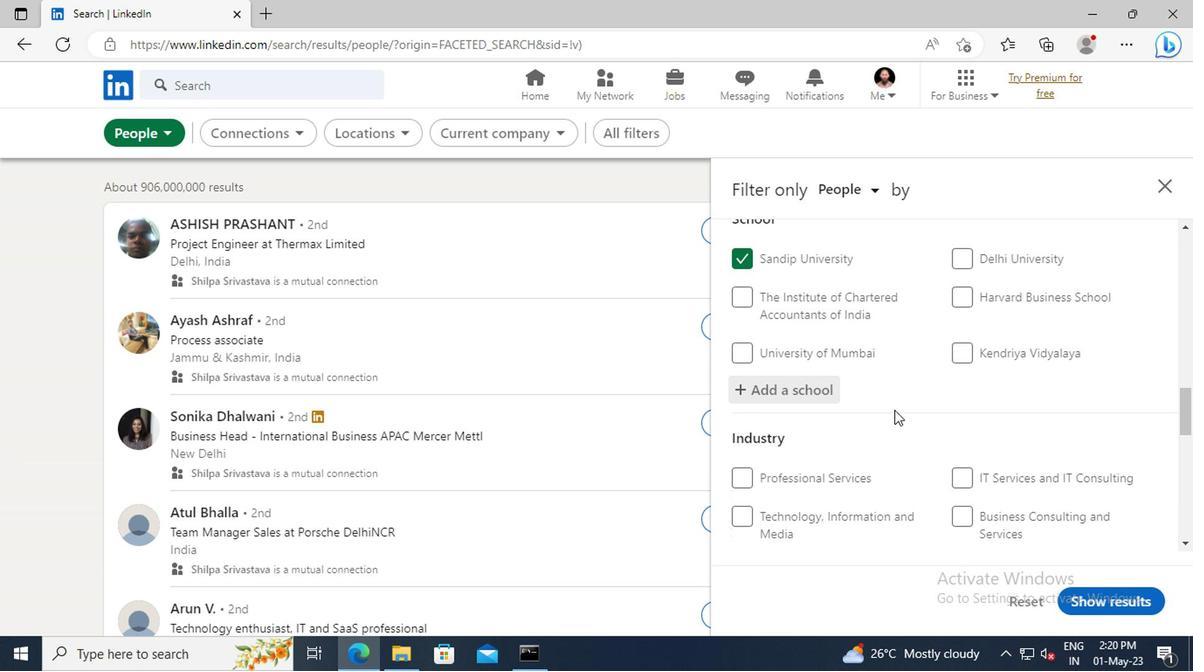 
Action: Mouse scrolled (892, 394) with delta (0, -1)
Screenshot: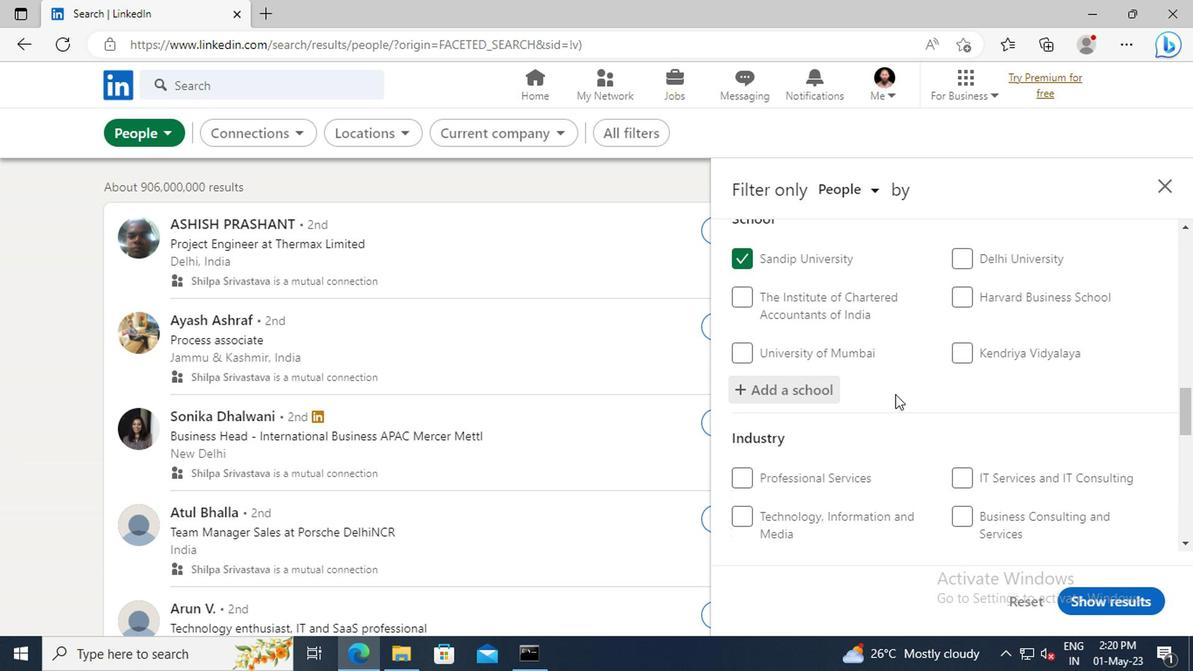 
Action: Mouse moved to (894, 395)
Screenshot: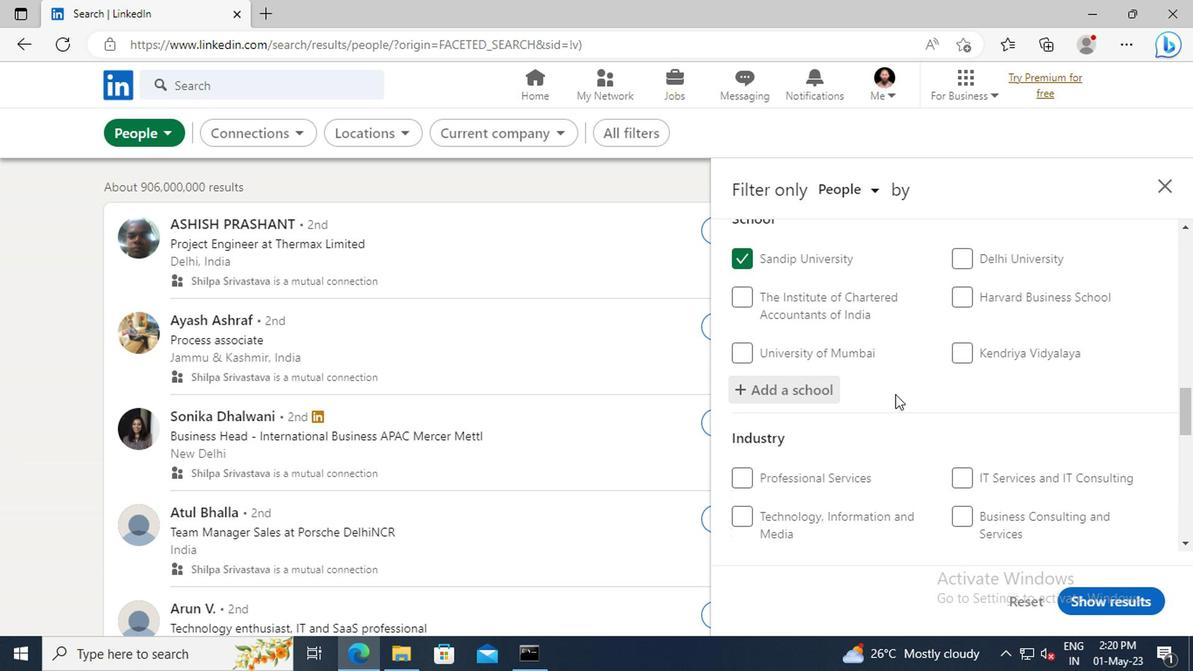 
Action: Mouse scrolled (894, 394) with delta (0, -1)
Screenshot: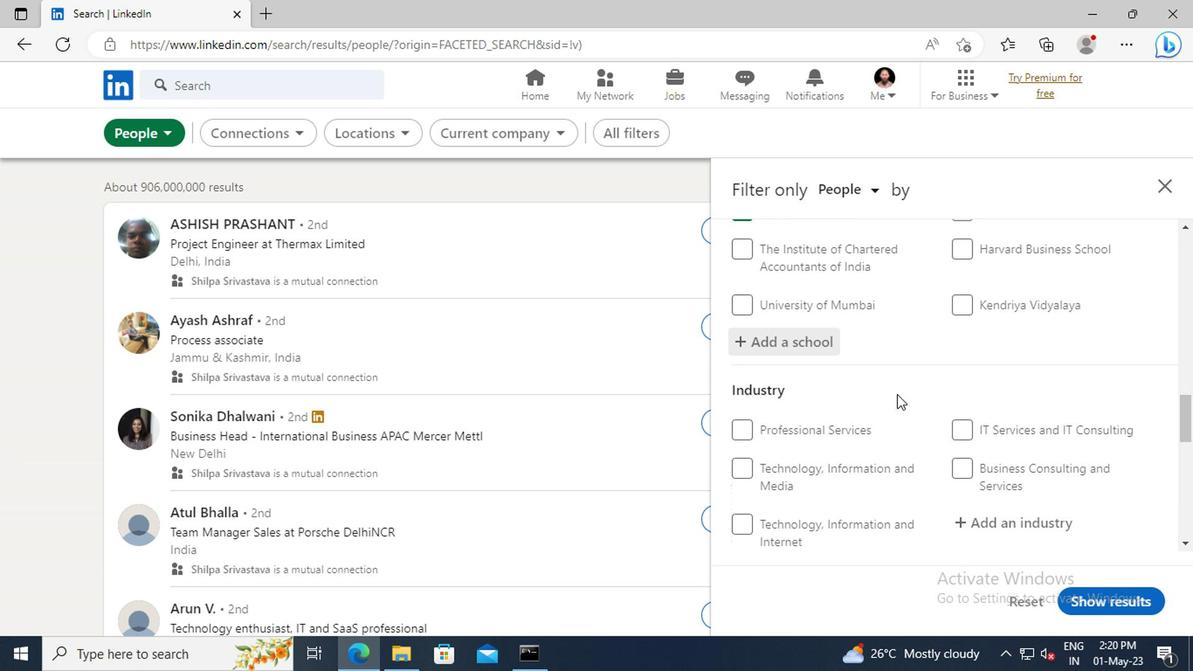 
Action: Mouse scrolled (894, 394) with delta (0, -1)
Screenshot: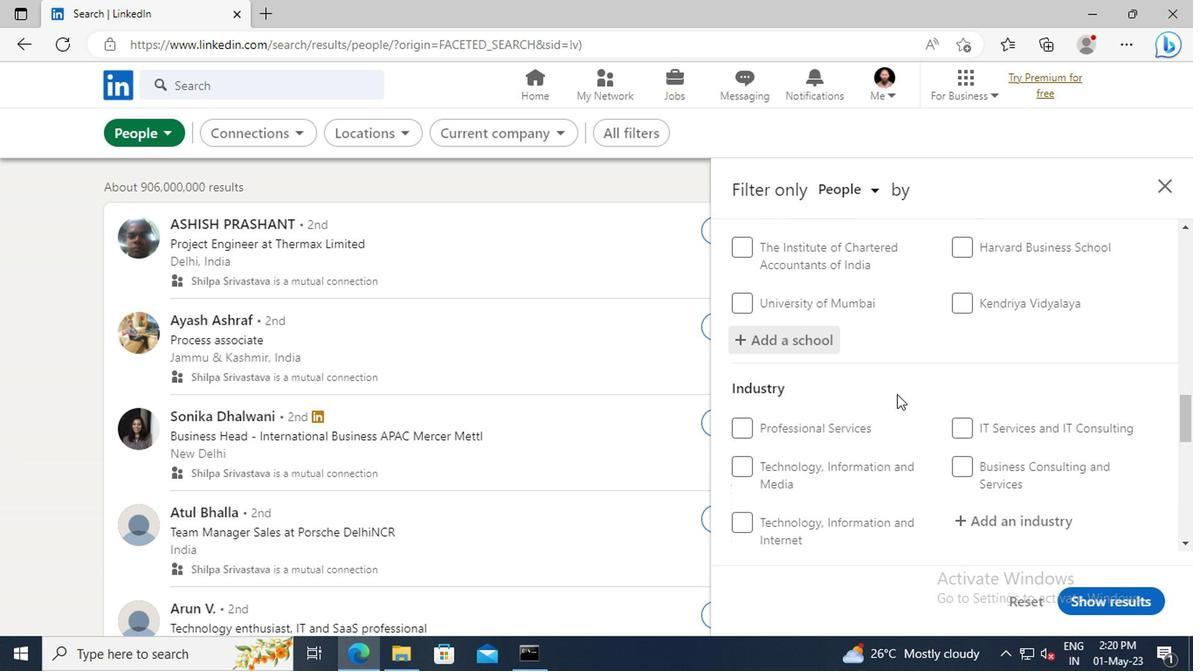 
Action: Mouse scrolled (894, 394) with delta (0, -1)
Screenshot: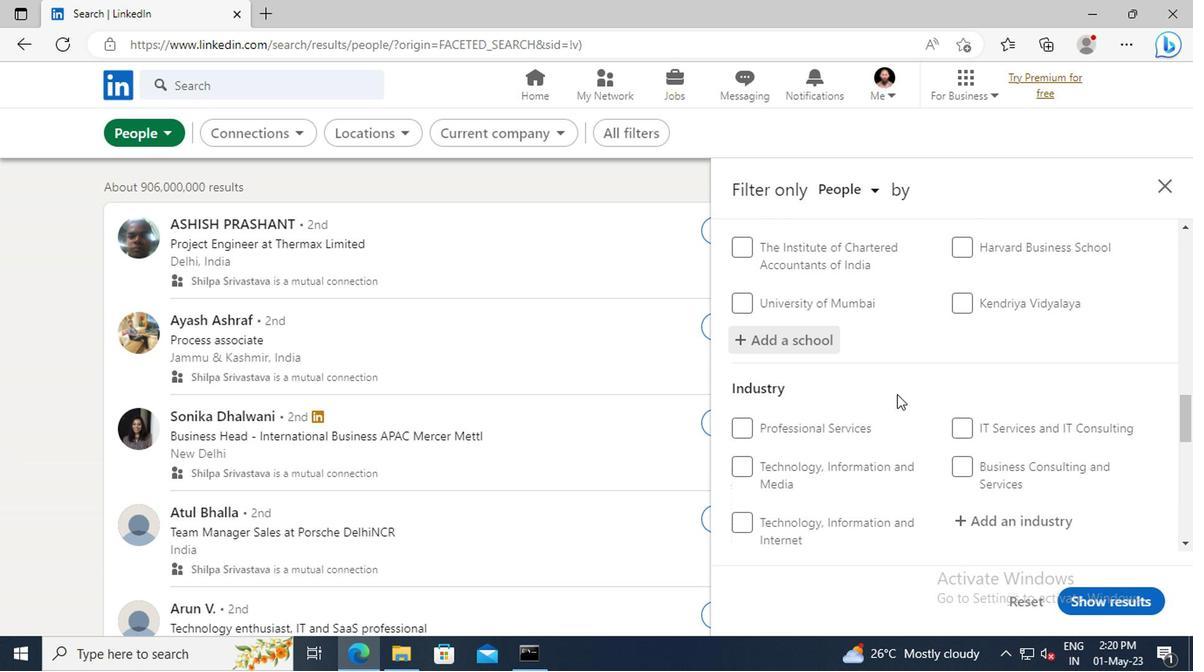 
Action: Mouse moved to (964, 376)
Screenshot: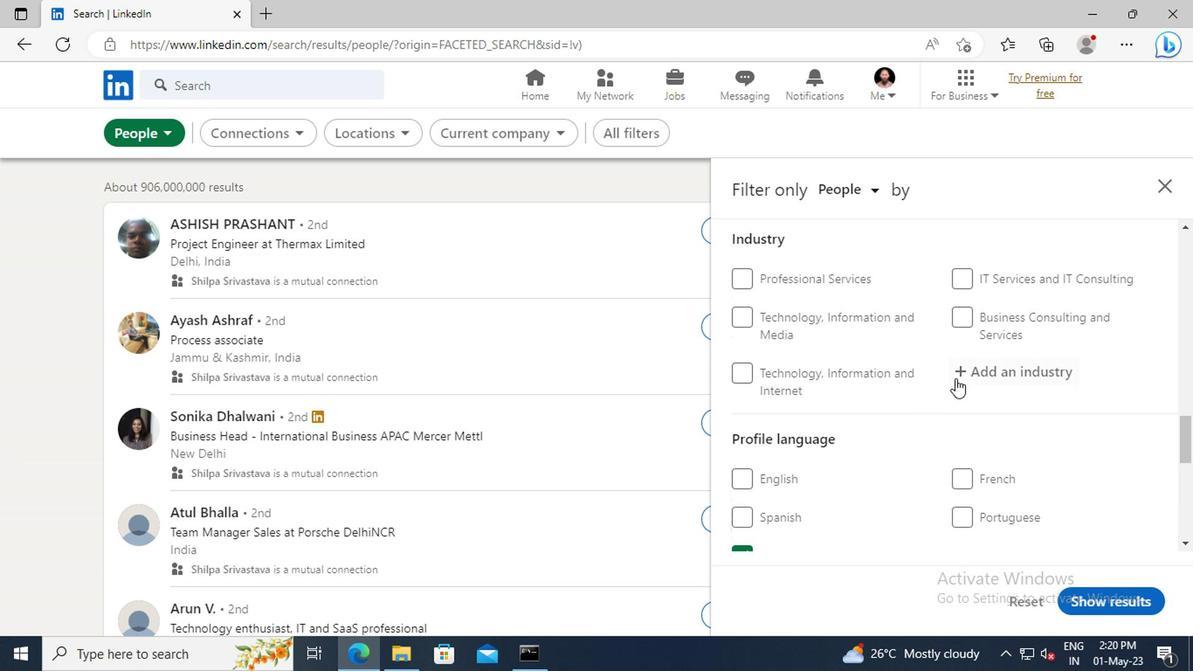 
Action: Mouse pressed left at (964, 376)
Screenshot: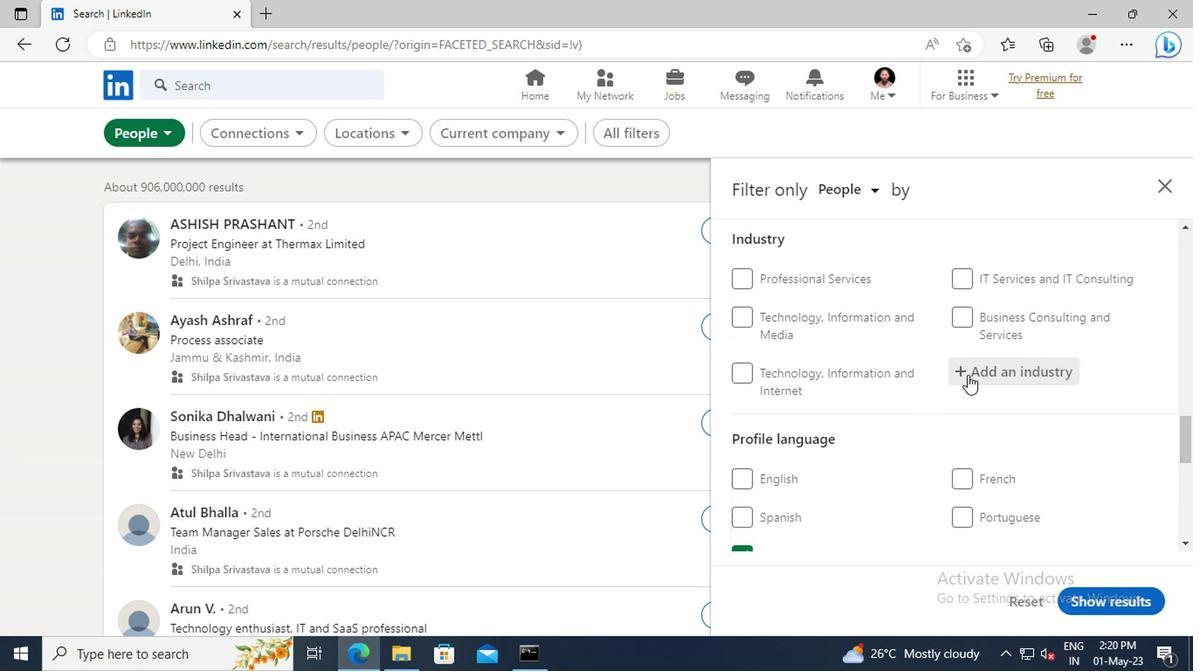
Action: Key pressed <Key.shift>COSMET
Screenshot: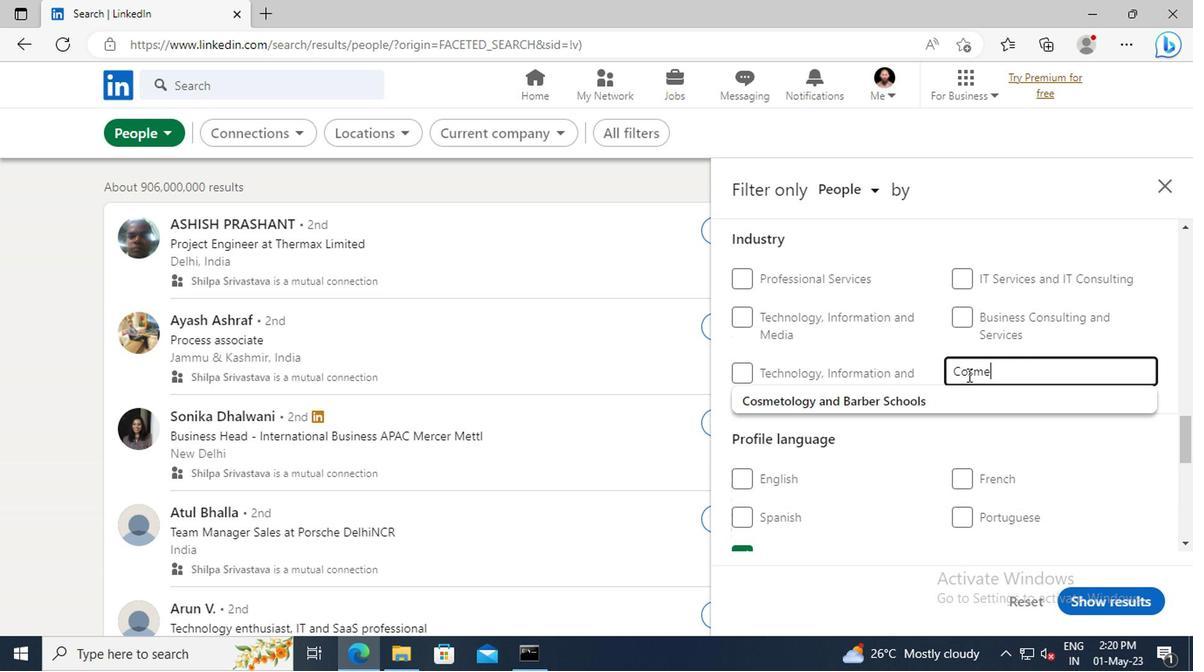
Action: Mouse moved to (929, 396)
Screenshot: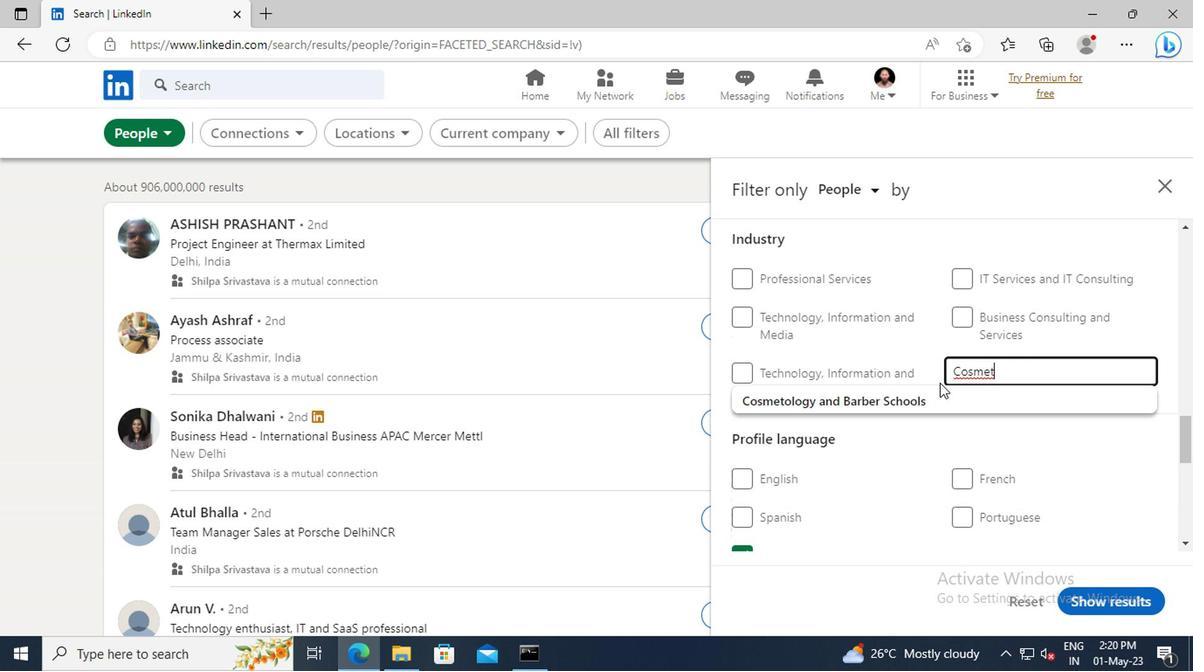 
Action: Mouse pressed left at (929, 396)
Screenshot: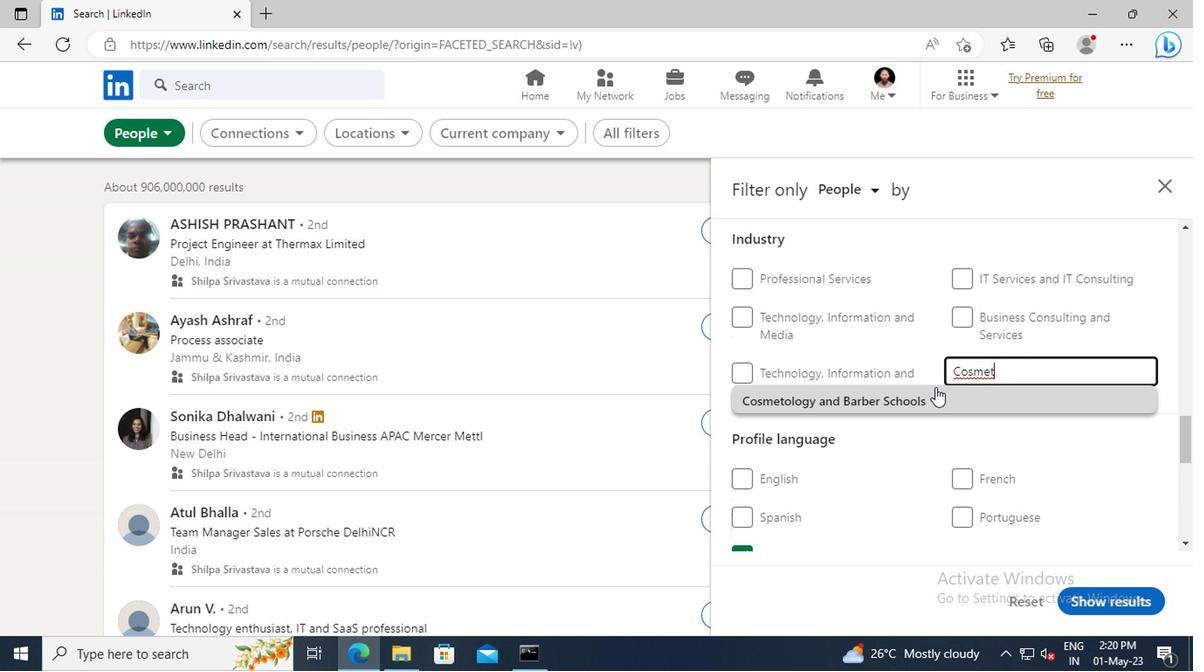 
Action: Mouse scrolled (929, 395) with delta (0, 0)
Screenshot: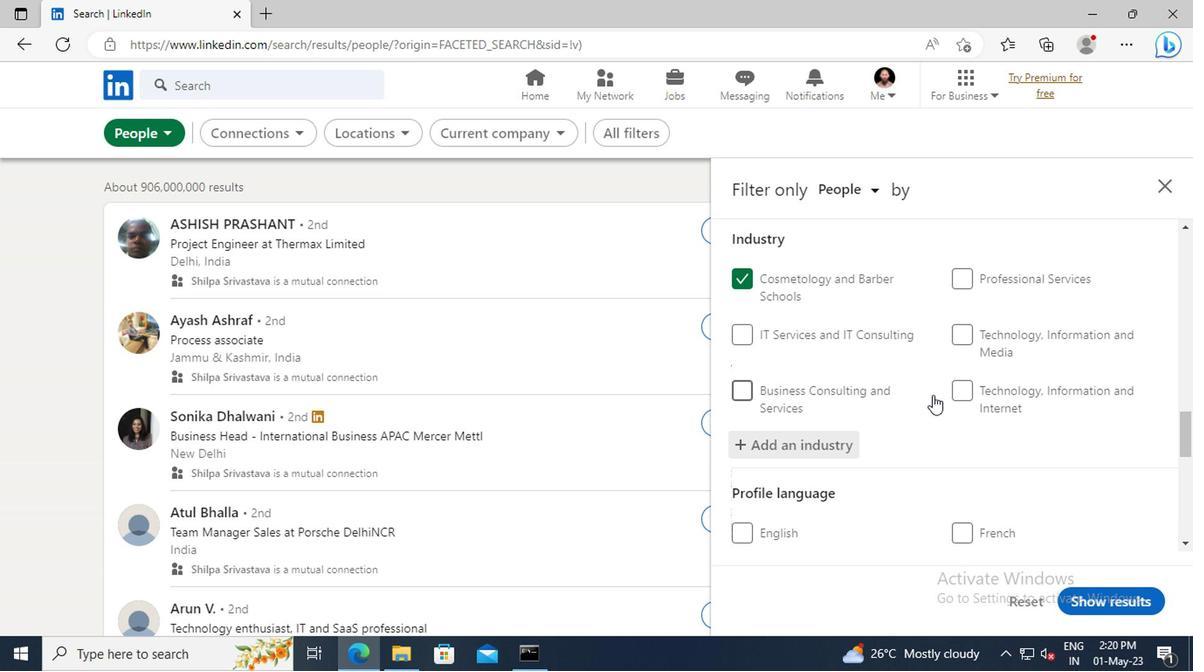 
Action: Mouse scrolled (929, 395) with delta (0, 0)
Screenshot: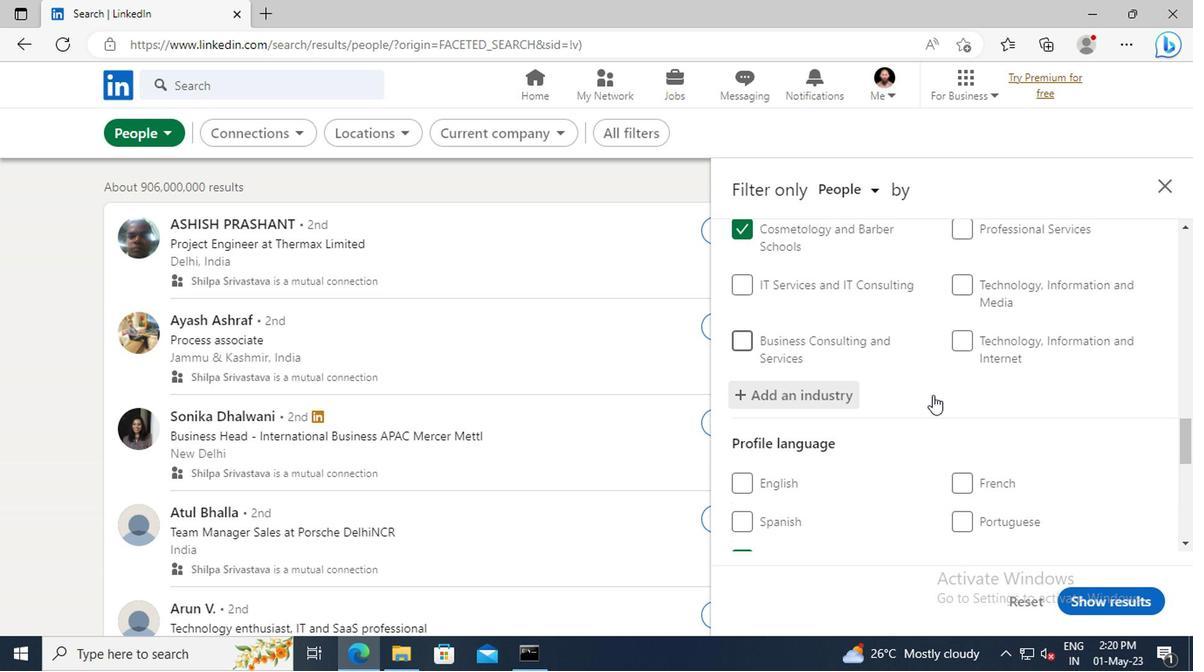 
Action: Mouse scrolled (929, 395) with delta (0, 0)
Screenshot: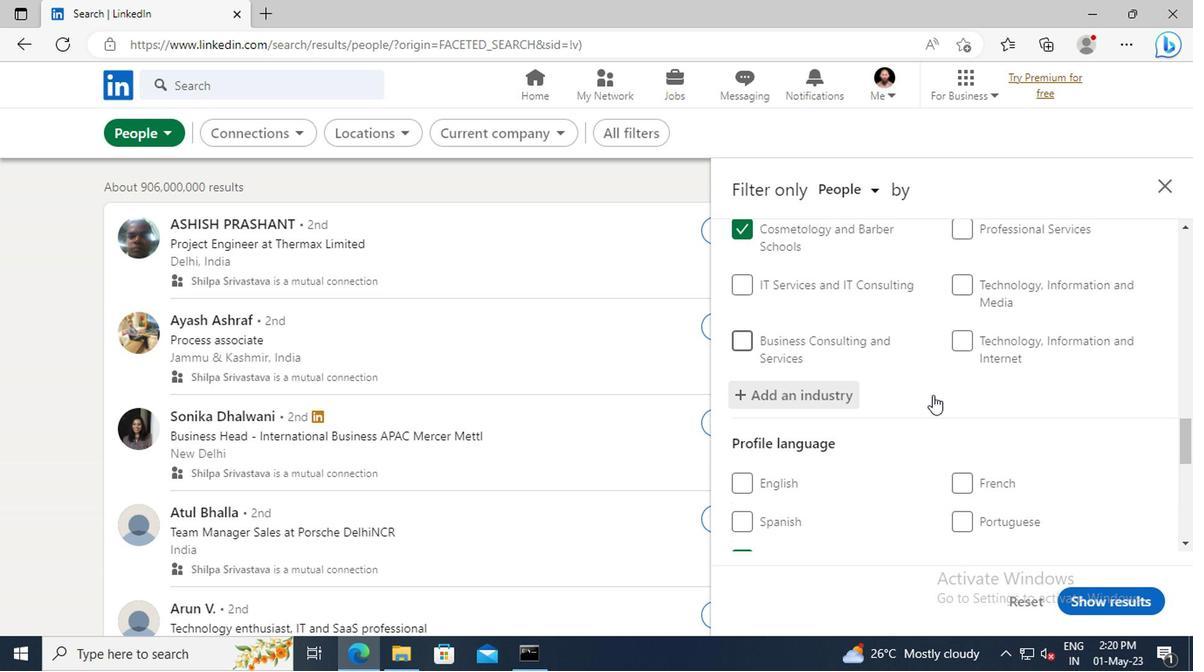 
Action: Mouse scrolled (929, 395) with delta (0, 0)
Screenshot: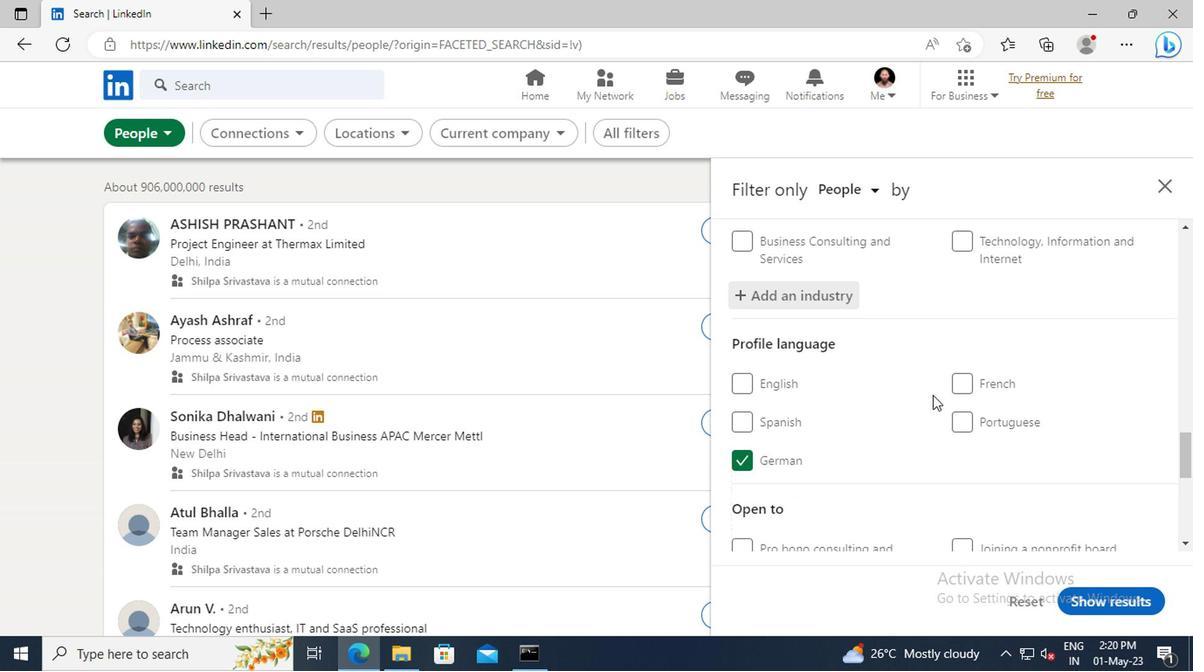 
Action: Mouse scrolled (929, 395) with delta (0, 0)
Screenshot: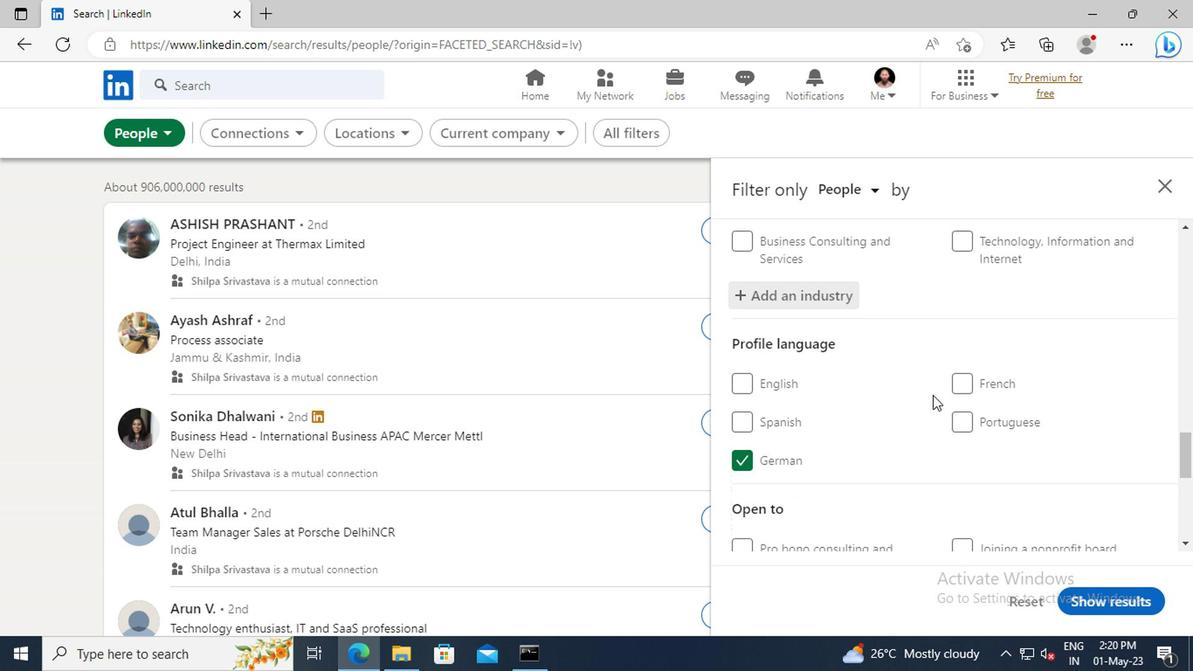 
Action: Mouse scrolled (929, 395) with delta (0, 0)
Screenshot: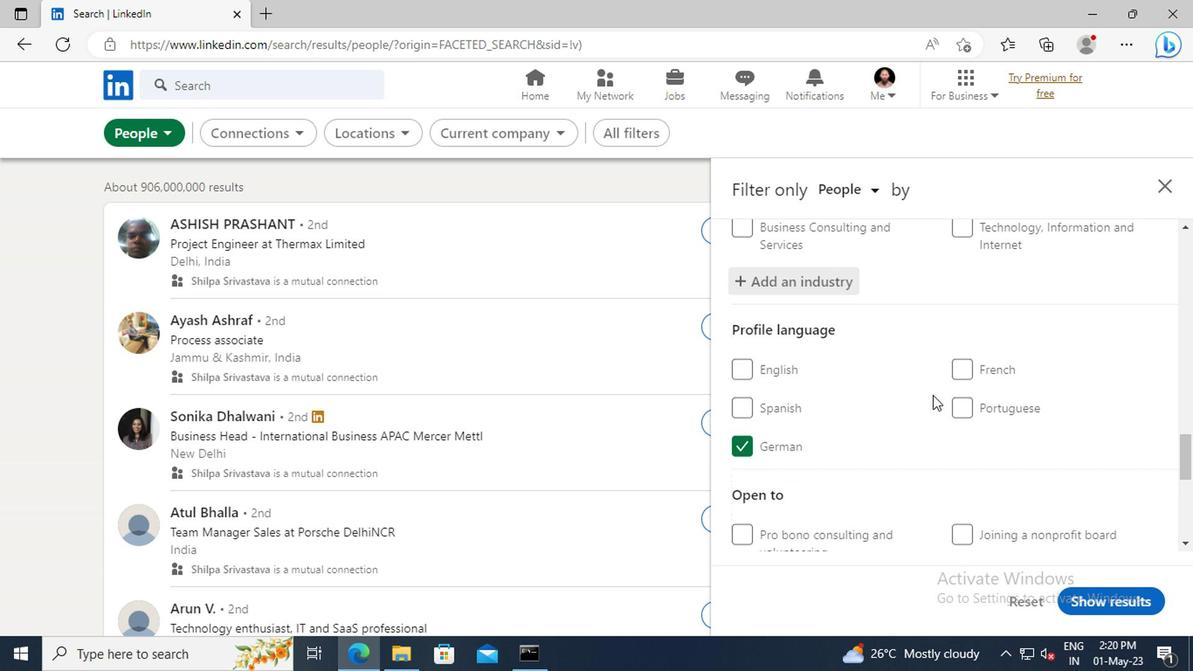 
Action: Mouse scrolled (929, 395) with delta (0, 0)
Screenshot: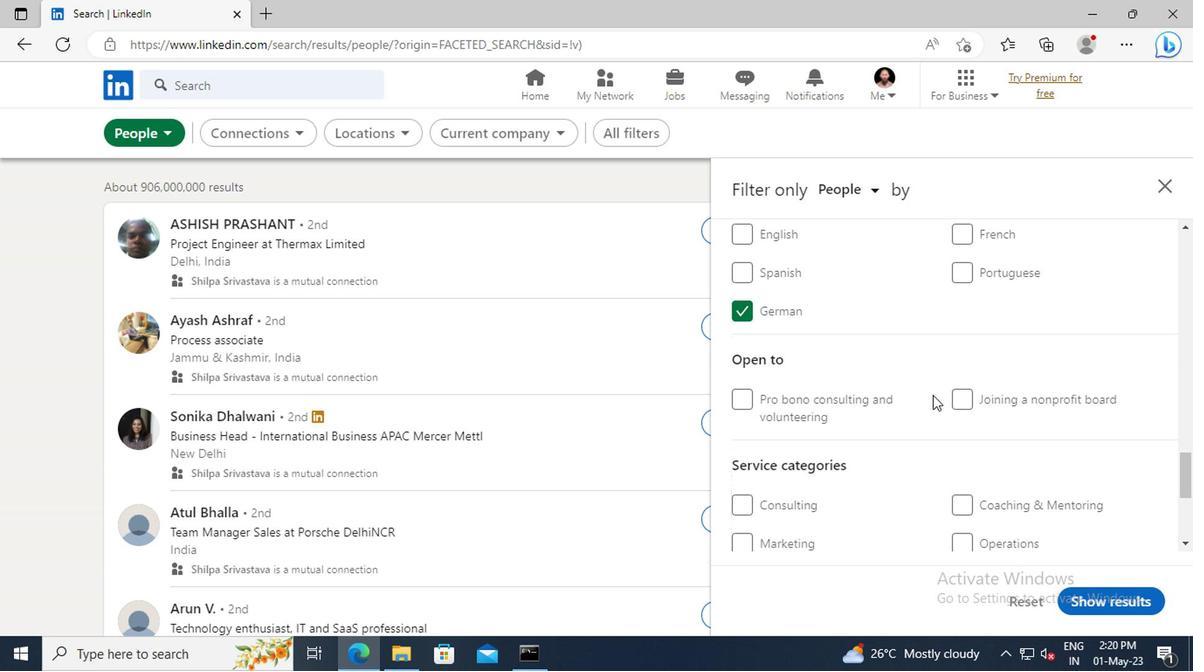 
Action: Mouse scrolled (929, 395) with delta (0, 0)
Screenshot: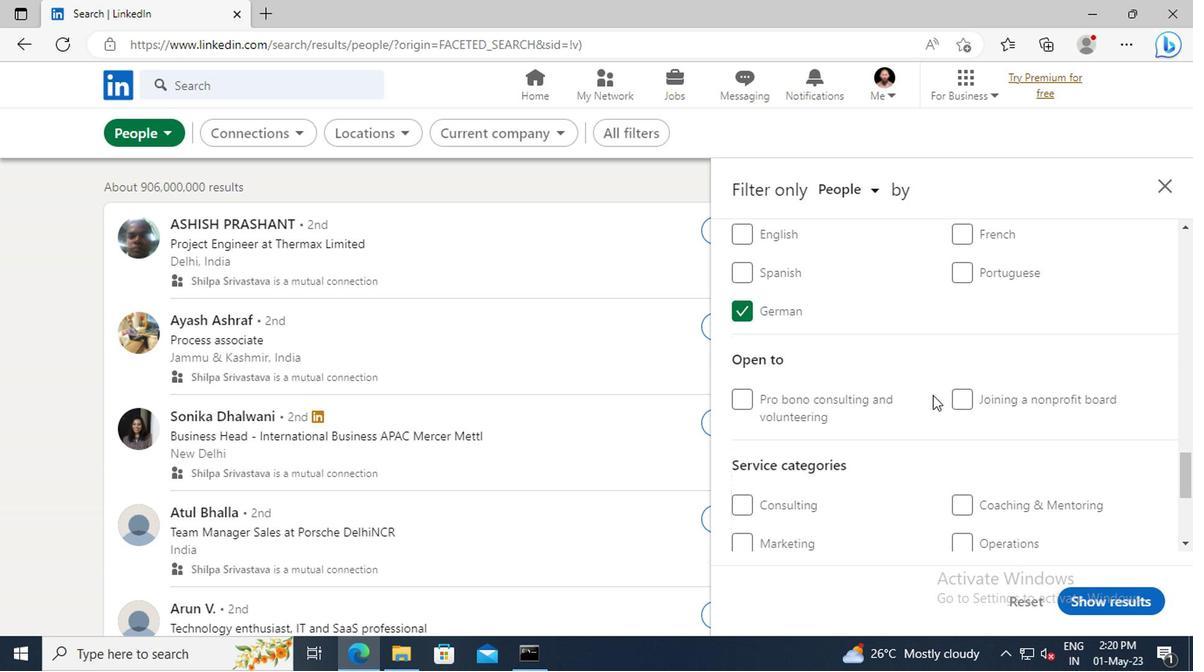 
Action: Mouse scrolled (929, 395) with delta (0, 0)
Screenshot: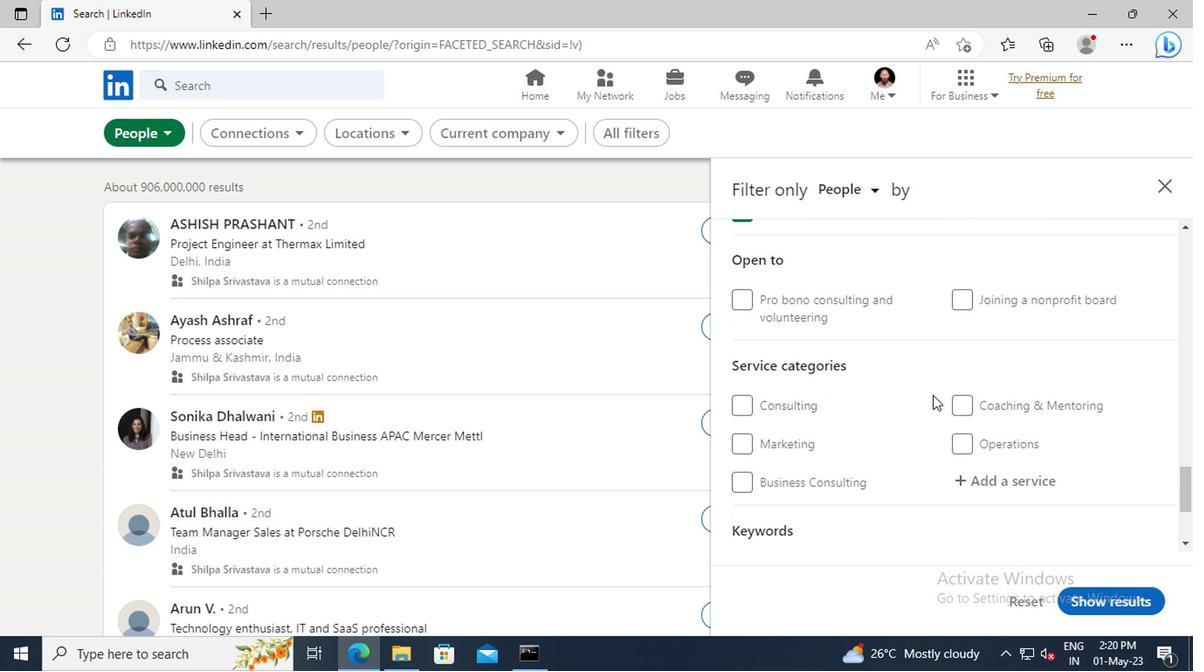 
Action: Mouse moved to (974, 432)
Screenshot: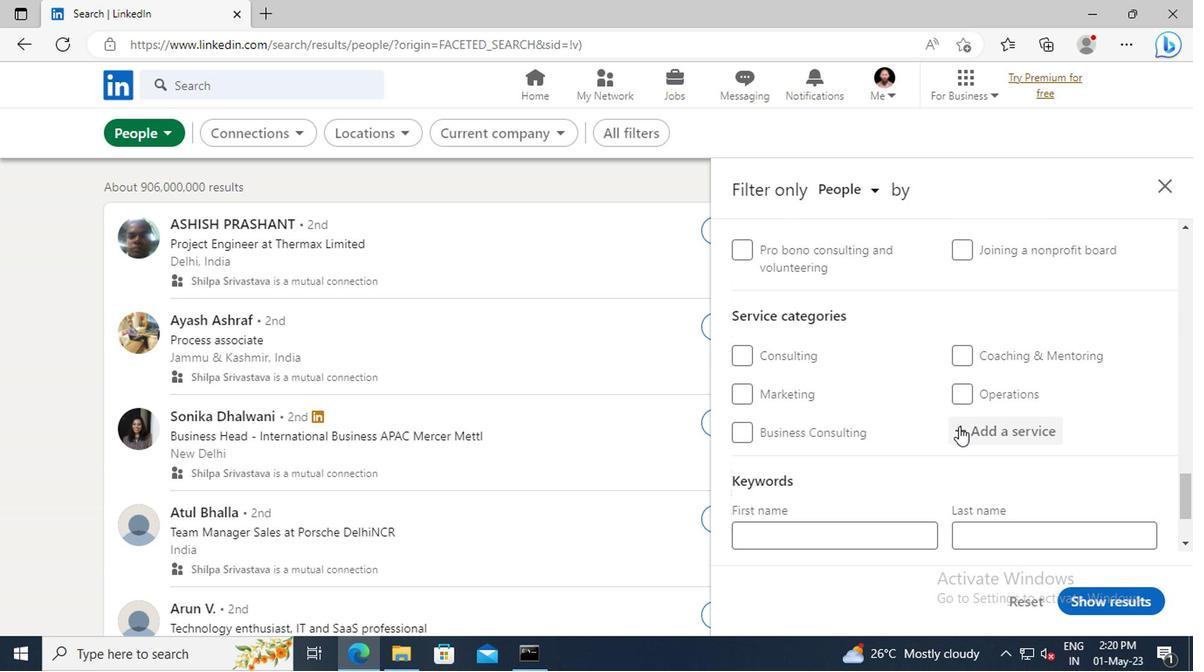 
Action: Mouse pressed left at (974, 432)
Screenshot: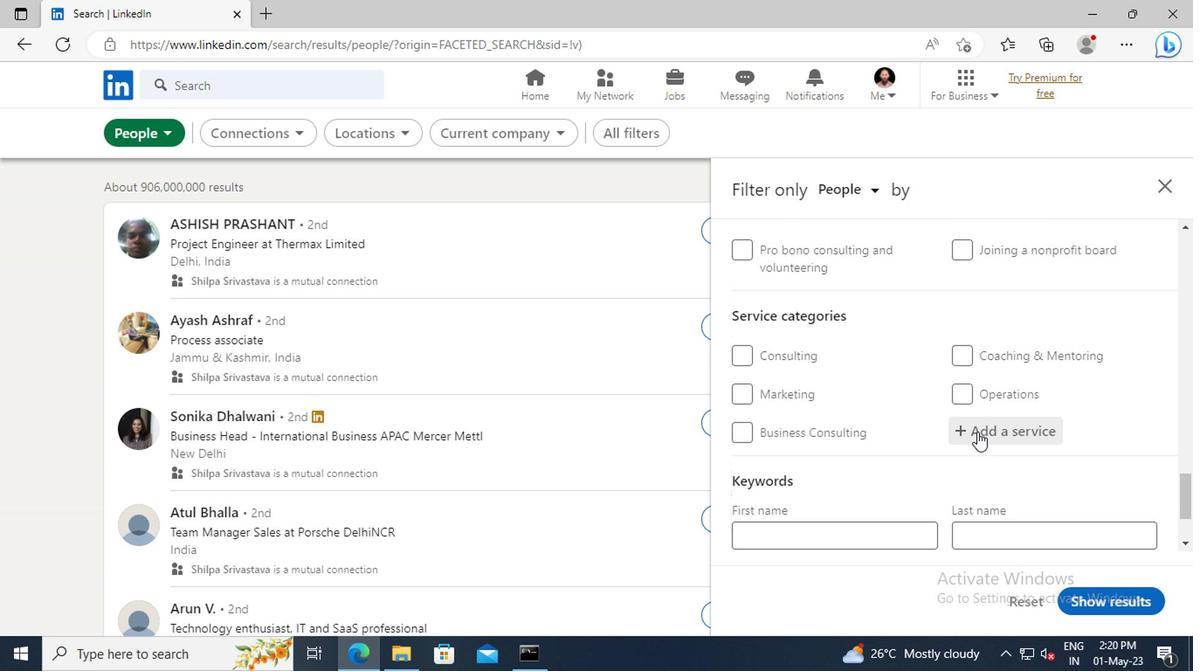 
Action: Key pressed <Key.shift>MOBILE<Key.space>
Screenshot: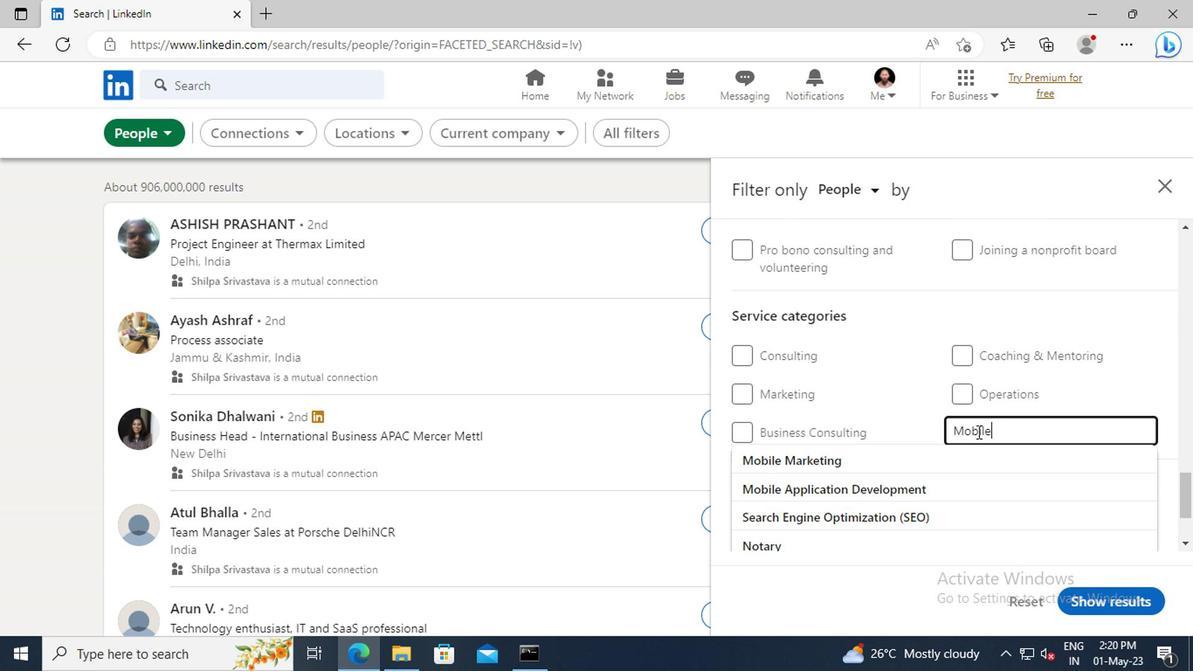 
Action: Mouse moved to (923, 458)
Screenshot: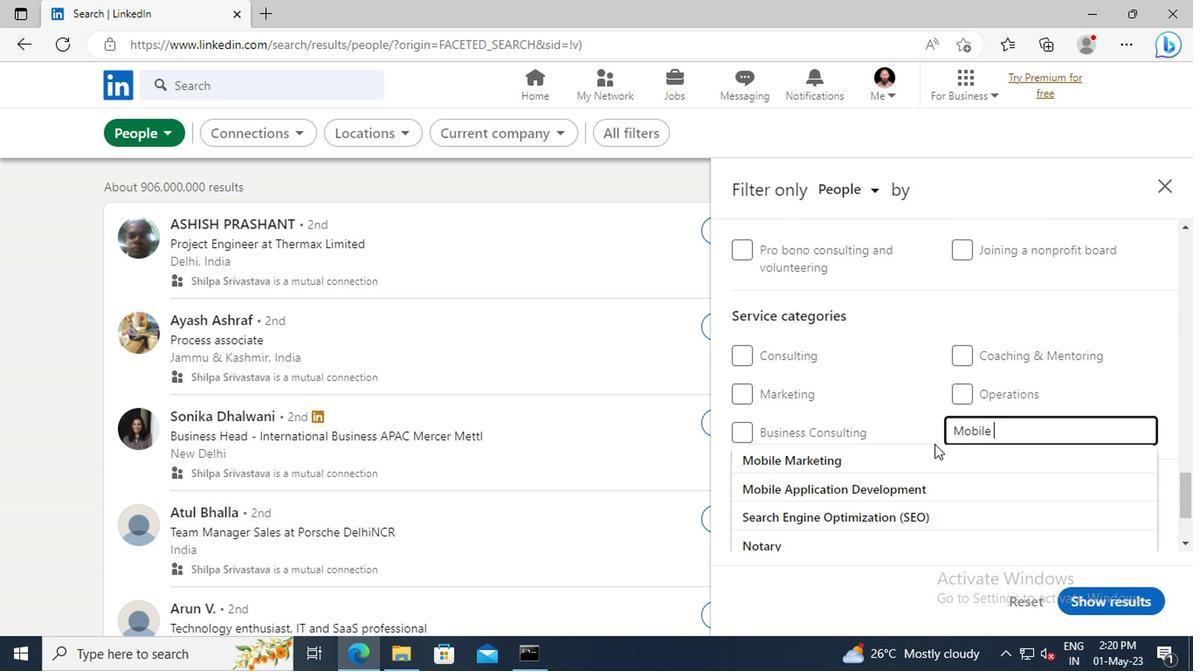 
Action: Mouse pressed left at (923, 458)
Screenshot: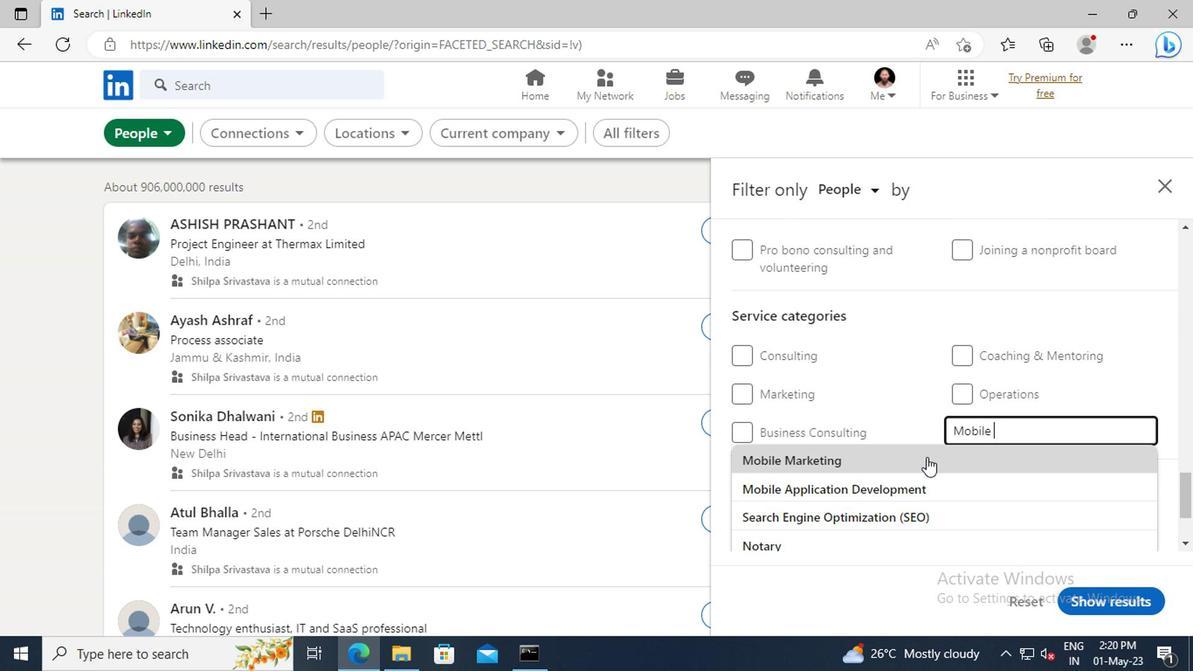
Action: Mouse scrolled (923, 458) with delta (0, 0)
Screenshot: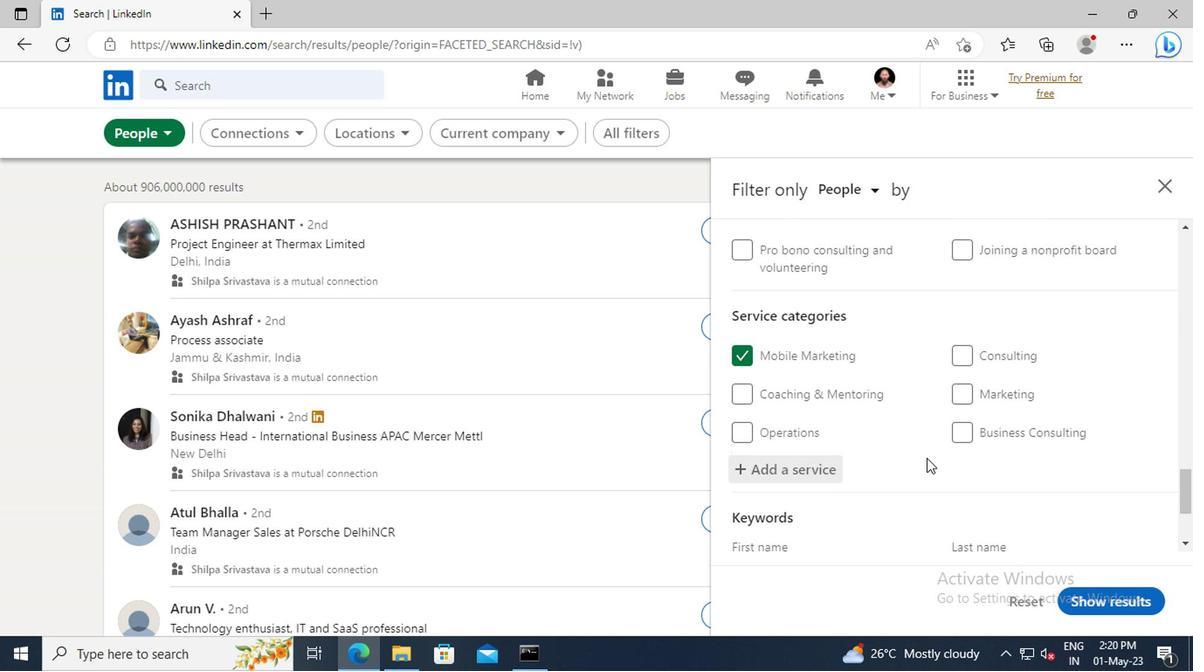 
Action: Mouse scrolled (923, 458) with delta (0, 0)
Screenshot: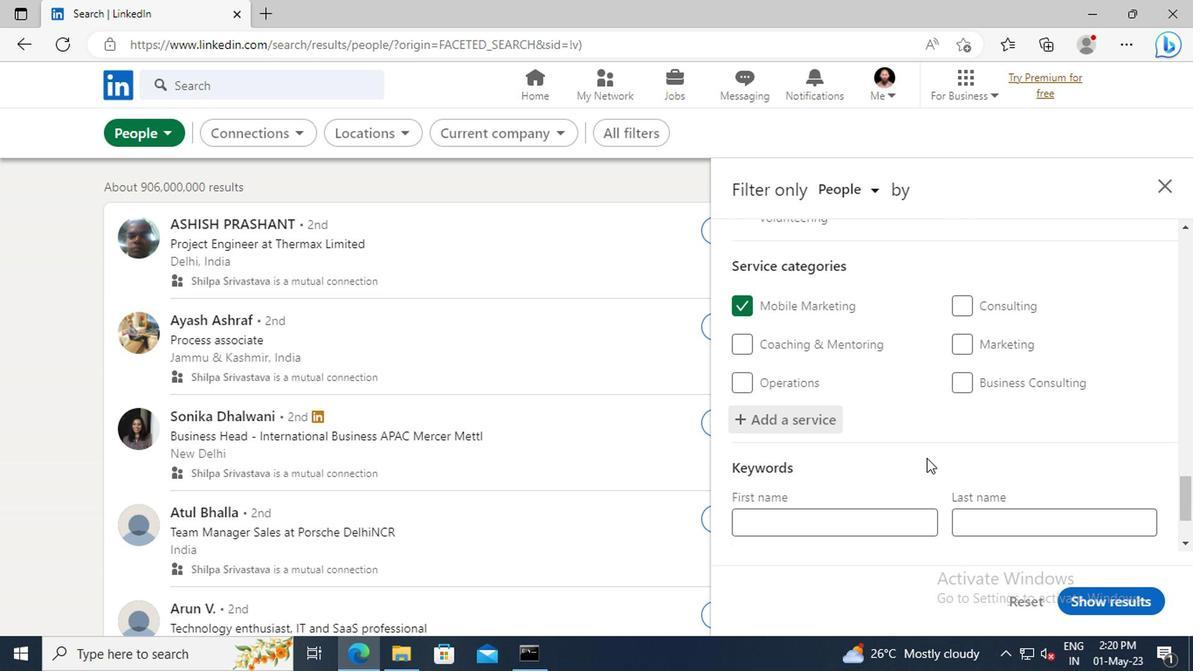 
Action: Mouse scrolled (923, 458) with delta (0, 0)
Screenshot: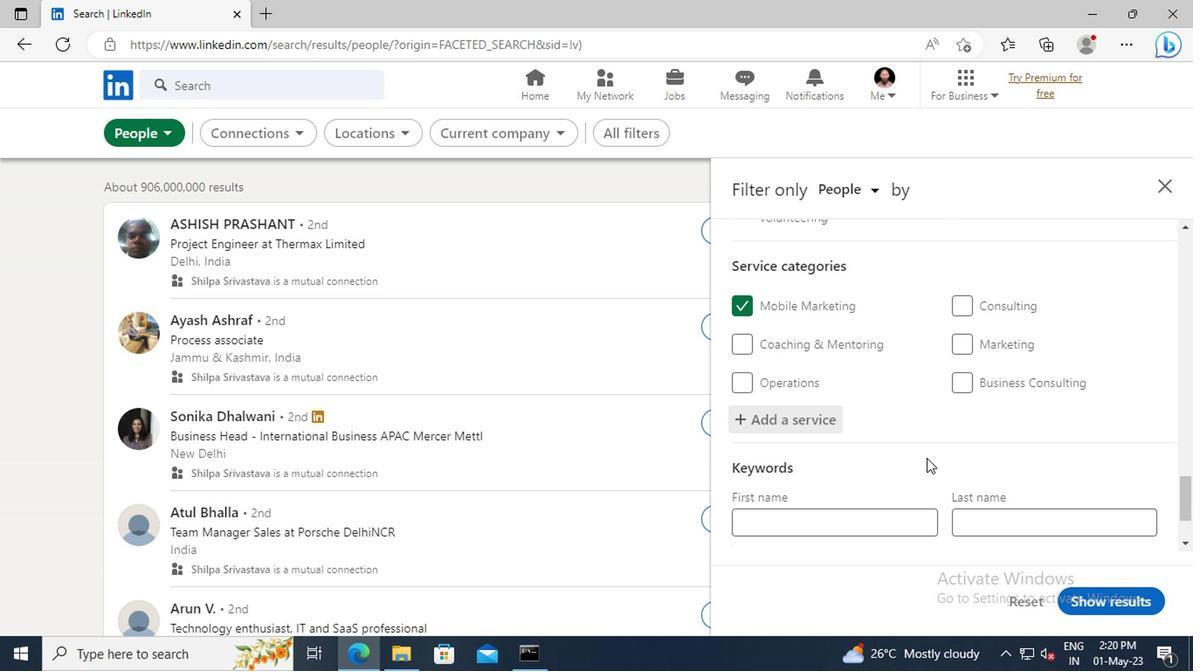 
Action: Mouse scrolled (923, 458) with delta (0, 0)
Screenshot: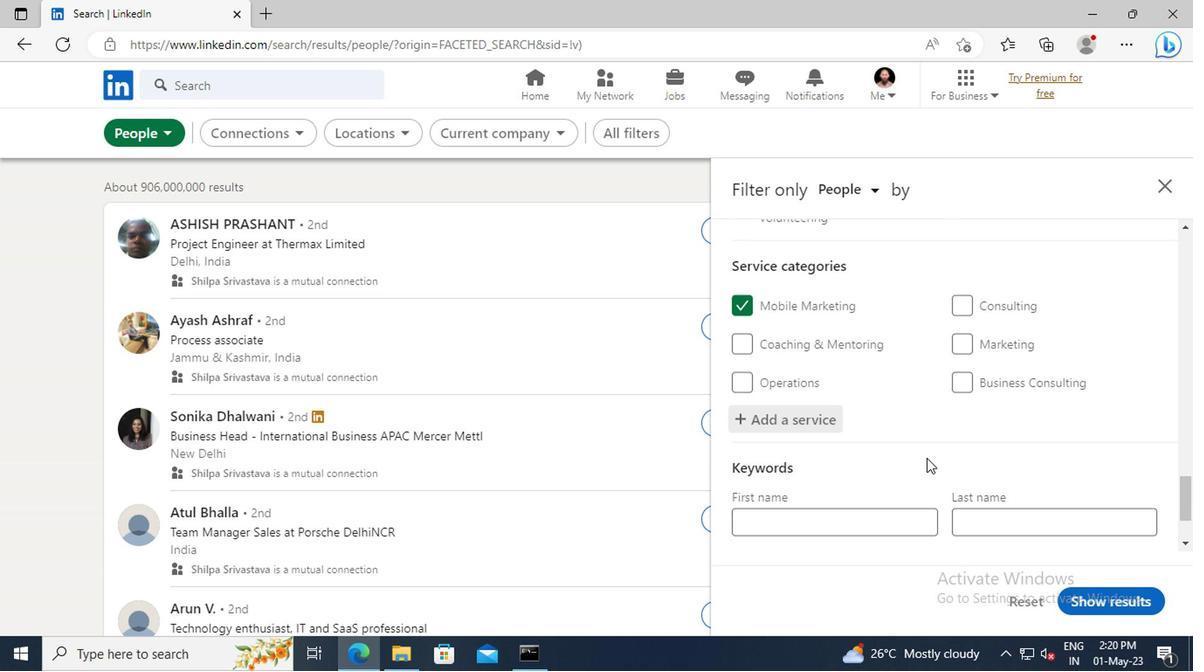 
Action: Mouse moved to (808, 472)
Screenshot: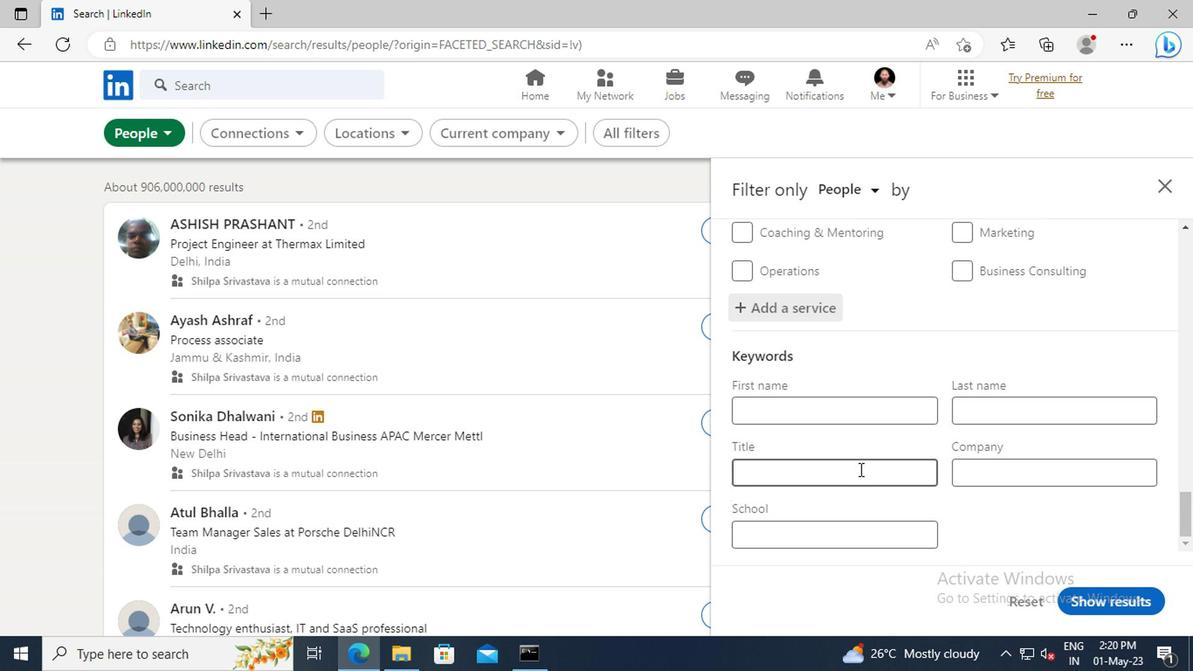 
Action: Mouse pressed left at (808, 472)
Screenshot: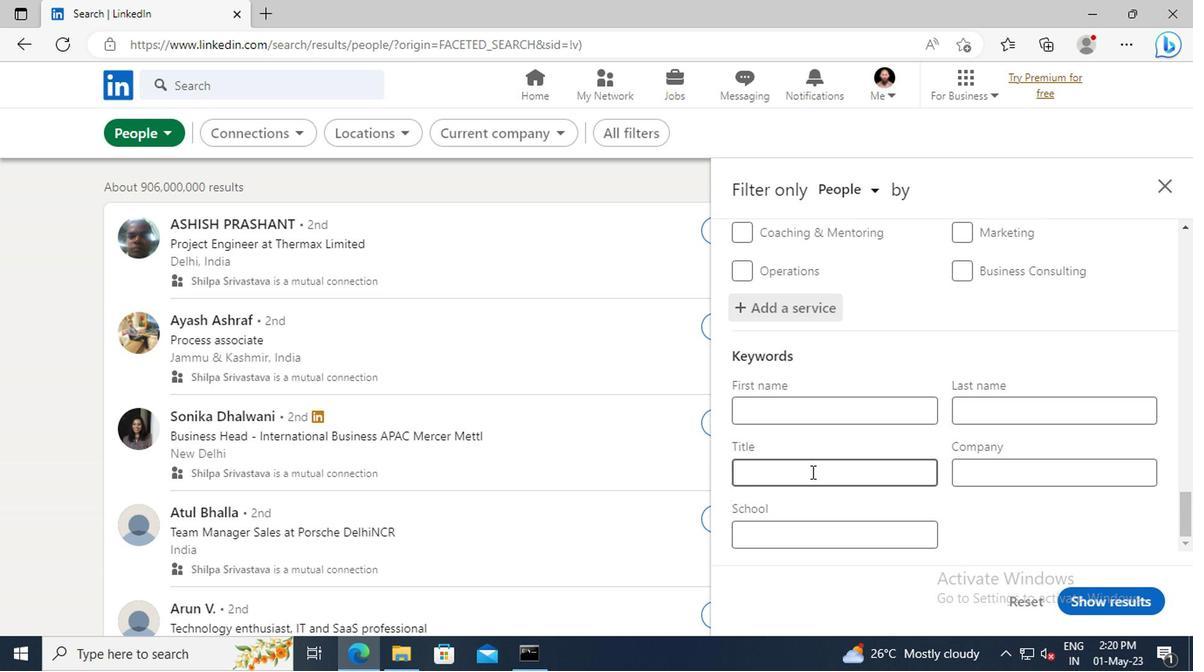
Action: Key pressed <Key.shift>CUSTOMER<Key.space><Key.shift>SERVICE<Key.enter>
Screenshot: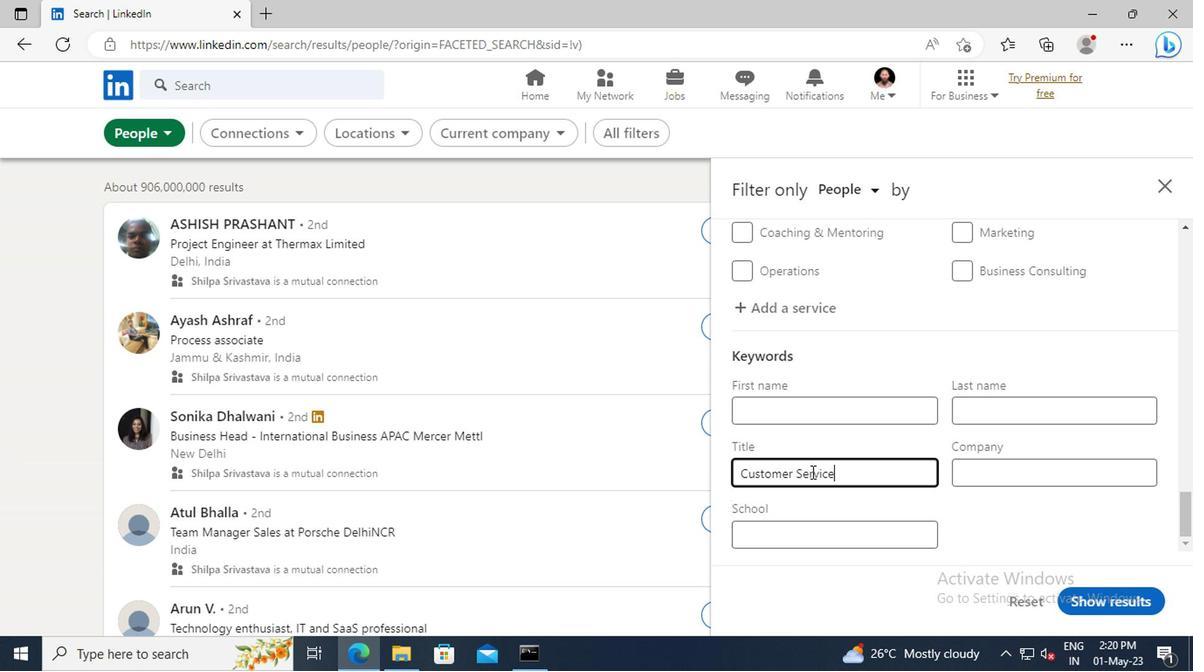
Action: Mouse moved to (1094, 601)
Screenshot: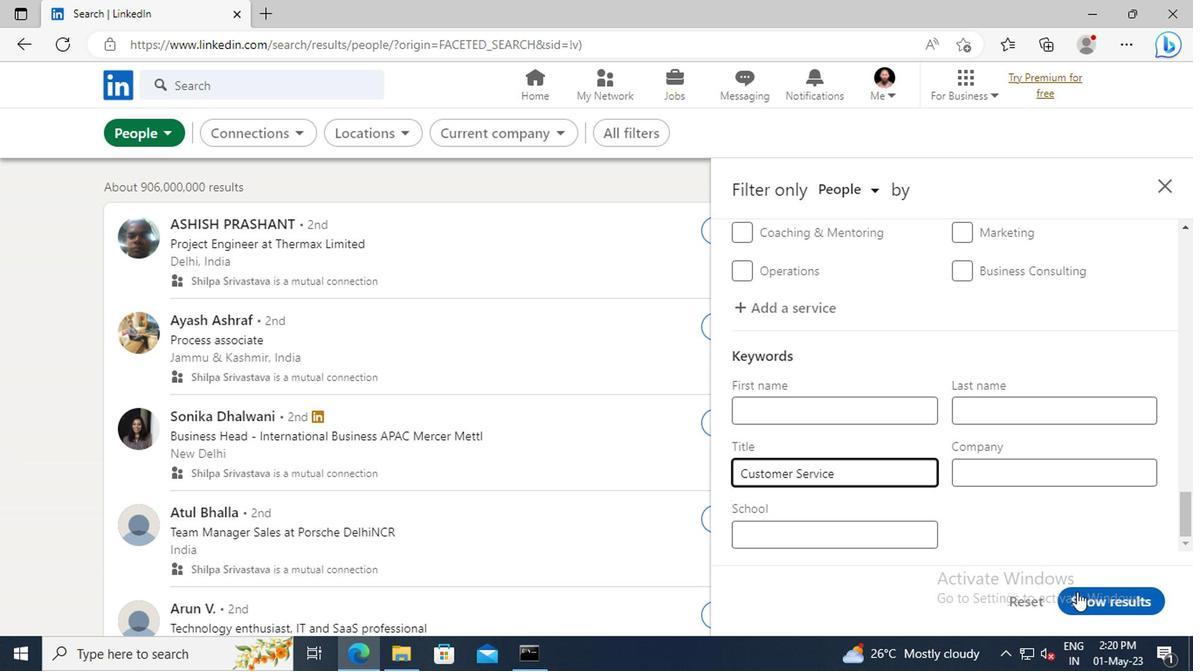 
Action: Mouse pressed left at (1094, 601)
Screenshot: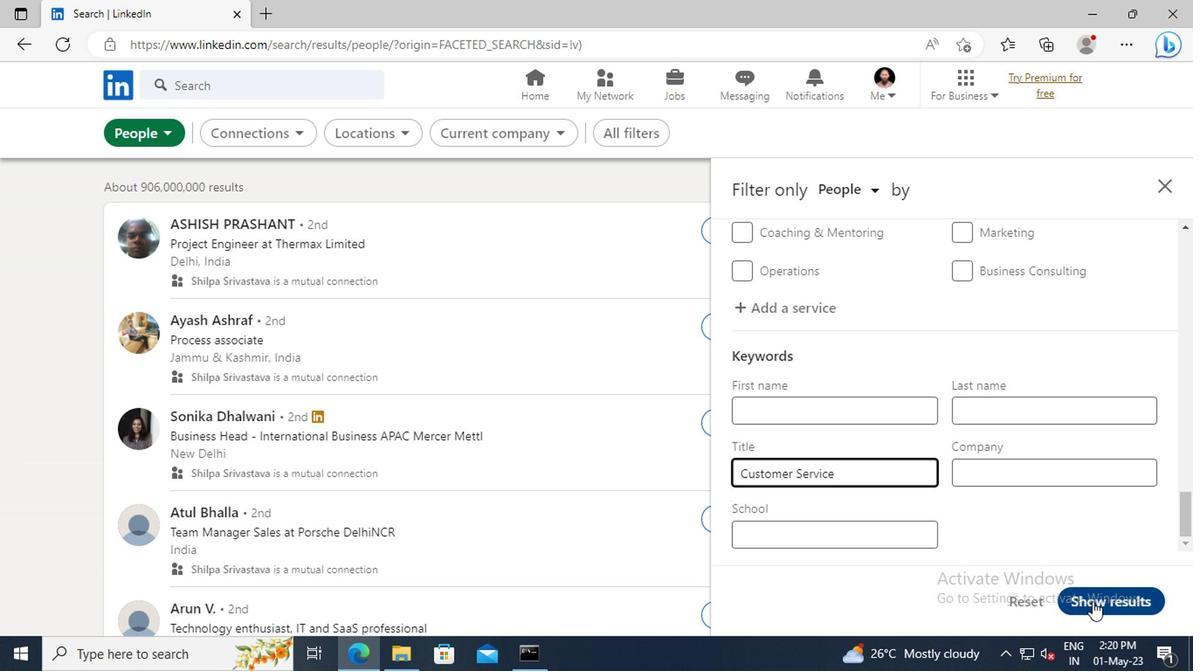 
Action: Mouse moved to (1096, 603)
Screenshot: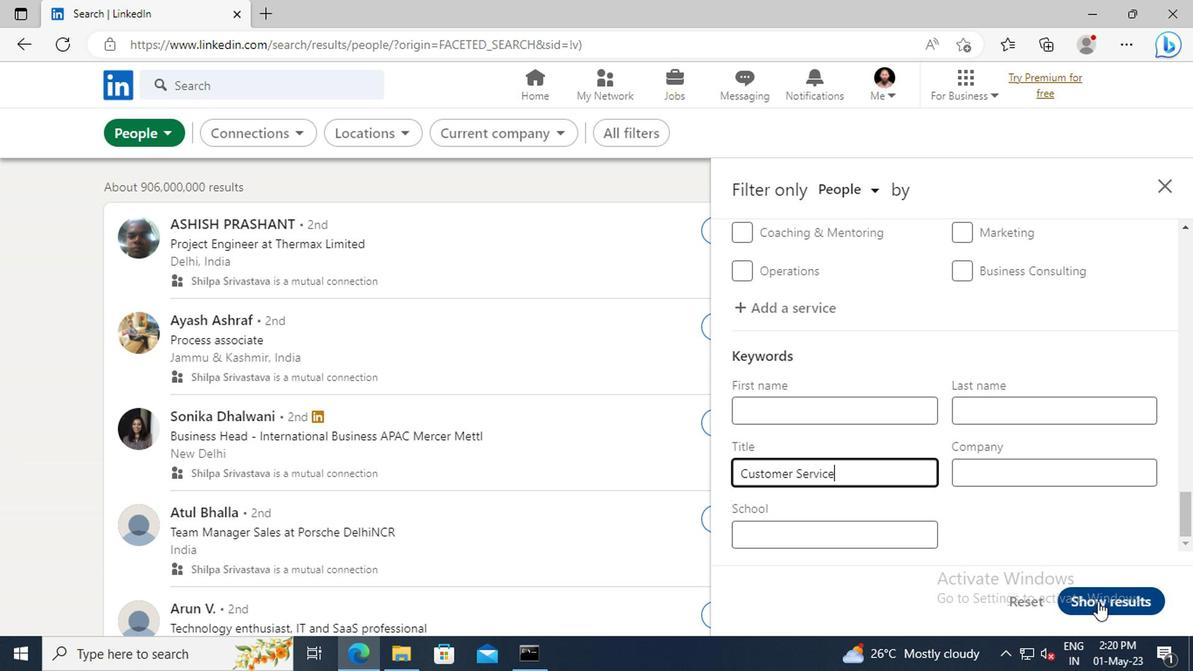 
